 Task: Look for space in Zaltbommel, Netherlands from 8th June, 2023 to 12th June, 2023 for 2 adults in price range Rs.8000 to Rs.16000. Place can be private room with 1  bedroom having 1 bed and 1 bathroom. Property type can be flatguest house, hotel. Booking option can be shelf check-in. Required host language is English.
Action: Mouse moved to (627, 94)
Screenshot: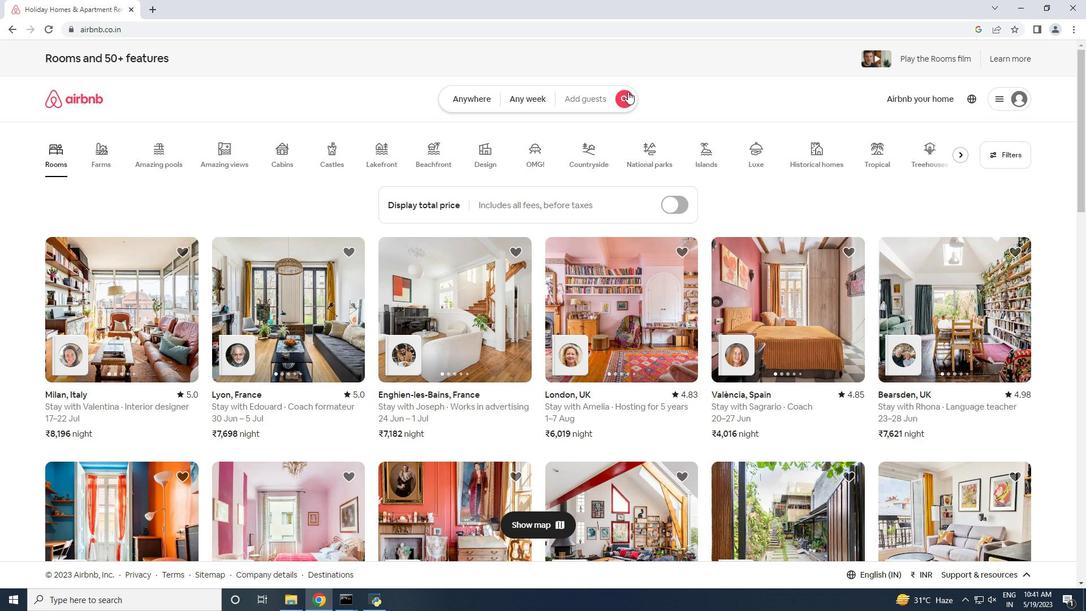 
Action: Mouse pressed left at (627, 94)
Screenshot: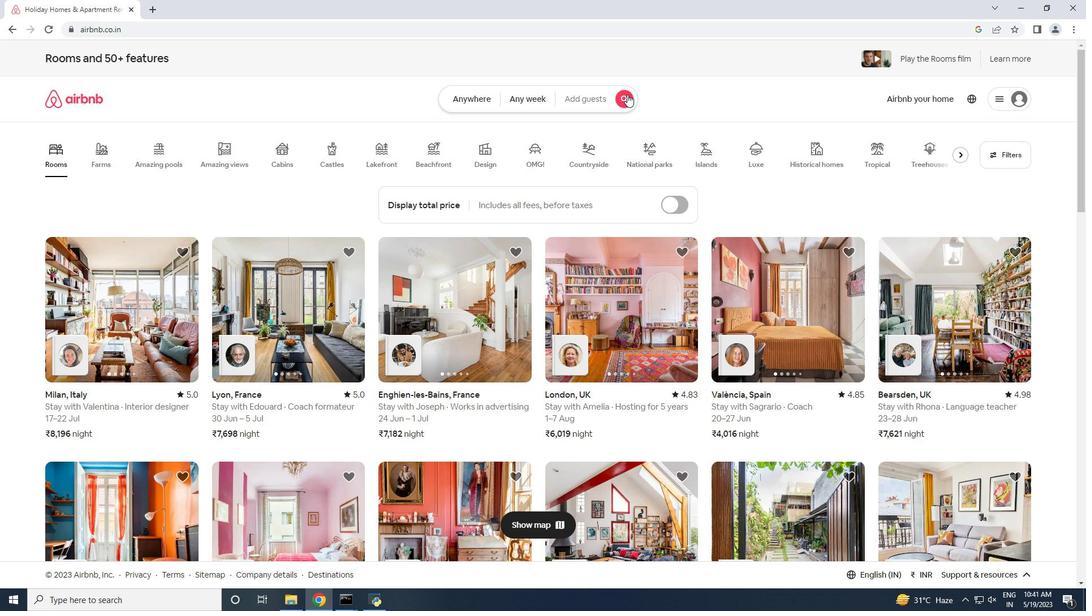 
Action: Mouse moved to (400, 152)
Screenshot: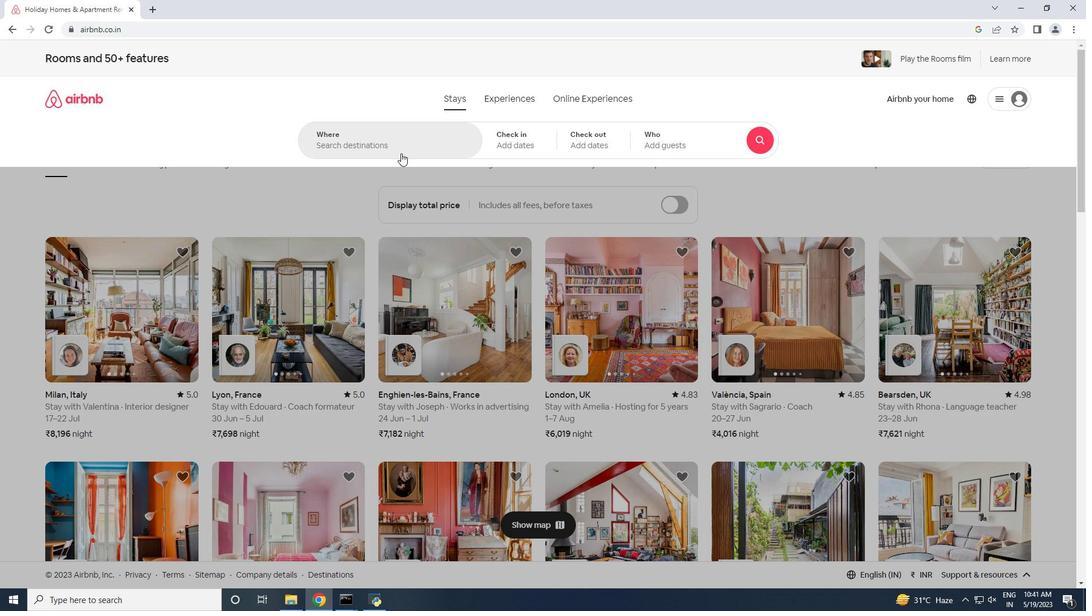 
Action: Mouse pressed left at (400, 152)
Screenshot: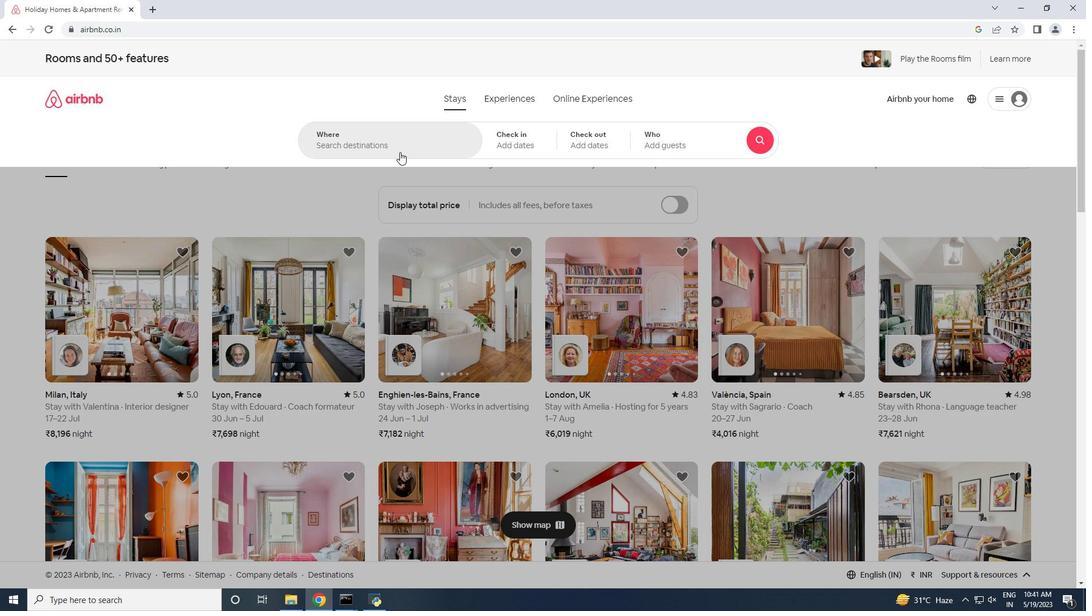 
Action: Key pressed <Key.shift><Key.shift>Zaltbommel,<Key.shift>Net<Key.down><Key.enter>
Screenshot: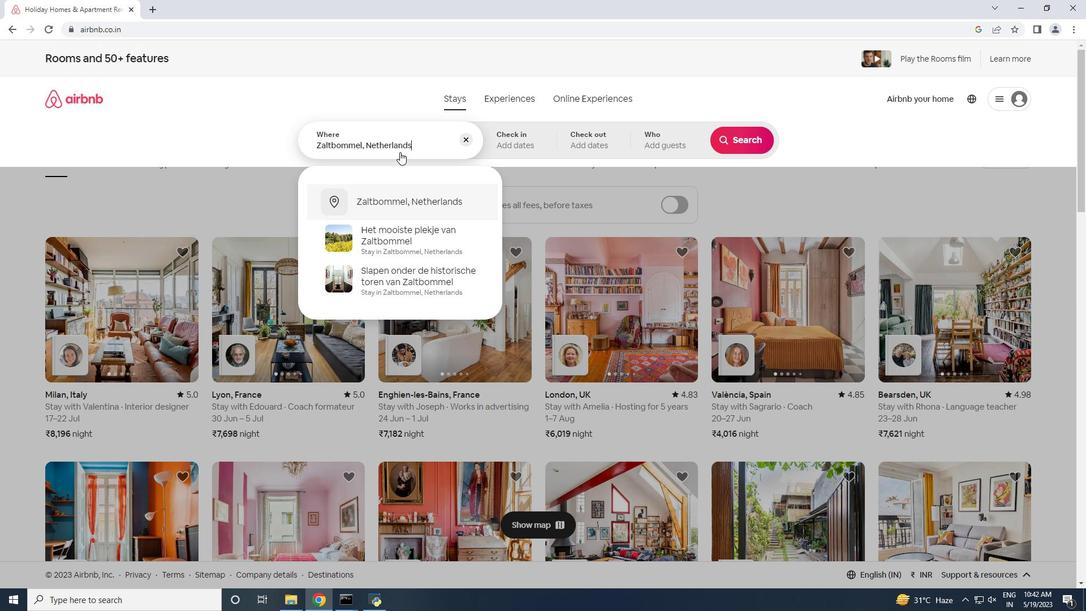 
Action: Mouse moved to (675, 307)
Screenshot: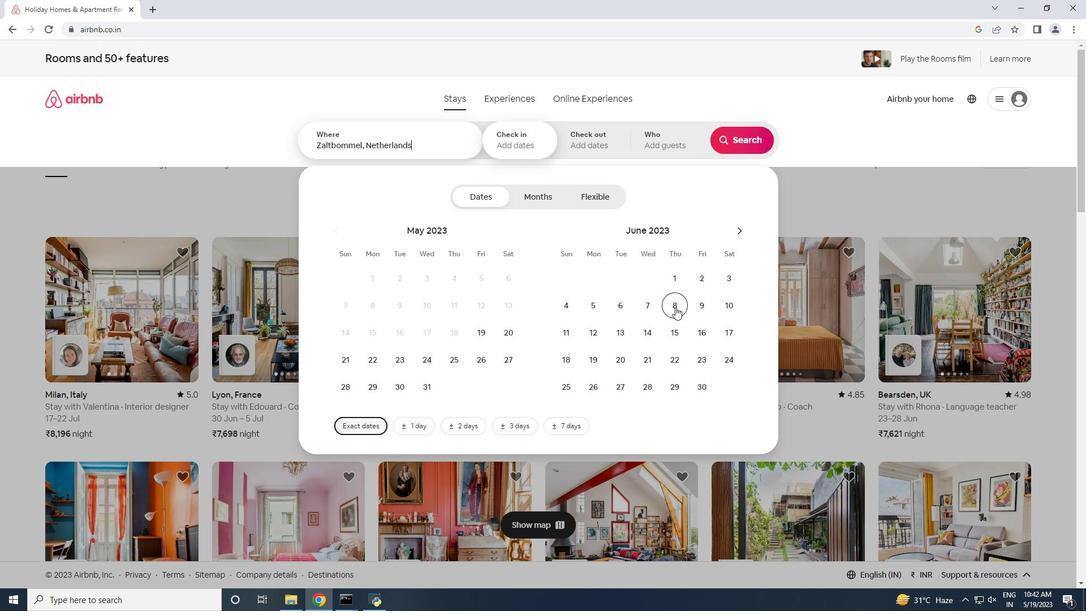 
Action: Mouse pressed left at (675, 307)
Screenshot: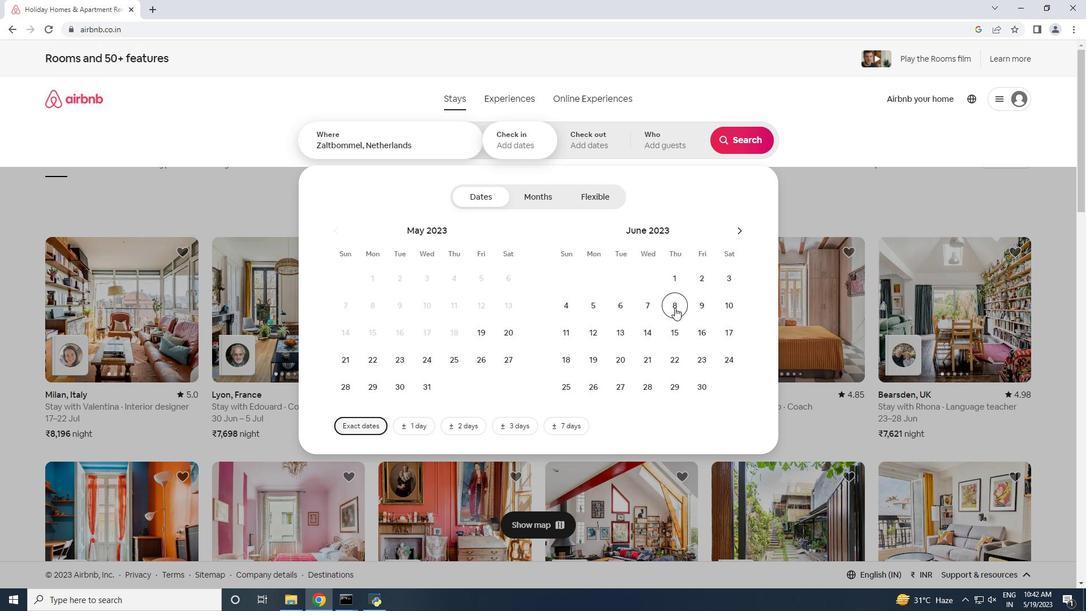 
Action: Mouse moved to (593, 334)
Screenshot: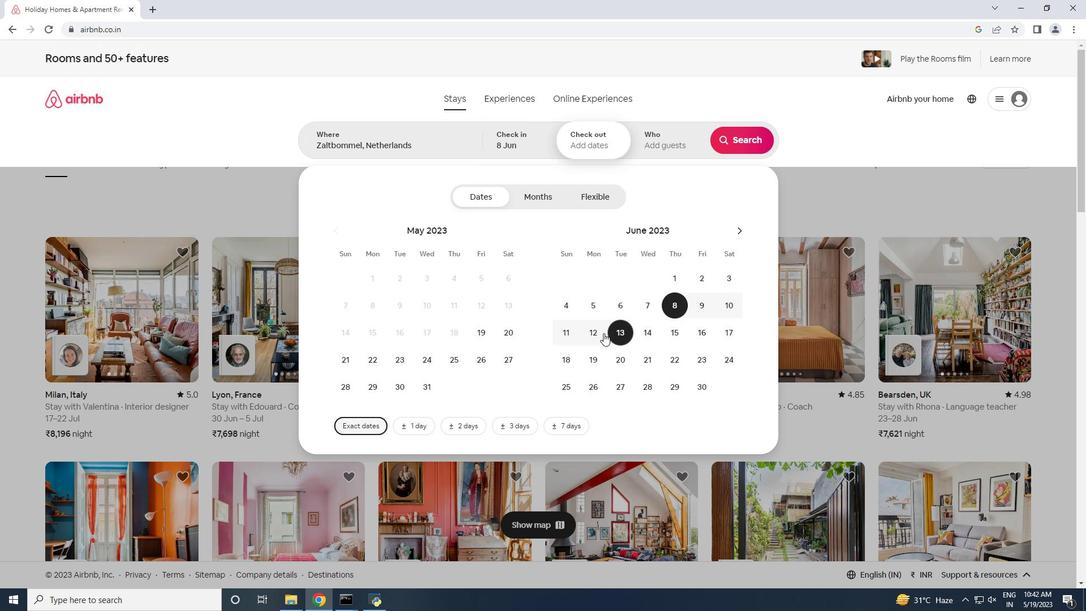 
Action: Mouse pressed left at (593, 334)
Screenshot: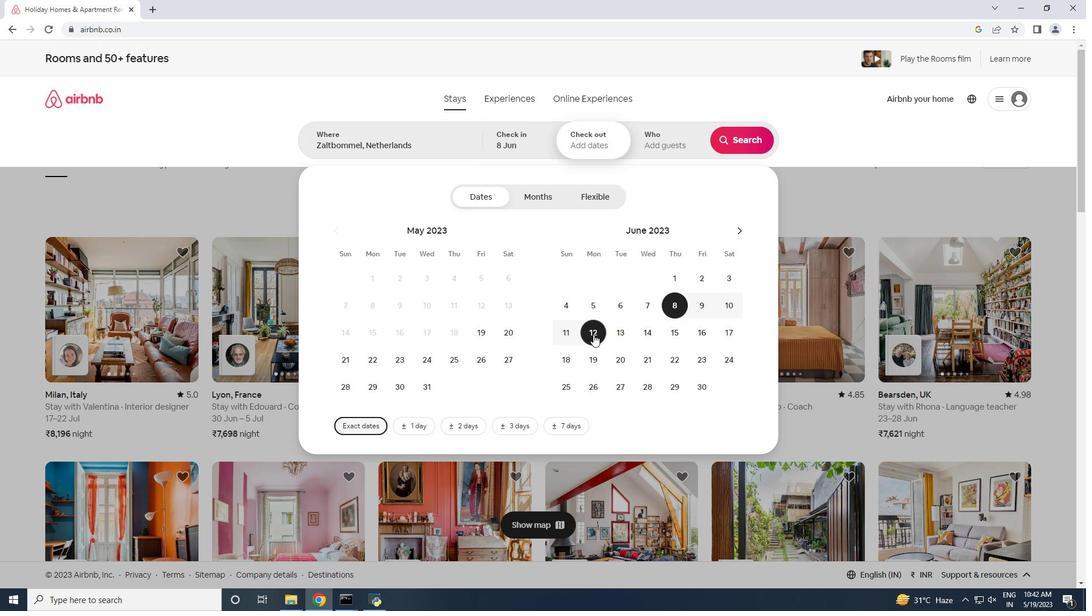 
Action: Mouse moved to (681, 139)
Screenshot: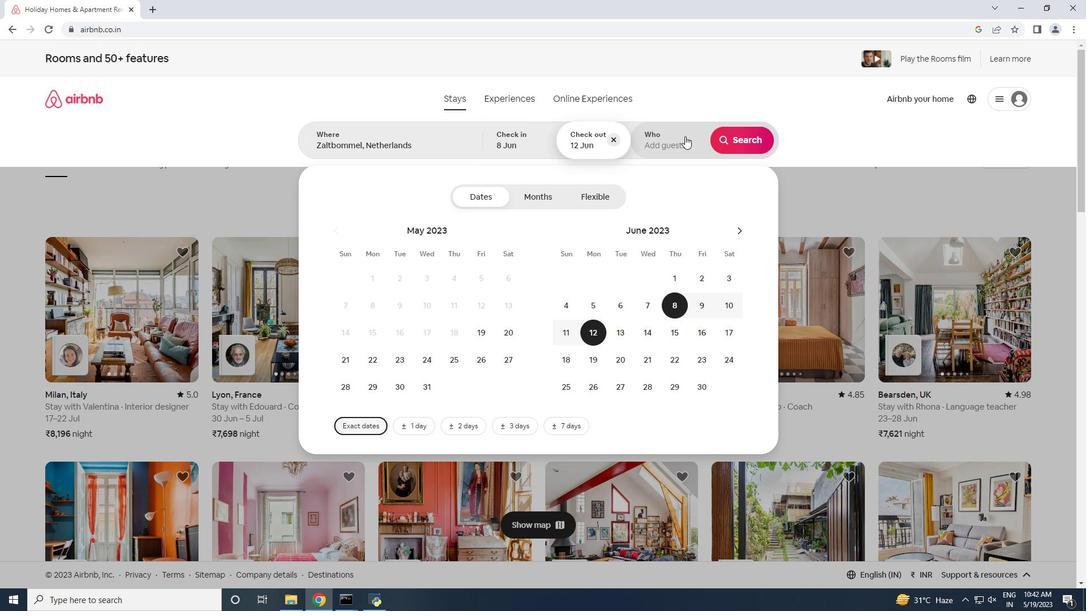 
Action: Mouse pressed left at (681, 139)
Screenshot: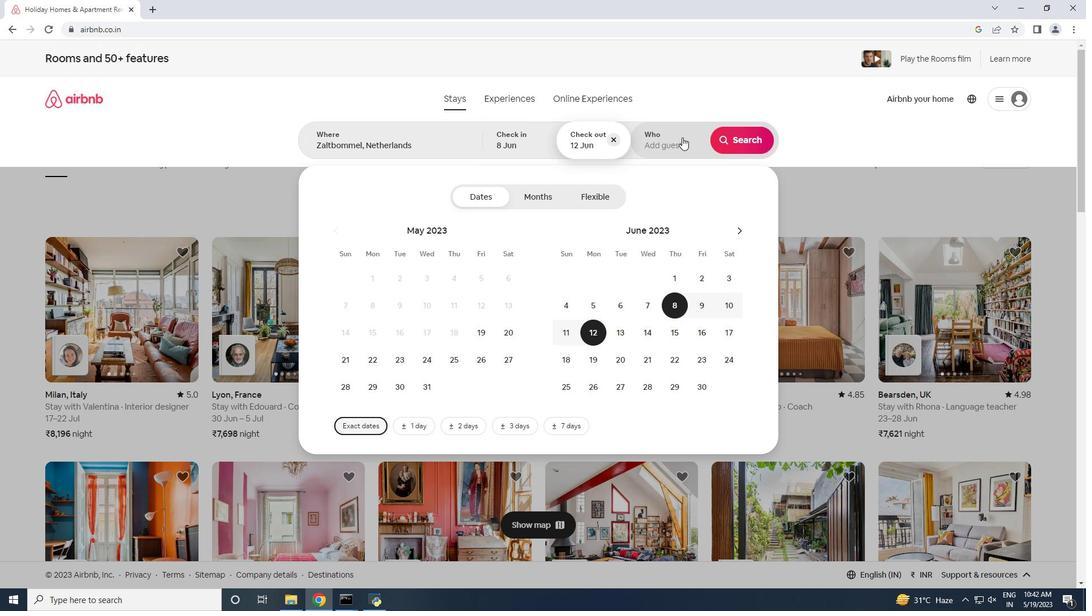
Action: Mouse moved to (739, 195)
Screenshot: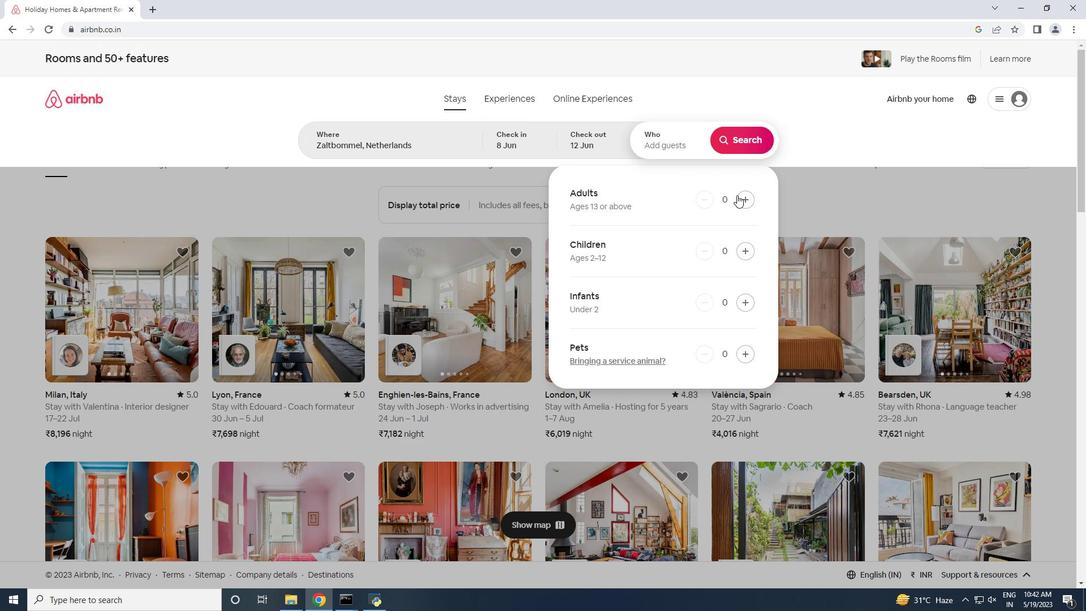 
Action: Mouse pressed left at (739, 195)
Screenshot: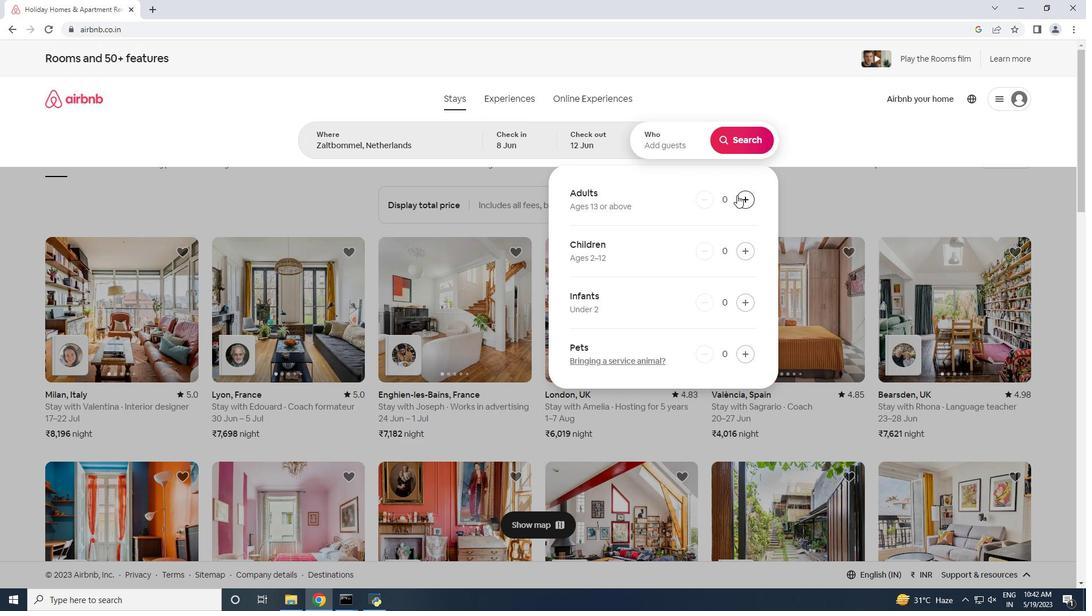 
Action: Mouse pressed left at (739, 195)
Screenshot: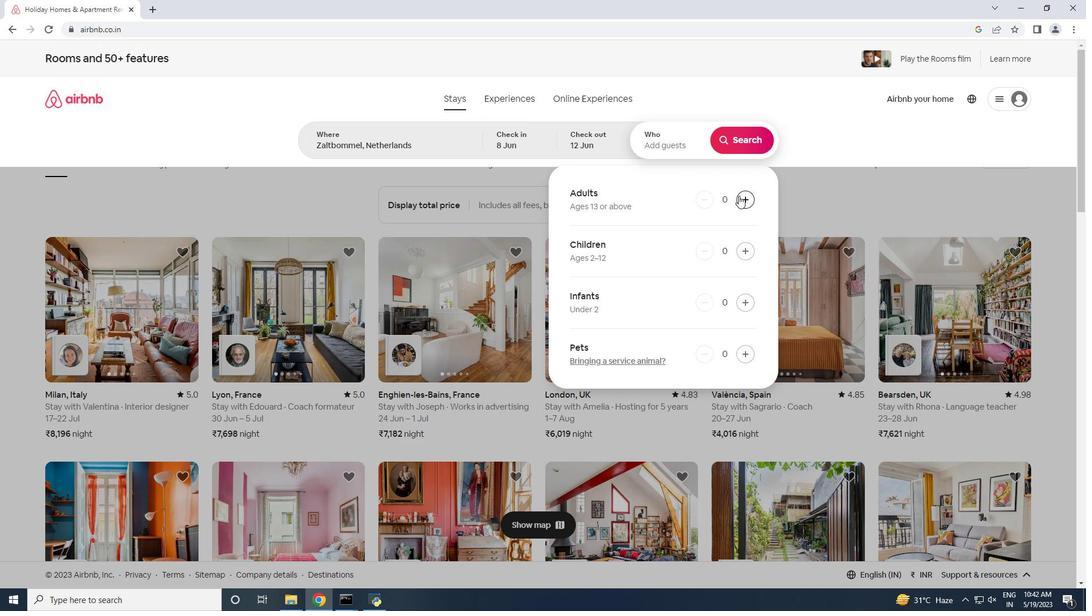 
Action: Mouse moved to (731, 146)
Screenshot: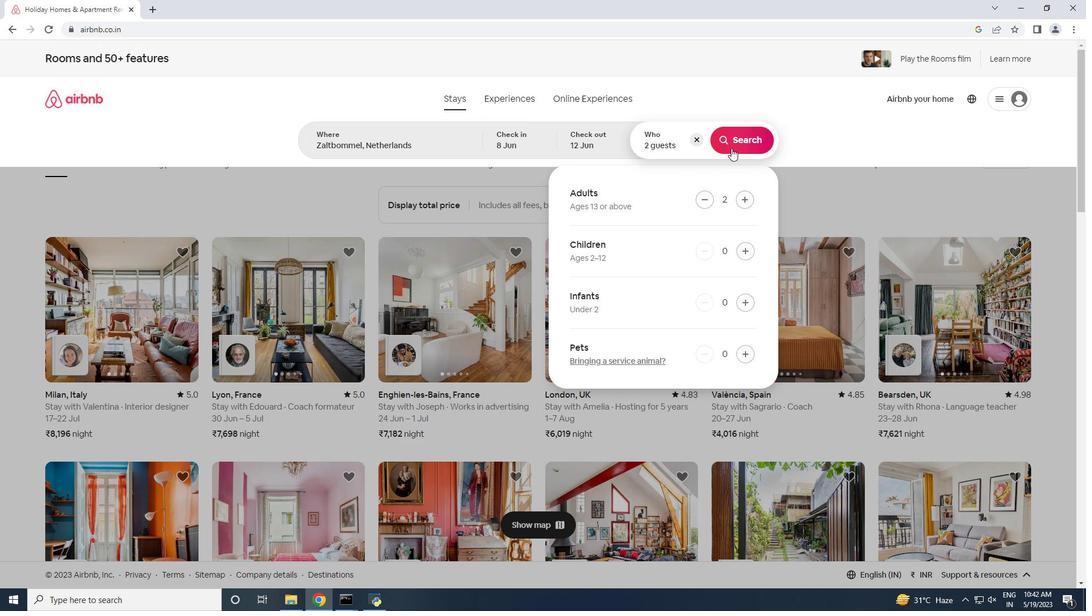 
Action: Mouse pressed left at (731, 146)
Screenshot: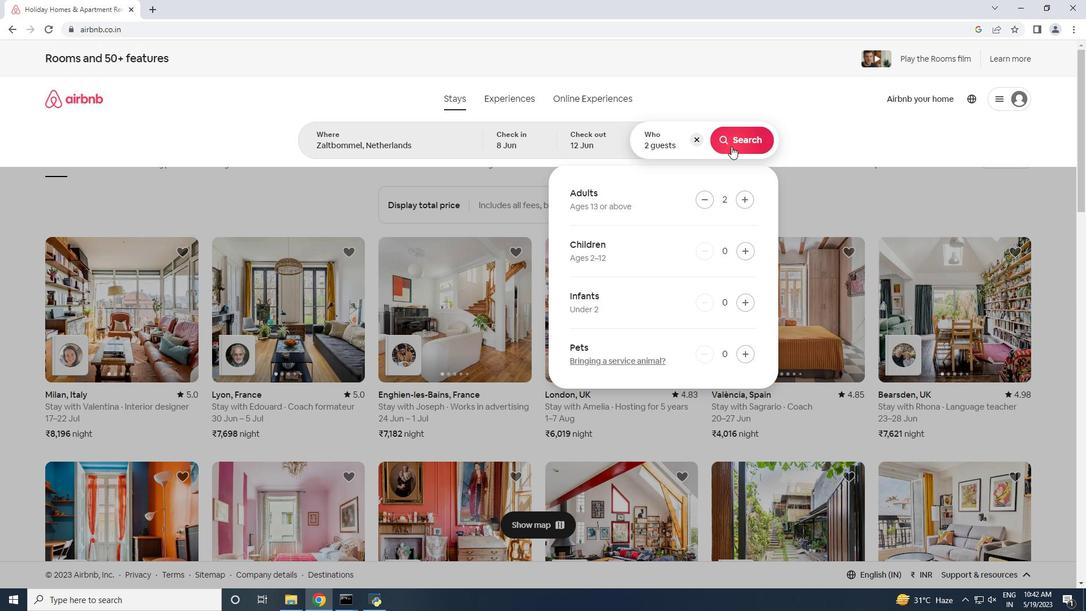 
Action: Mouse moved to (1031, 114)
Screenshot: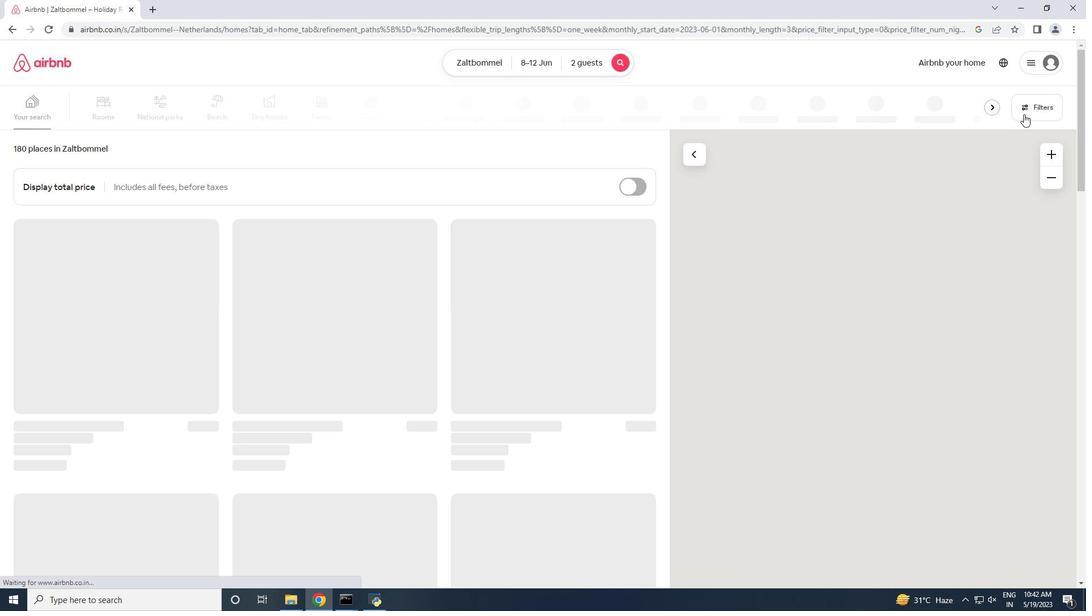 
Action: Mouse pressed left at (1031, 114)
Screenshot: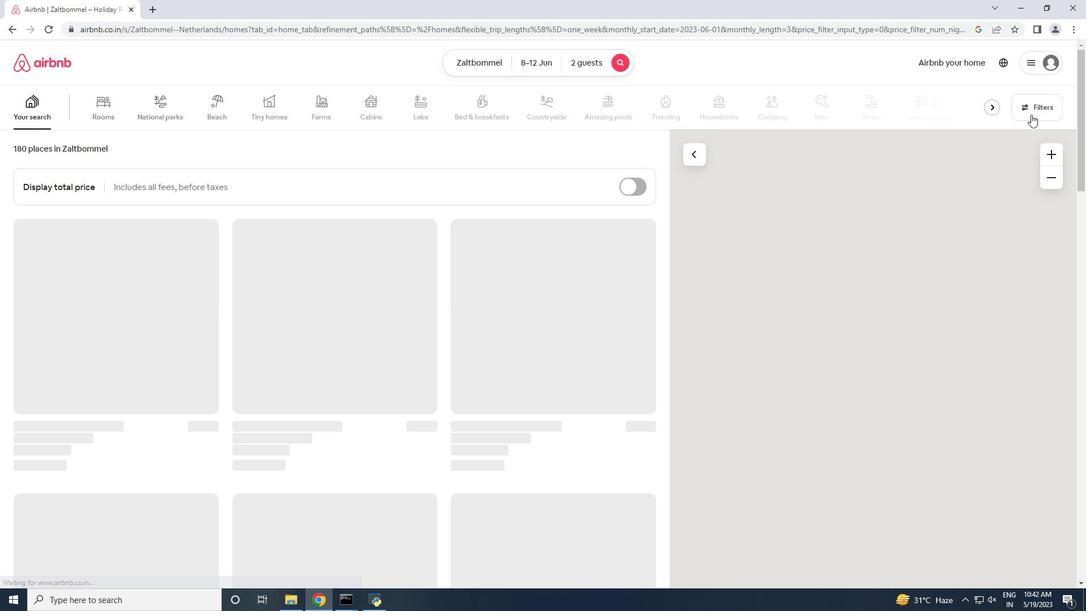 
Action: Mouse moved to (410, 390)
Screenshot: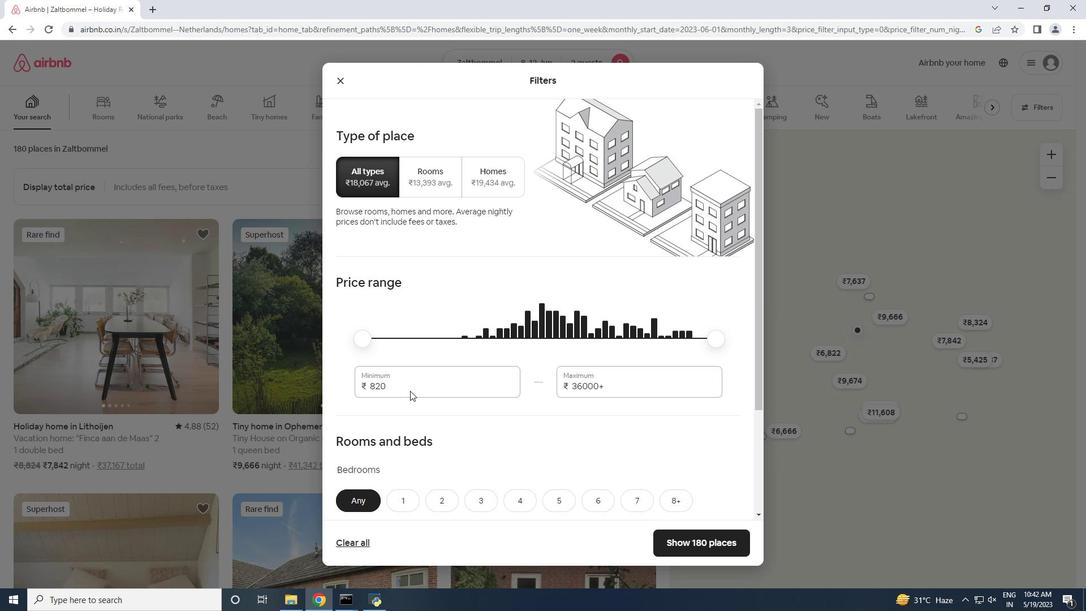 
Action: Mouse pressed left at (410, 390)
Screenshot: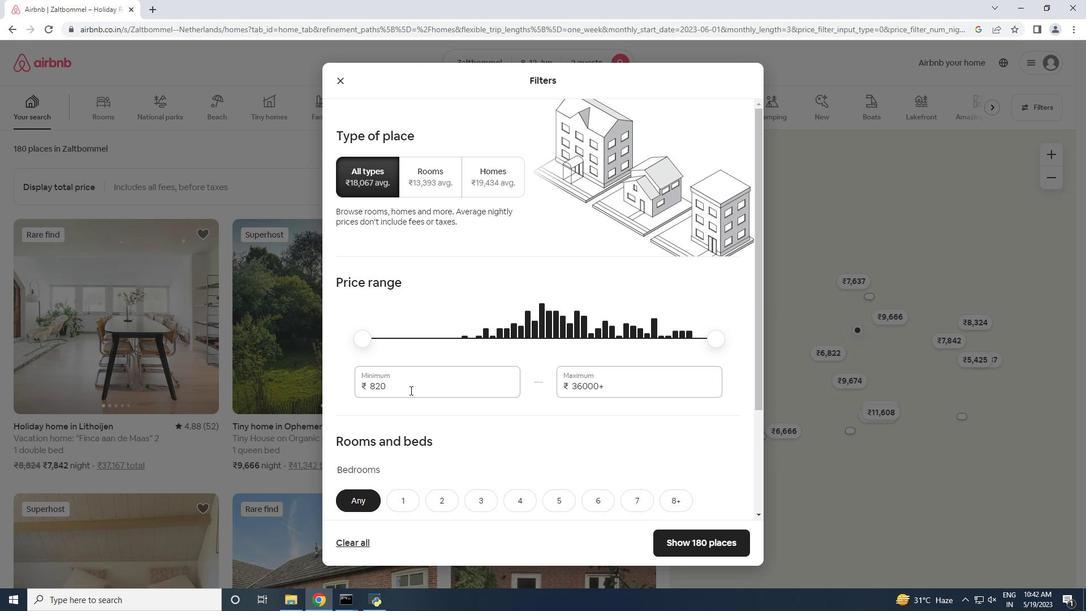 
Action: Mouse pressed left at (410, 390)
Screenshot: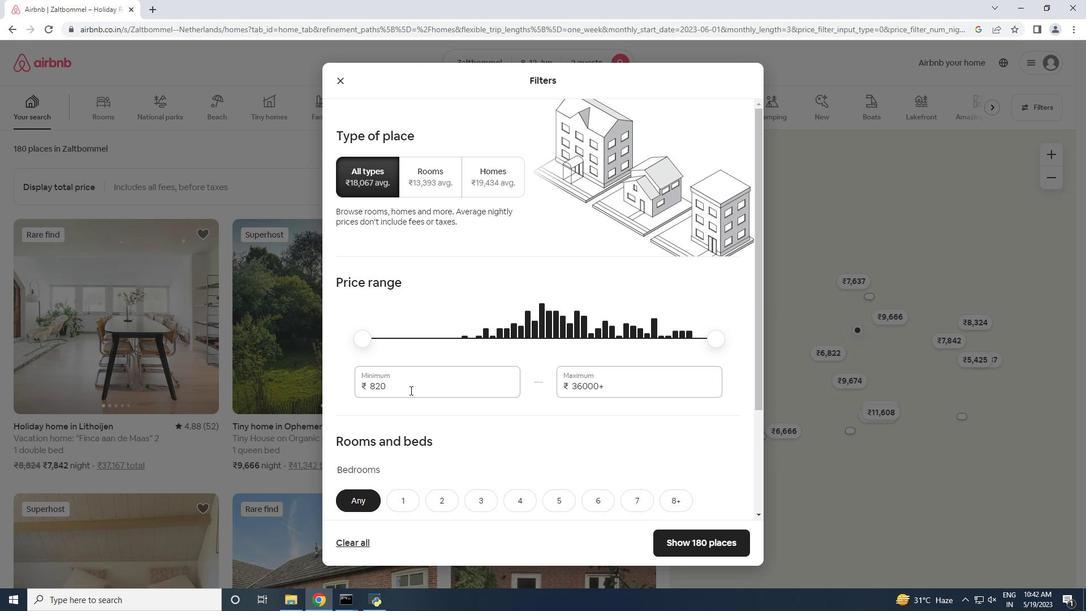 
Action: Key pressed 8000<Key.tab>16000
Screenshot: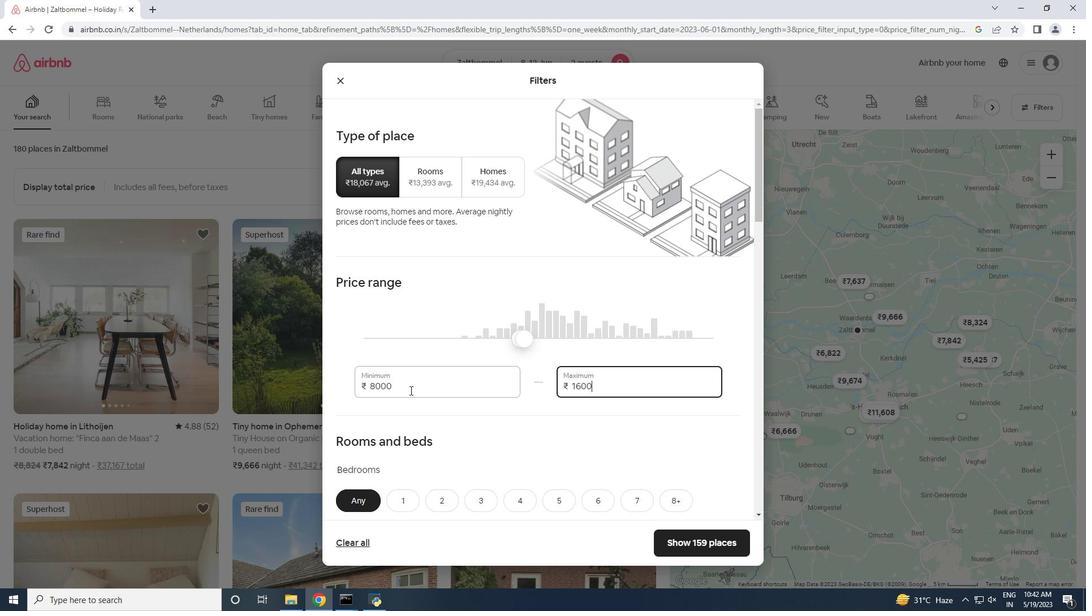 
Action: Mouse moved to (565, 401)
Screenshot: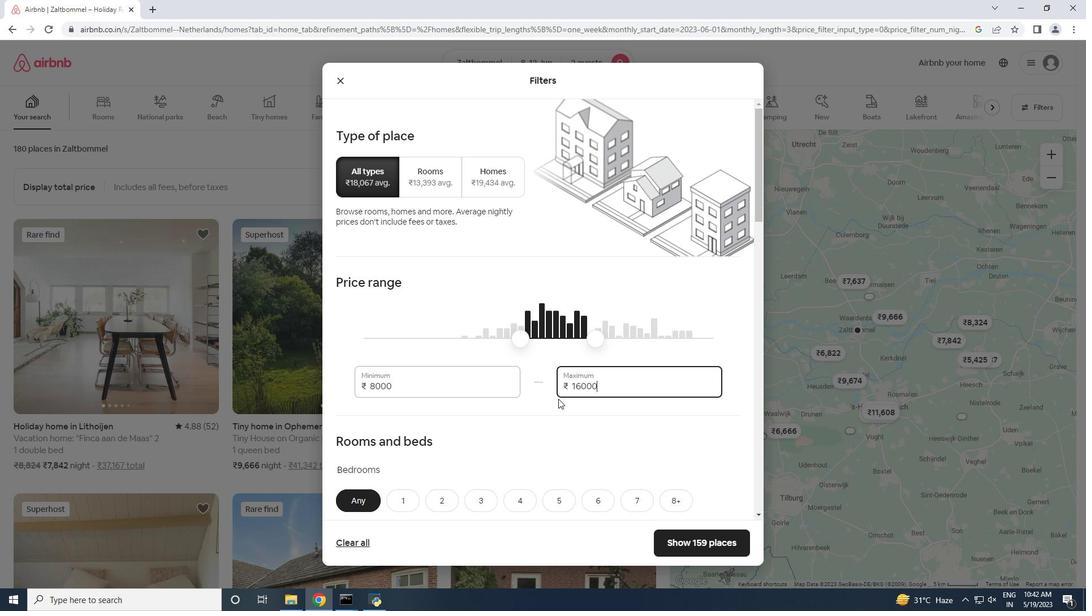 
Action: Mouse scrolled (565, 401) with delta (0, 0)
Screenshot: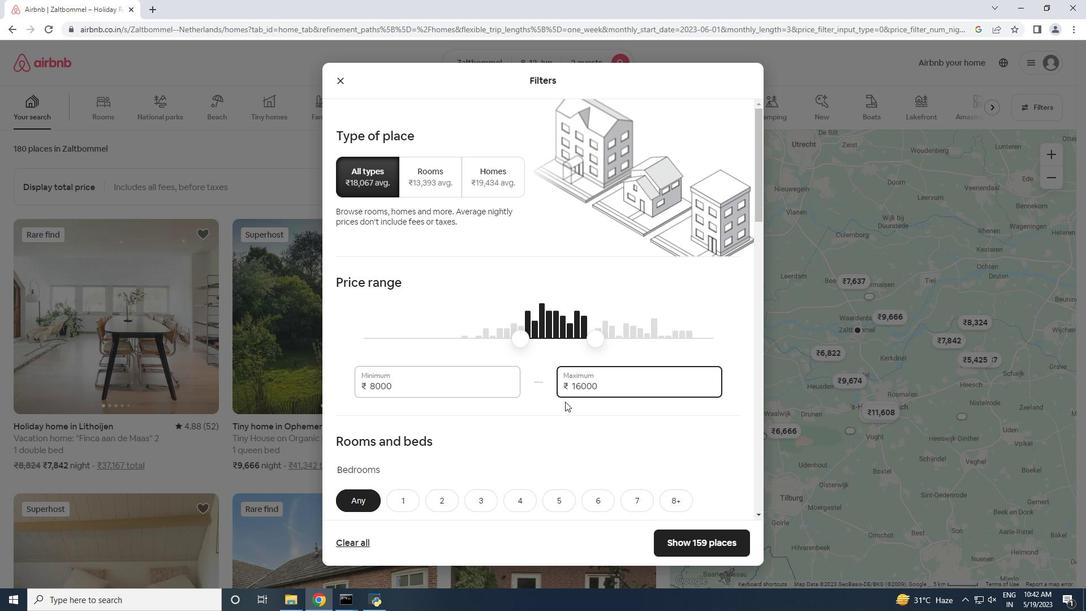 
Action: Mouse scrolled (565, 401) with delta (0, 0)
Screenshot: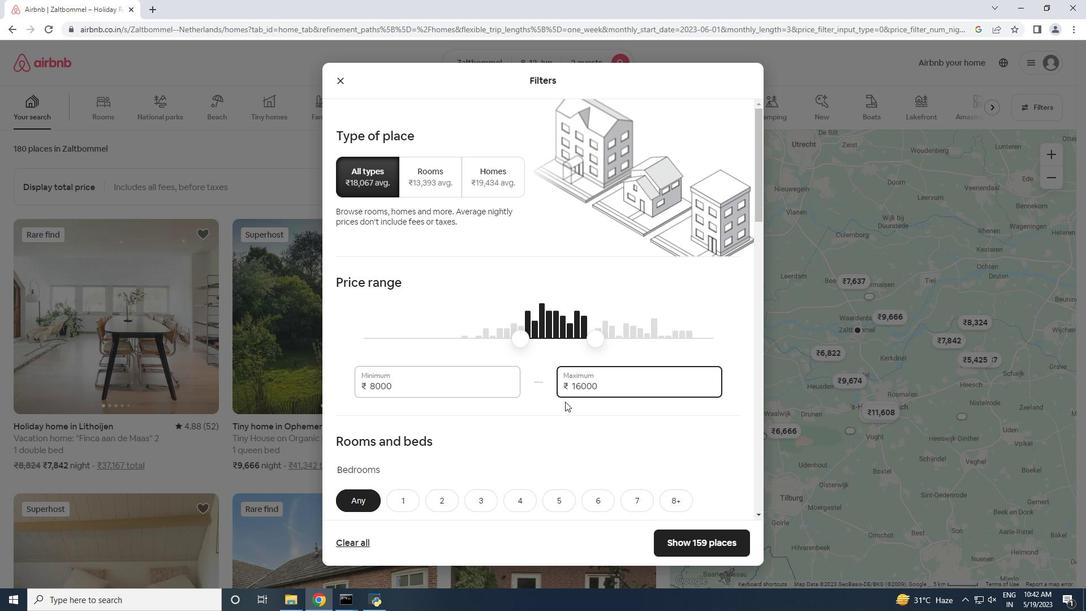 
Action: Mouse scrolled (565, 401) with delta (0, 0)
Screenshot: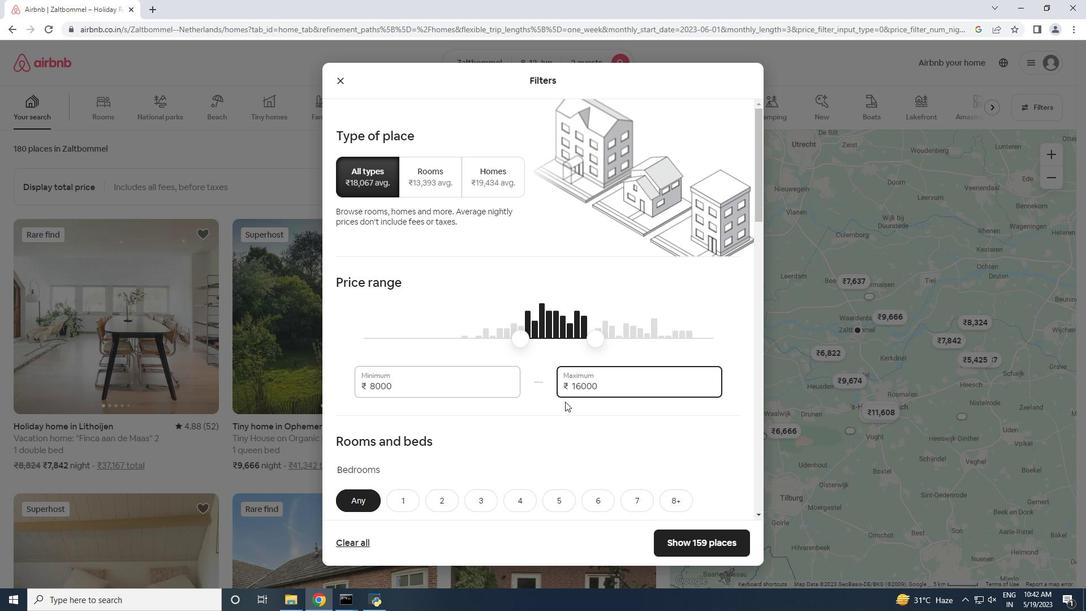 
Action: Mouse moved to (402, 331)
Screenshot: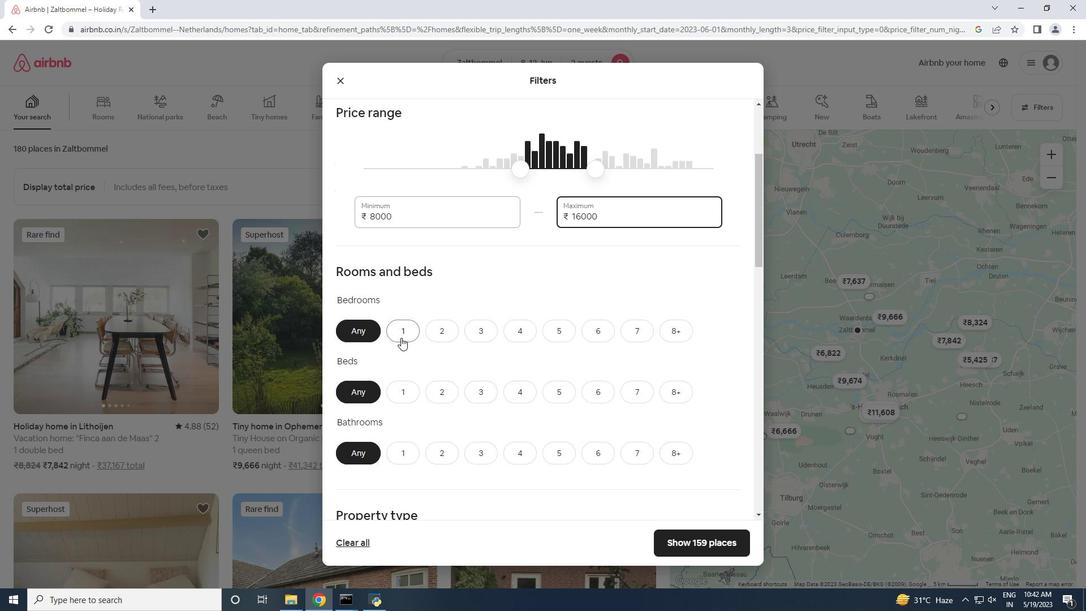 
Action: Mouse pressed left at (402, 331)
Screenshot: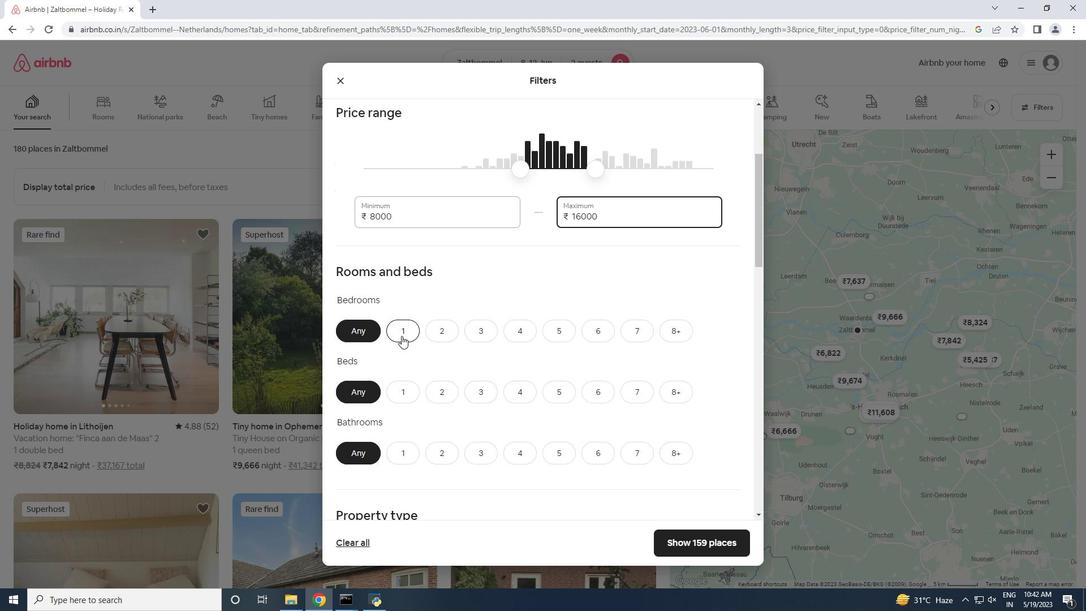 
Action: Mouse moved to (400, 395)
Screenshot: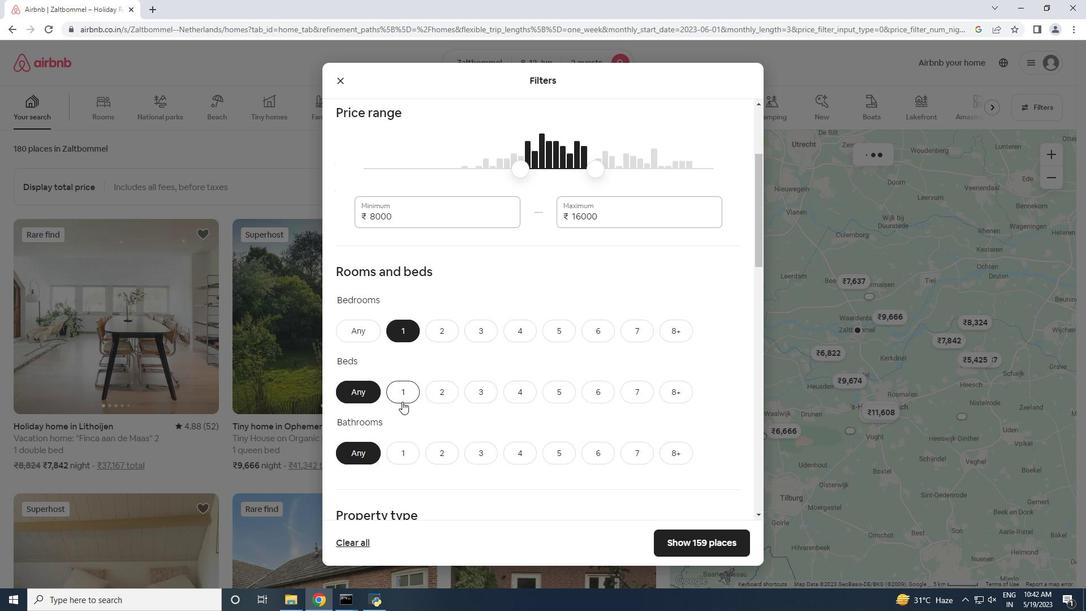 
Action: Mouse pressed left at (400, 395)
Screenshot: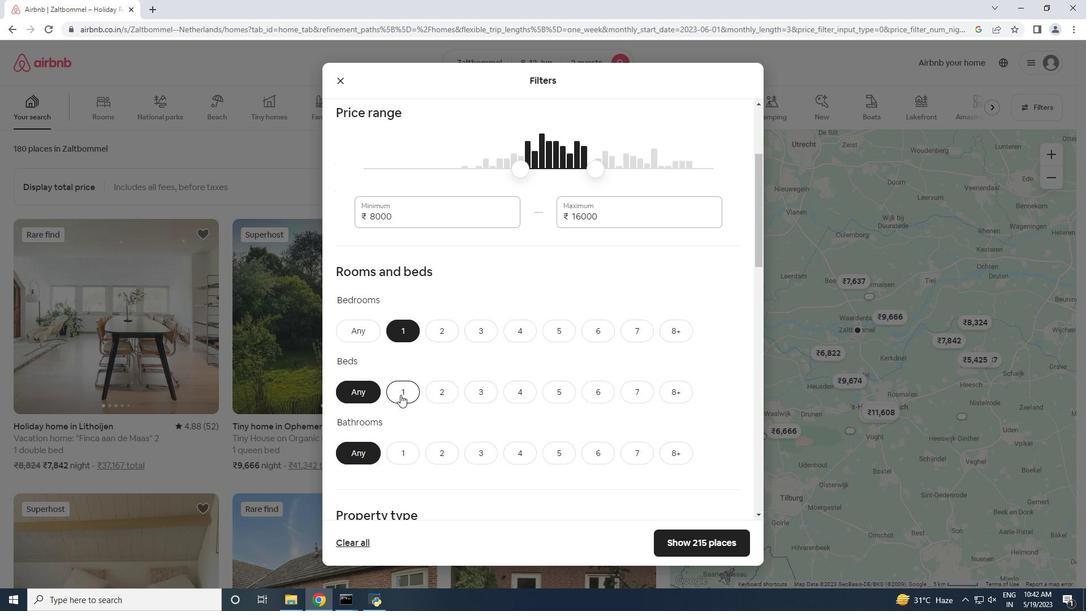 
Action: Mouse moved to (400, 447)
Screenshot: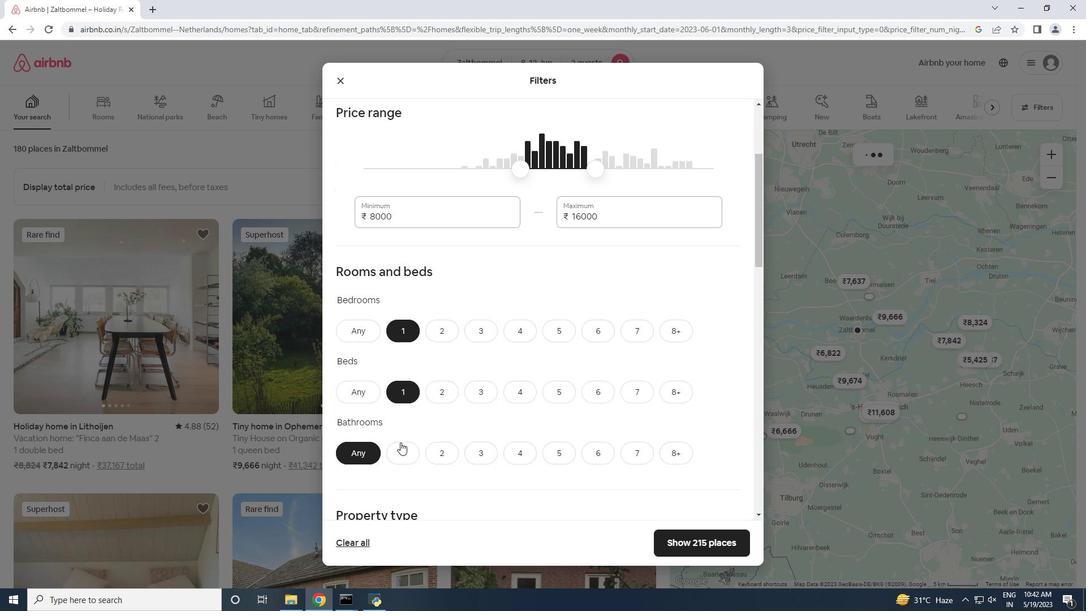 
Action: Mouse pressed left at (400, 447)
Screenshot: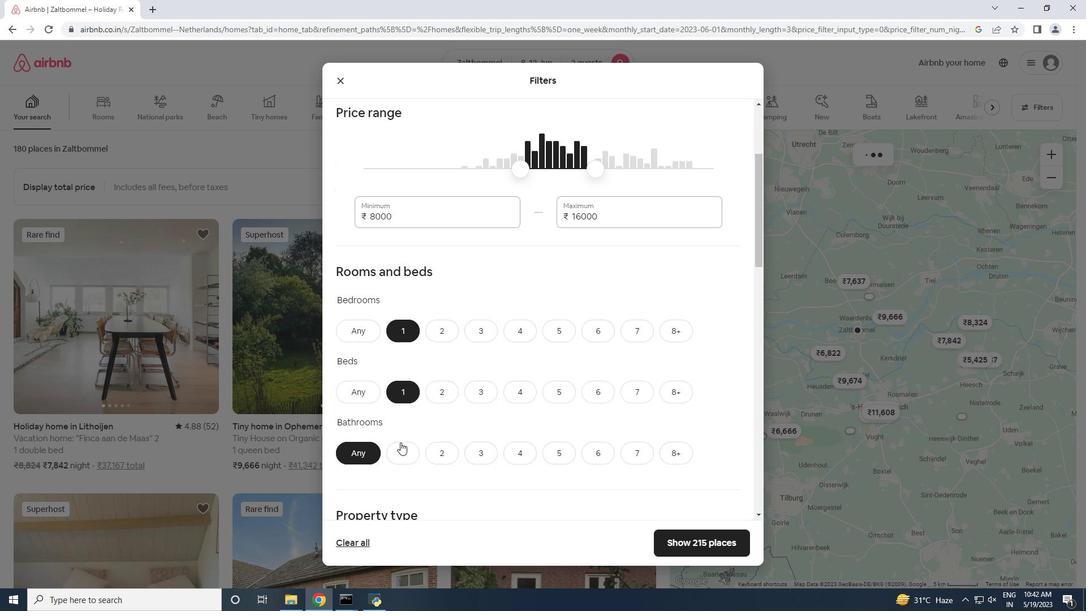 
Action: Mouse scrolled (400, 446) with delta (0, 0)
Screenshot: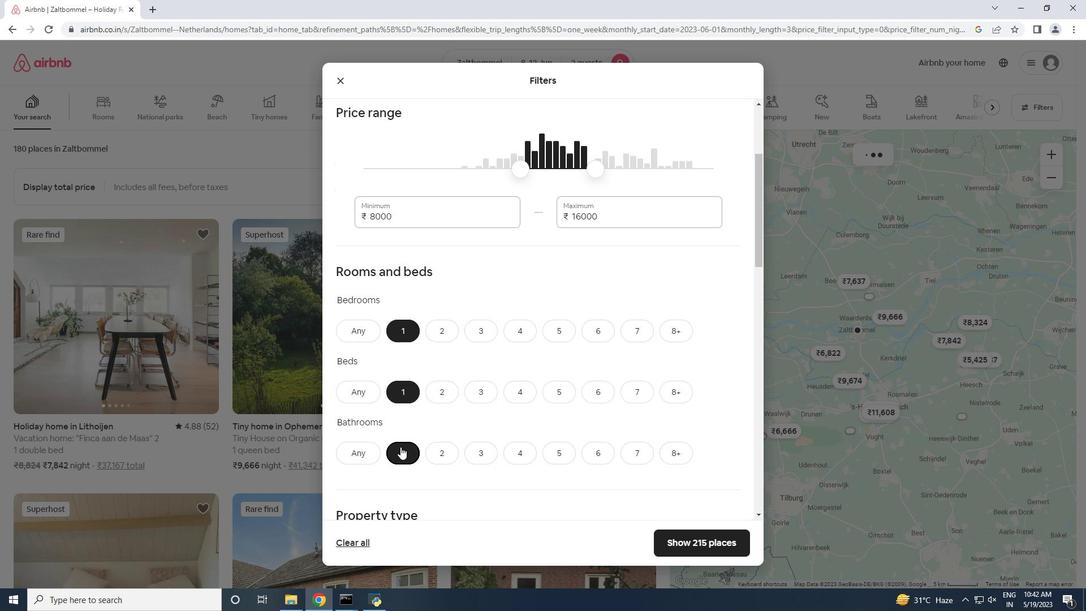 
Action: Mouse scrolled (400, 446) with delta (0, 0)
Screenshot: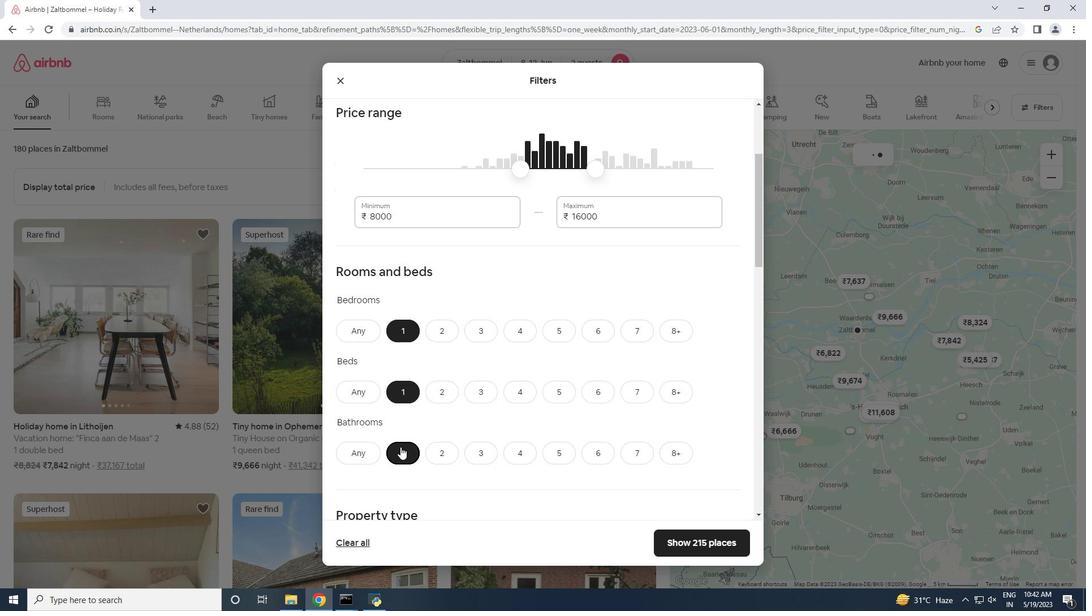 
Action: Mouse scrolled (400, 446) with delta (0, 0)
Screenshot: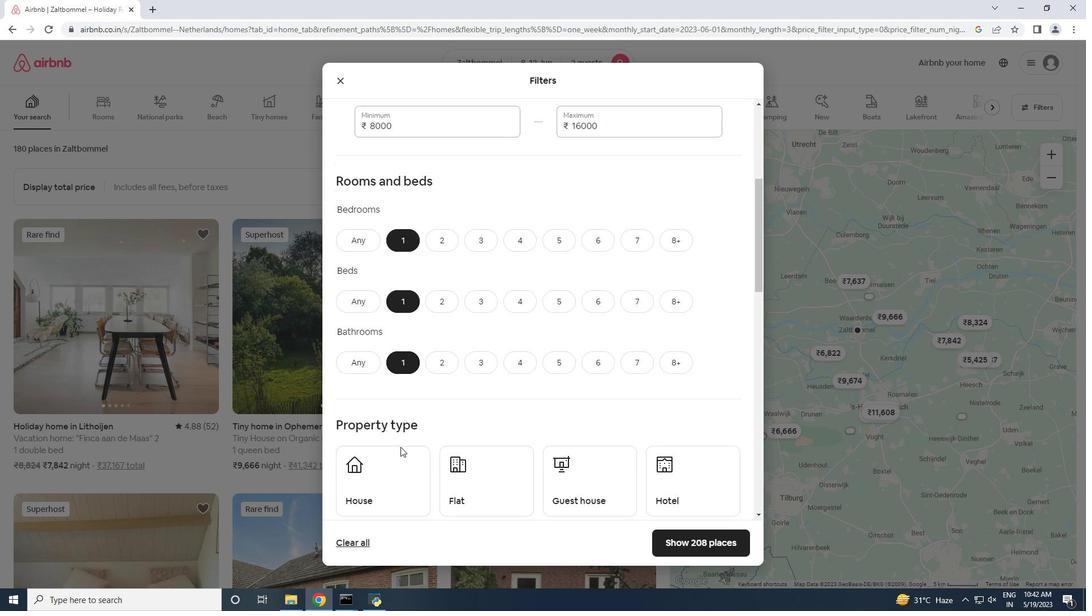
Action: Mouse scrolled (400, 446) with delta (0, 0)
Screenshot: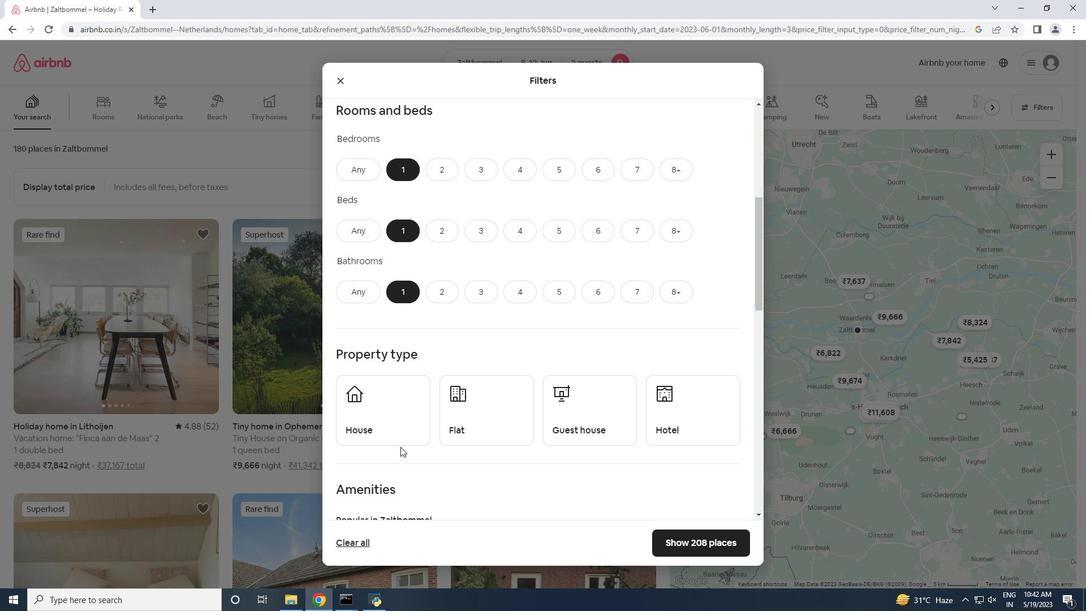 
Action: Mouse moved to (385, 357)
Screenshot: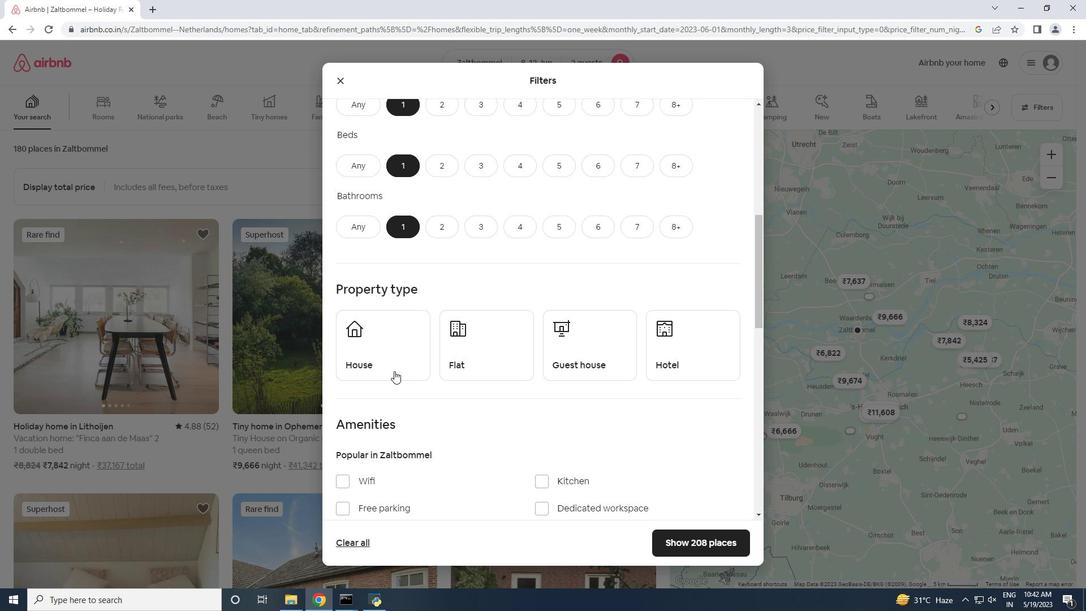 
Action: Mouse pressed left at (385, 357)
Screenshot: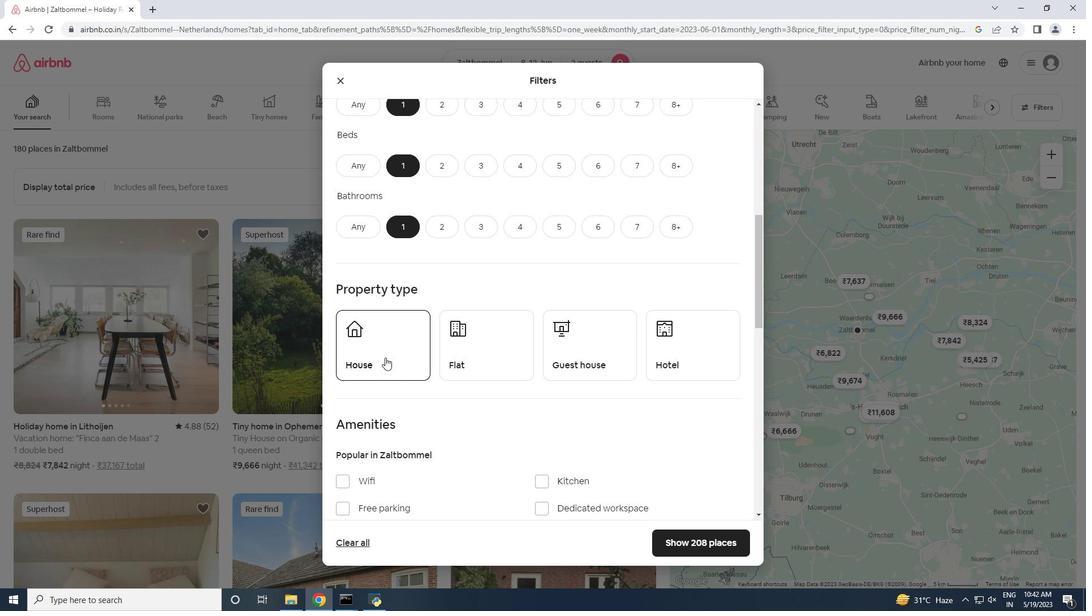 
Action: Mouse moved to (477, 359)
Screenshot: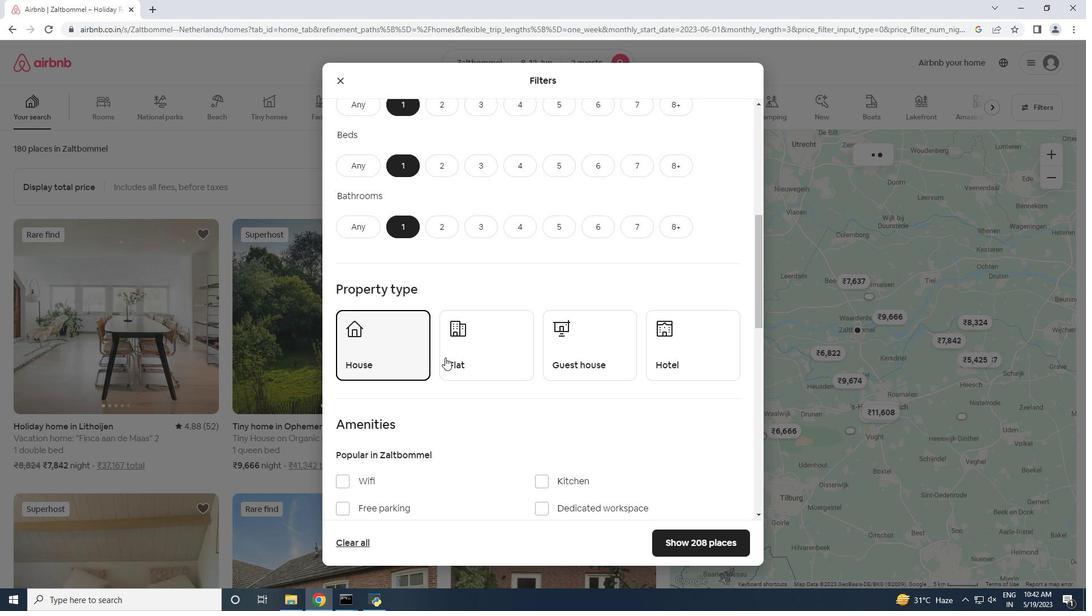 
Action: Mouse pressed left at (477, 359)
Screenshot: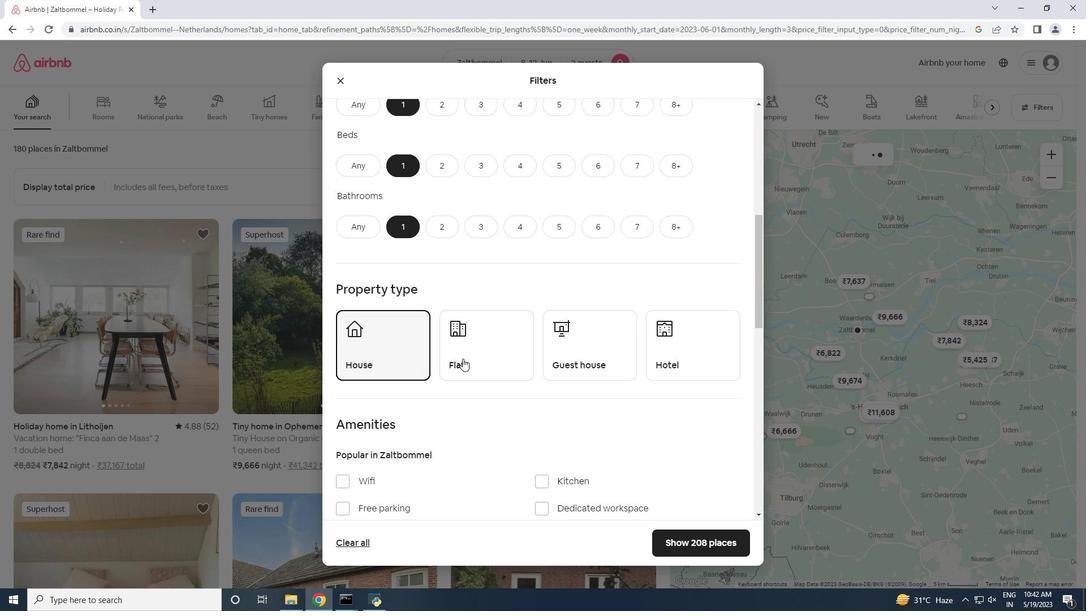 
Action: Mouse moved to (490, 371)
Screenshot: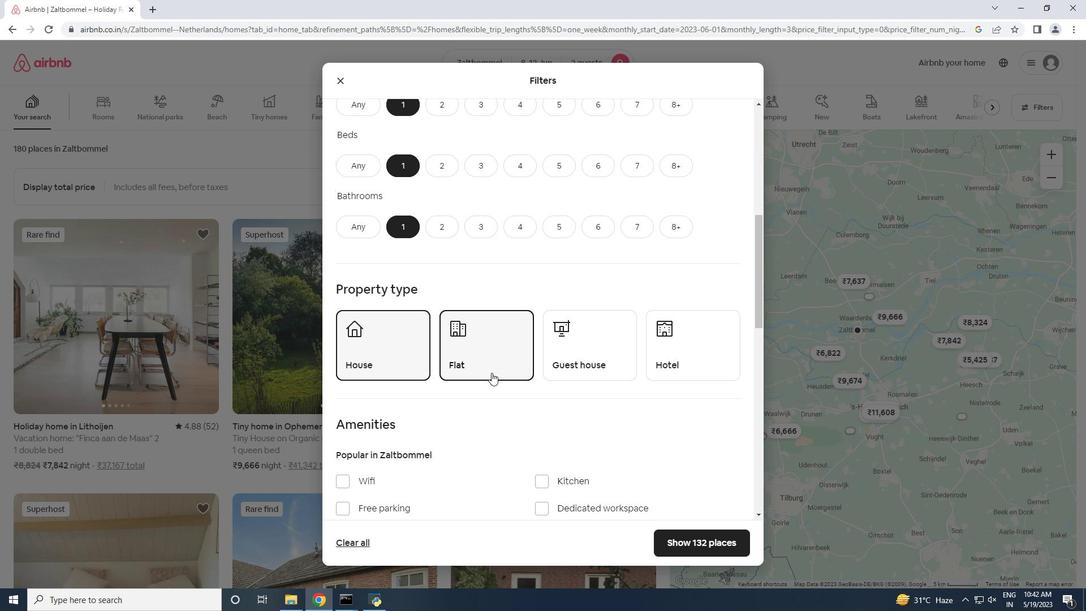 
Action: Mouse pressed left at (490, 371)
Screenshot: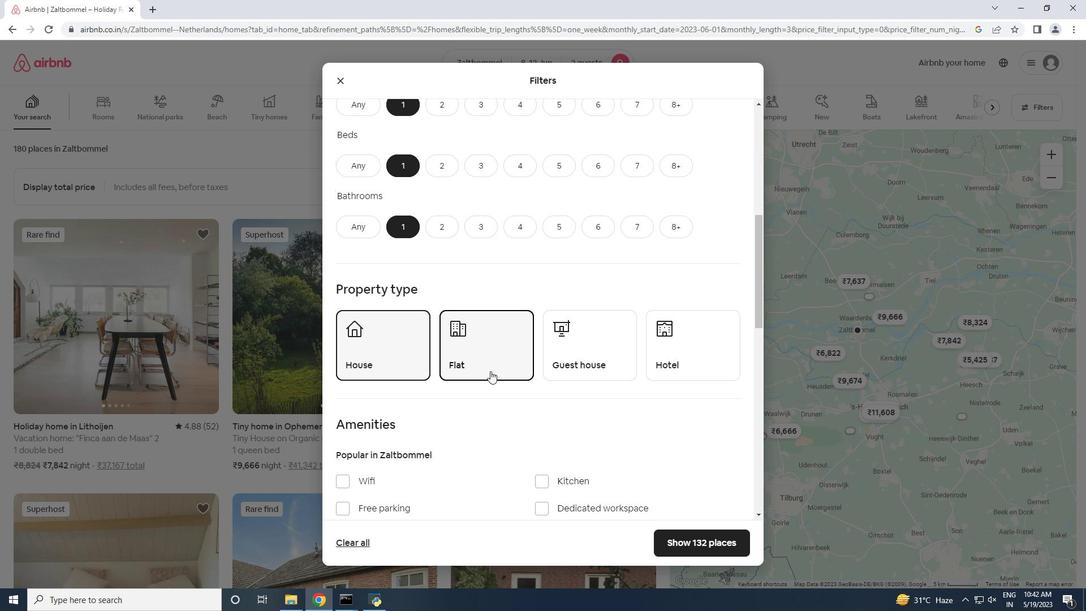 
Action: Mouse moved to (659, 364)
Screenshot: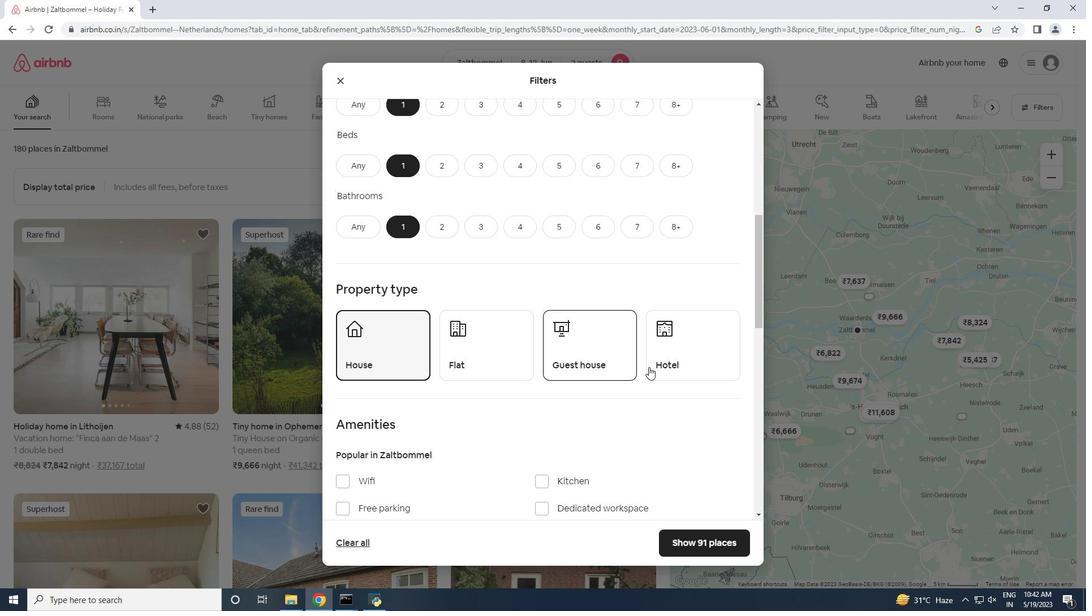 
Action: Mouse pressed left at (659, 364)
Screenshot: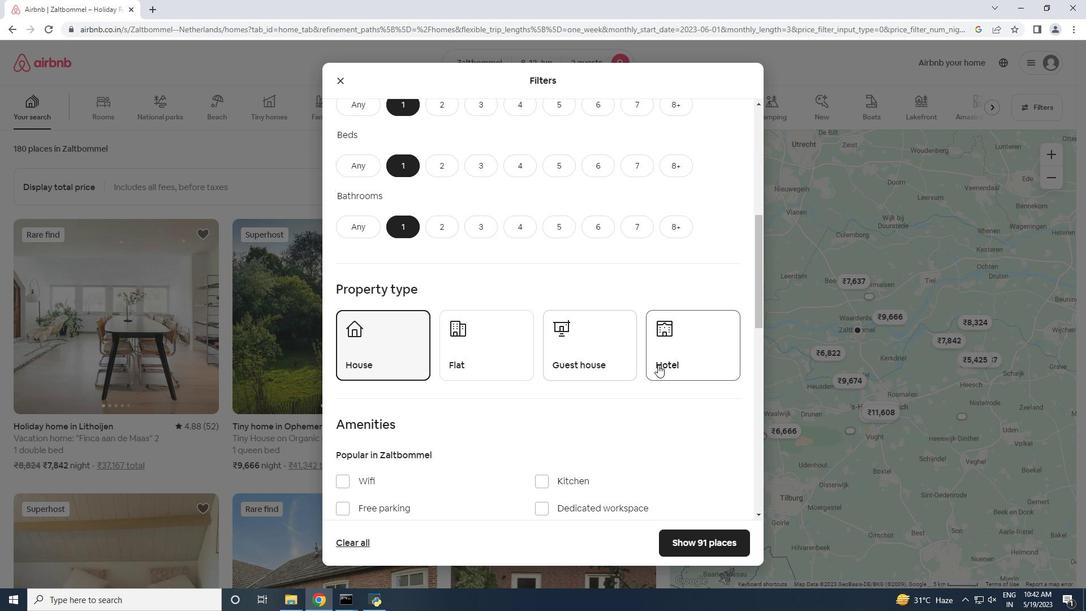 
Action: Mouse moved to (487, 371)
Screenshot: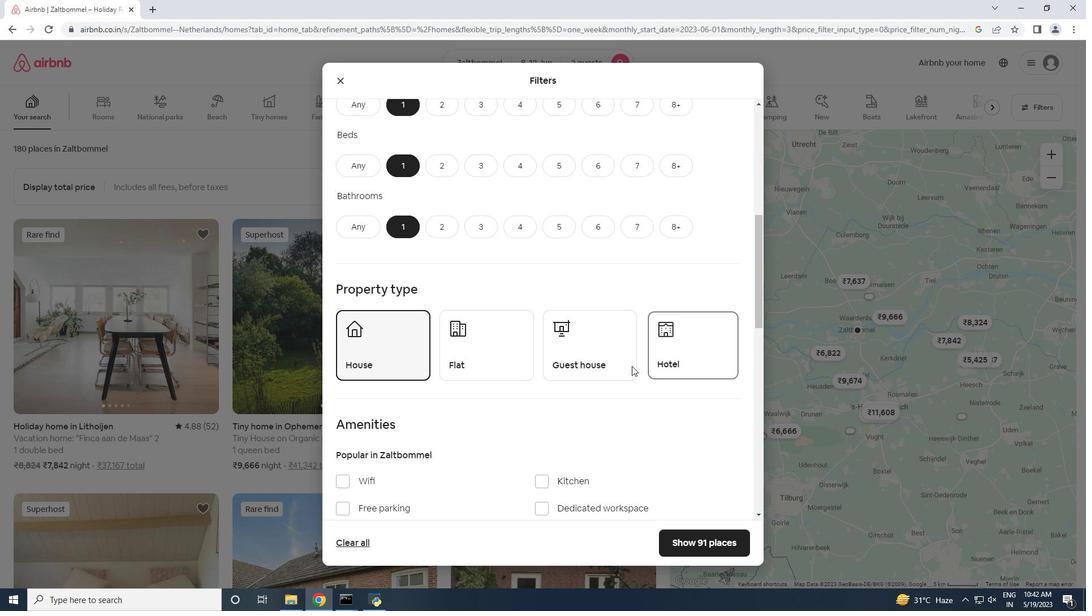
Action: Mouse scrolled (487, 371) with delta (0, 0)
Screenshot: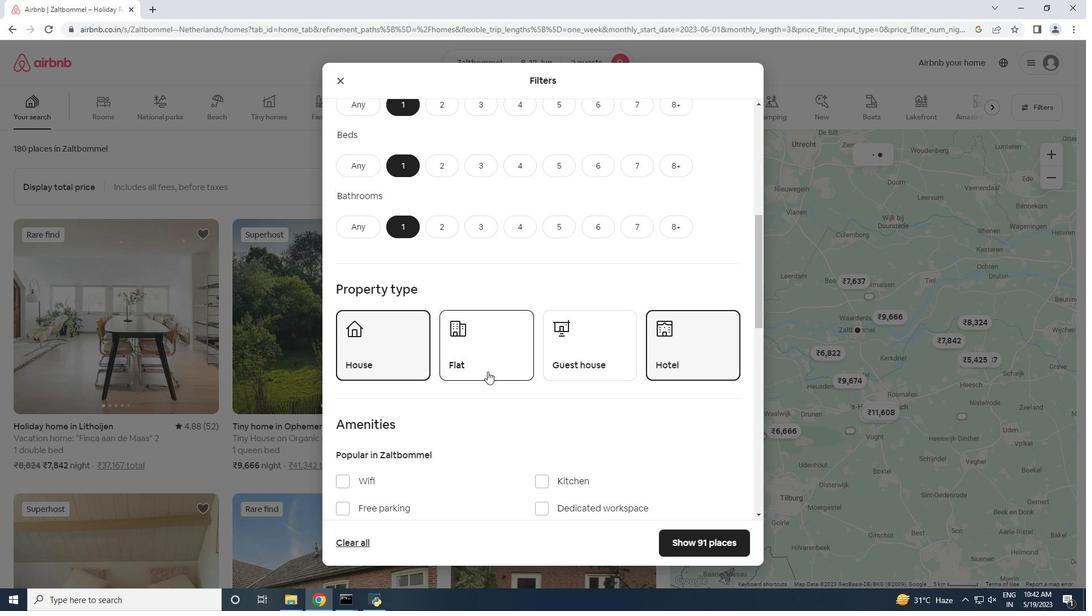 
Action: Mouse scrolled (487, 371) with delta (0, 0)
Screenshot: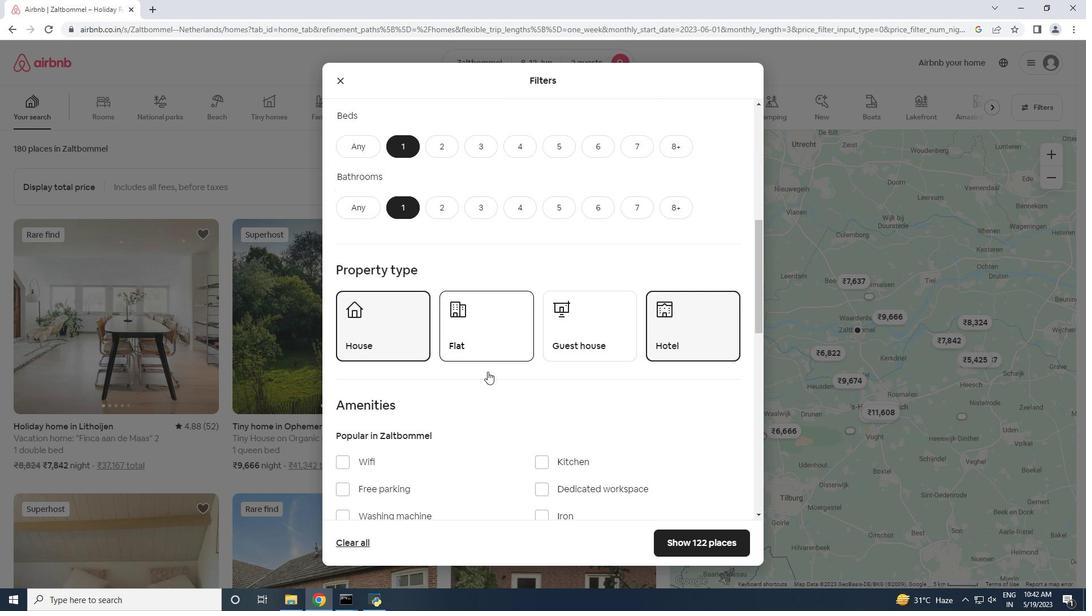 
Action: Mouse scrolled (487, 371) with delta (0, 0)
Screenshot: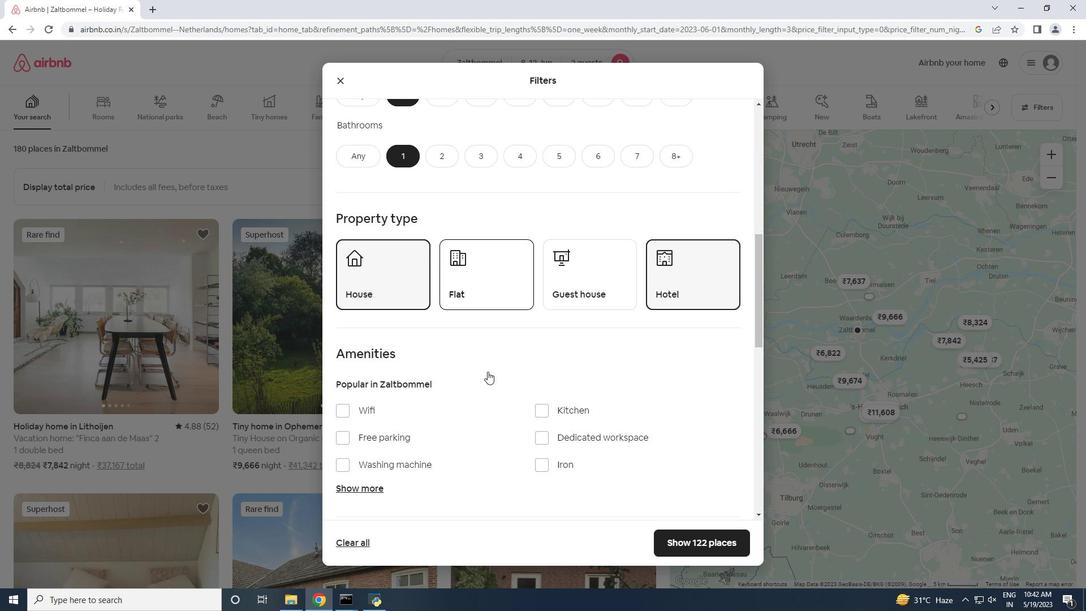 
Action: Mouse scrolled (487, 371) with delta (0, 0)
Screenshot: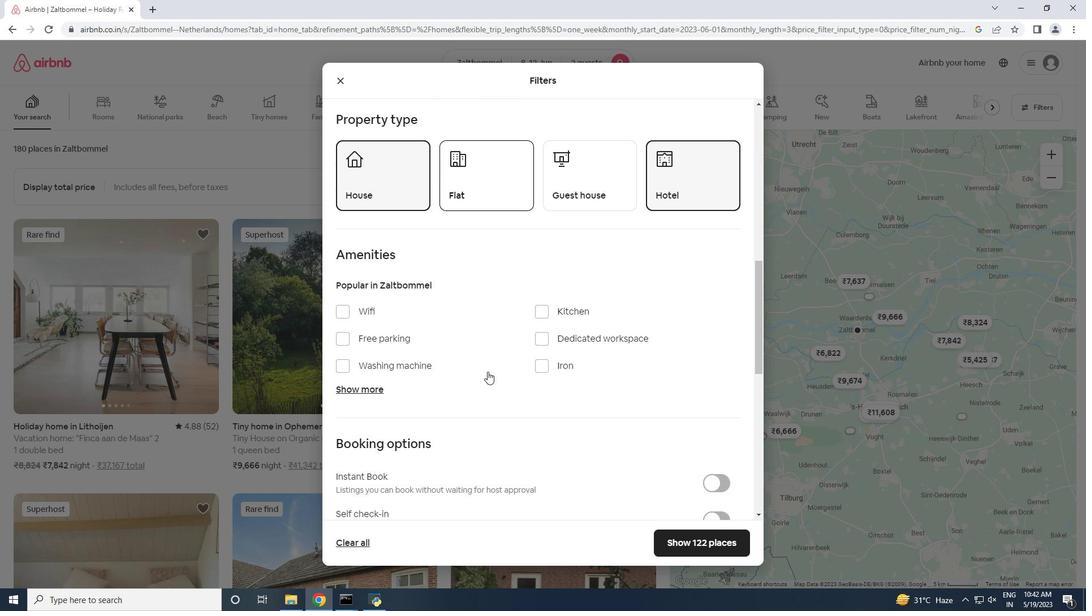 
Action: Mouse scrolled (487, 371) with delta (0, 0)
Screenshot: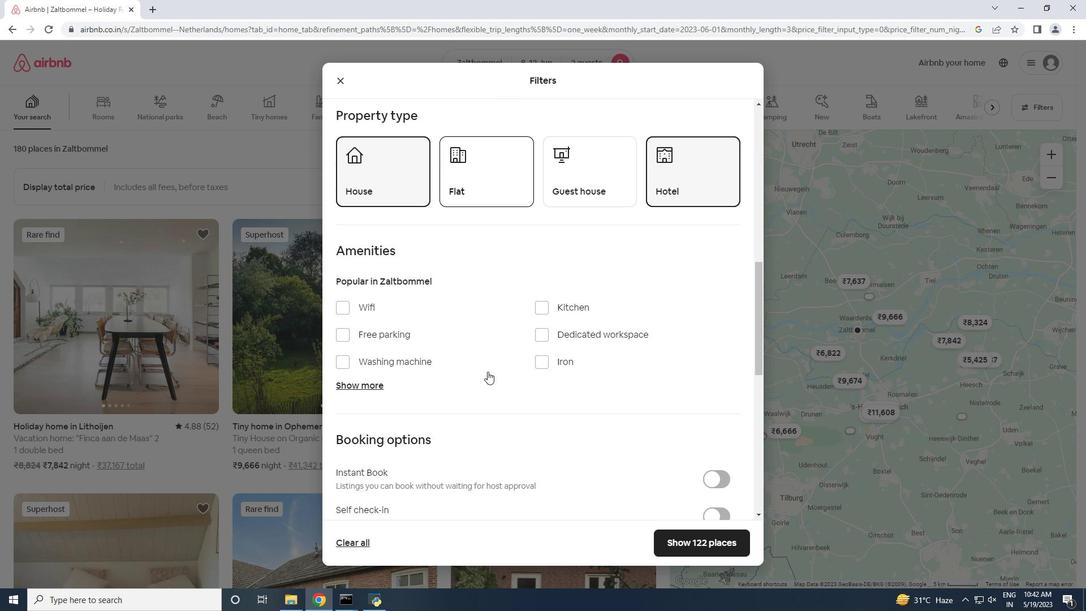 
Action: Mouse scrolled (487, 371) with delta (0, 0)
Screenshot: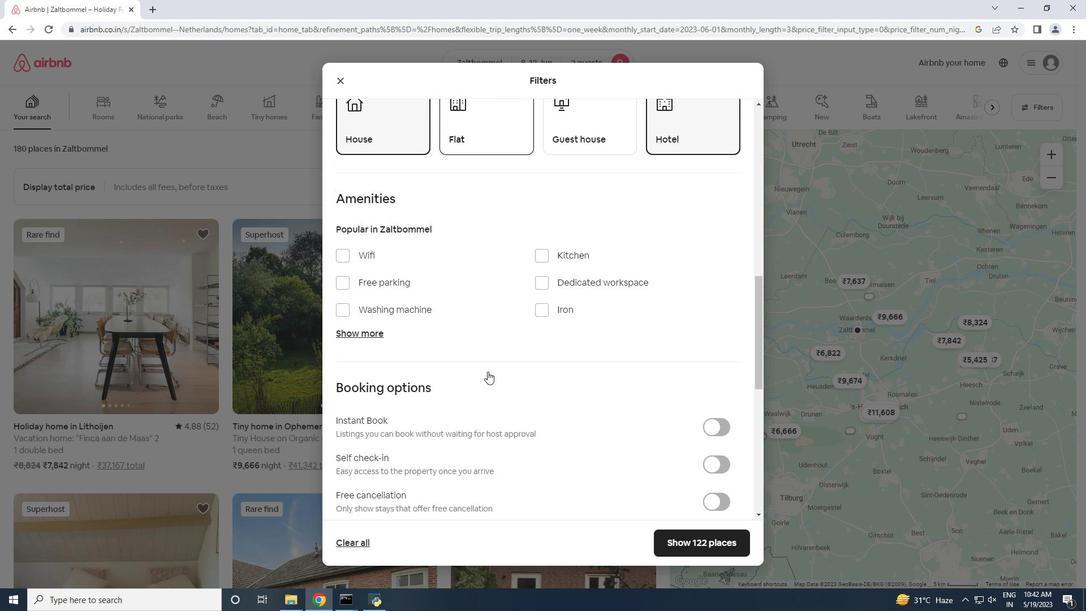 
Action: Mouse scrolled (487, 371) with delta (0, 0)
Screenshot: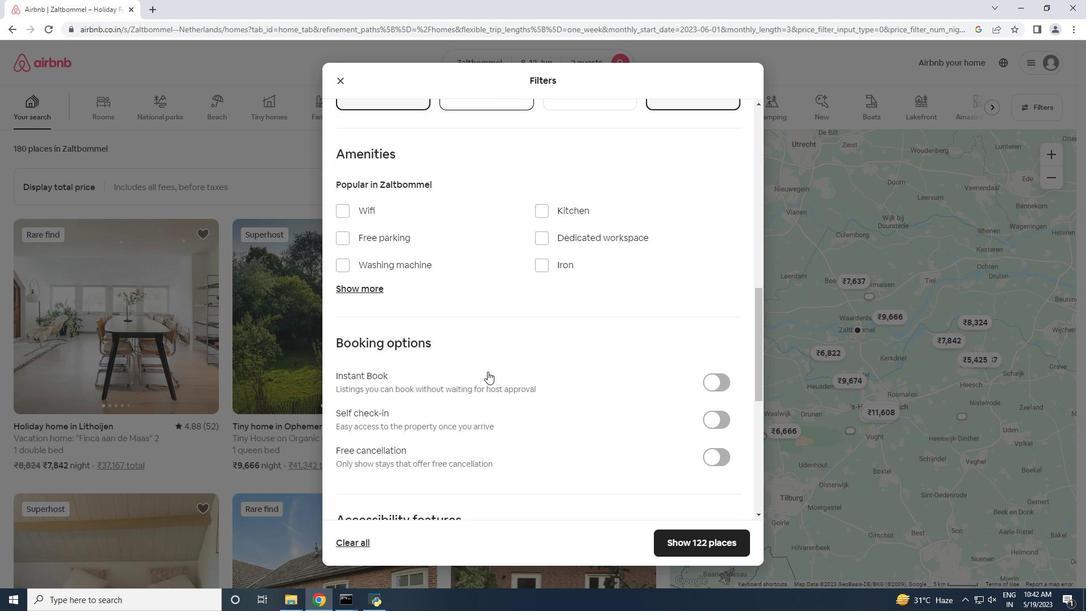 
Action: Mouse moved to (709, 295)
Screenshot: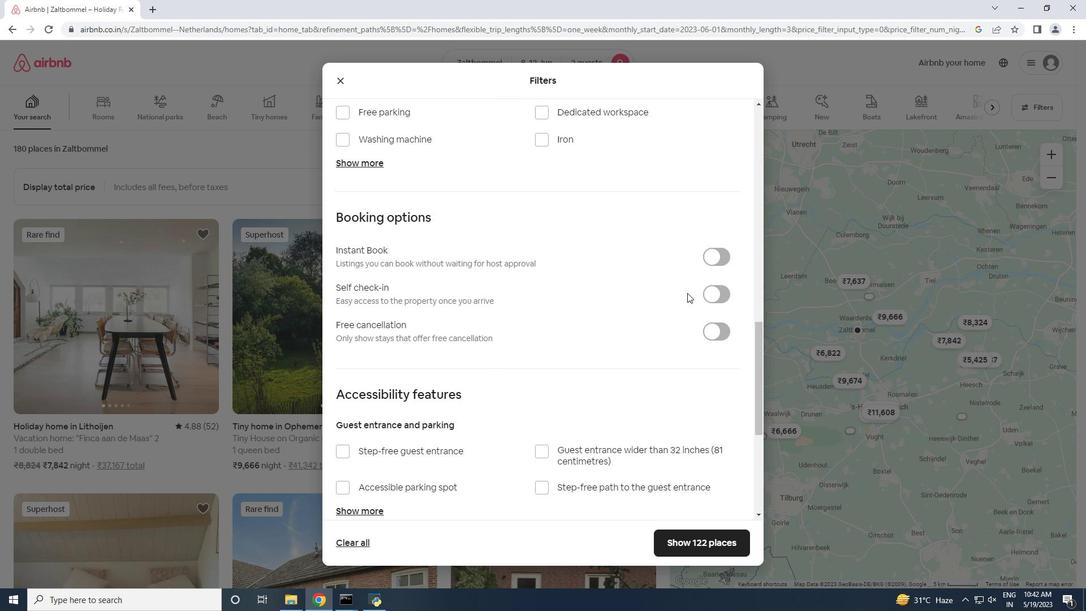 
Action: Mouse pressed left at (709, 295)
Screenshot: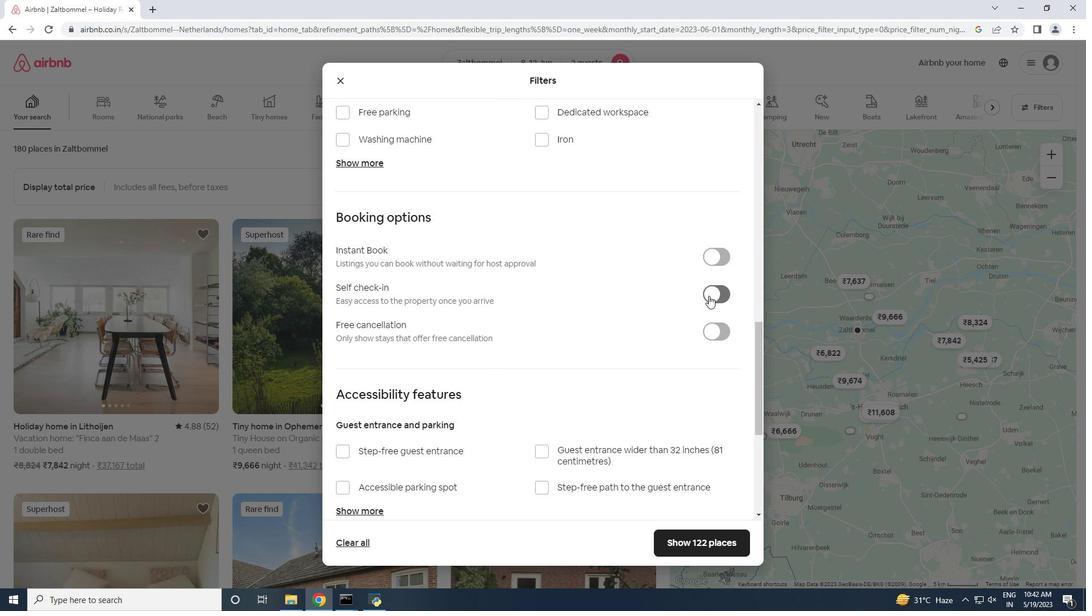 
Action: Mouse moved to (569, 346)
Screenshot: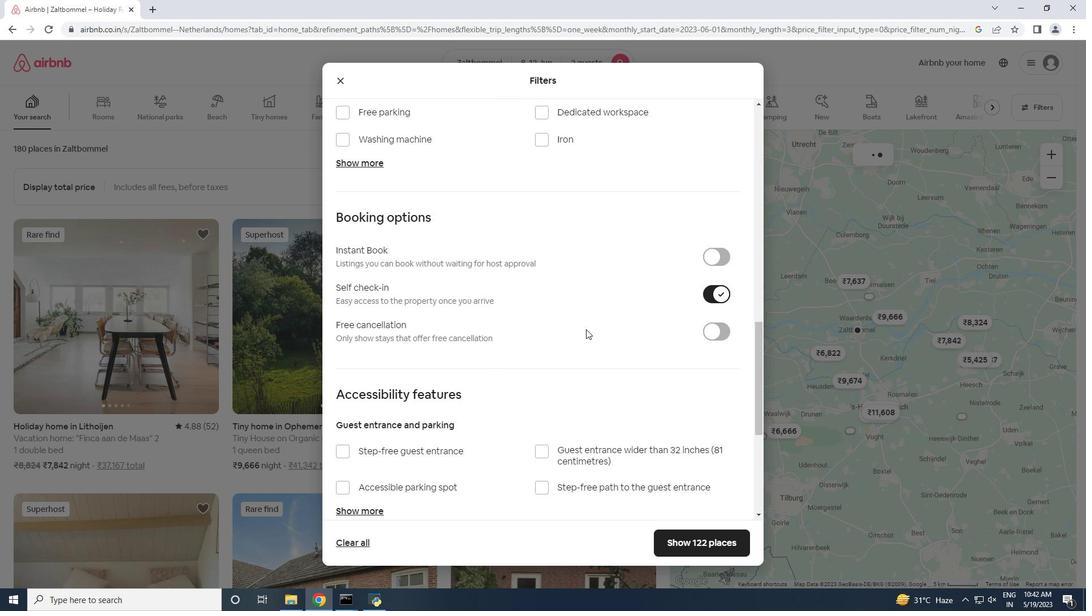 
Action: Mouse scrolled (569, 345) with delta (0, 0)
Screenshot: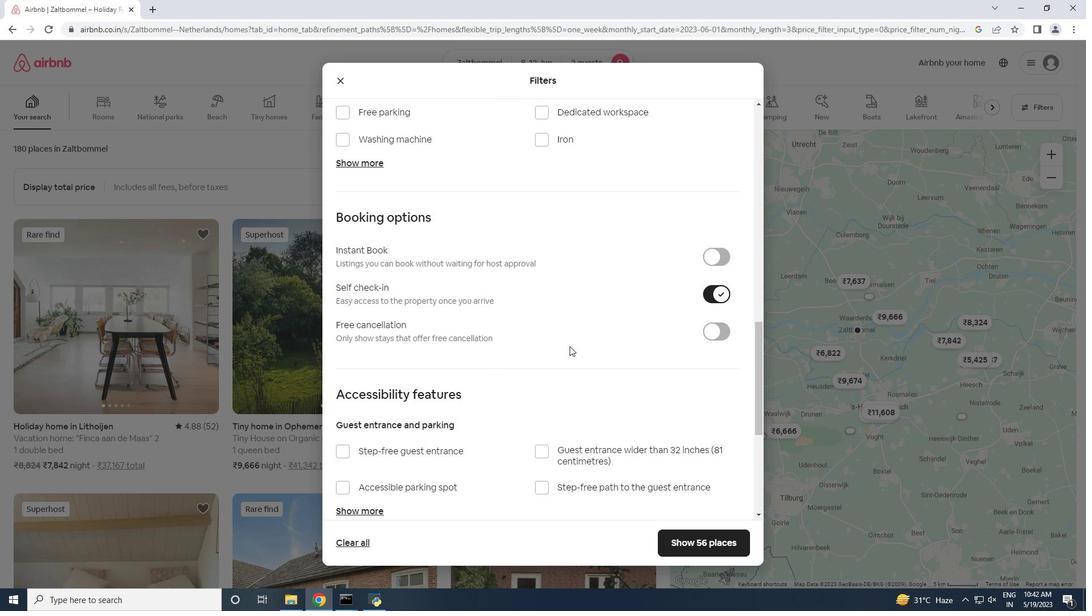 
Action: Mouse scrolled (569, 346) with delta (0, 0)
Screenshot: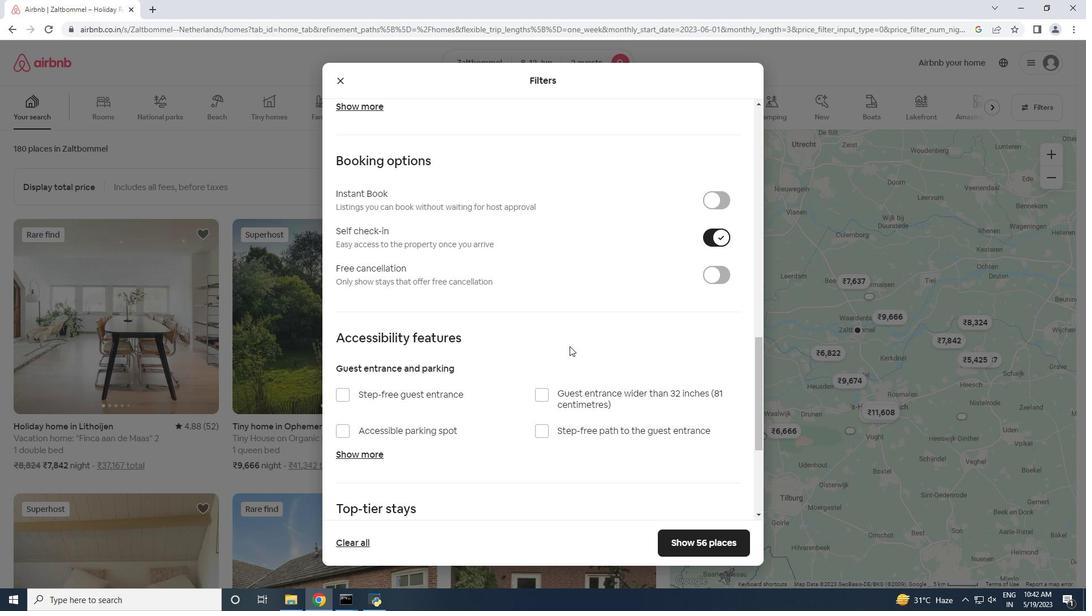 
Action: Mouse scrolled (569, 346) with delta (0, 0)
Screenshot: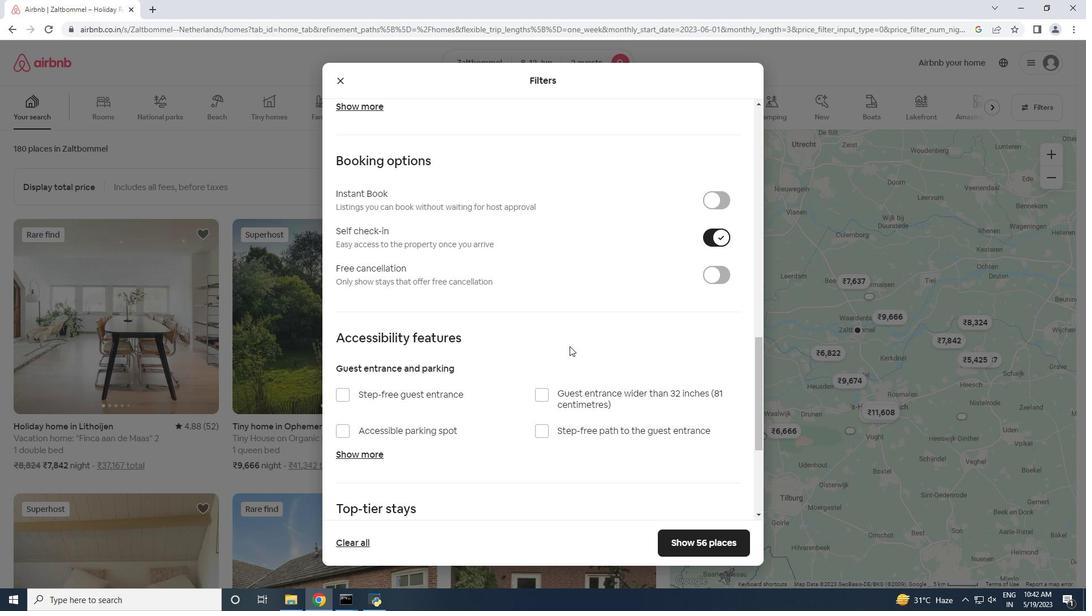 
Action: Mouse scrolled (569, 346) with delta (0, 0)
Screenshot: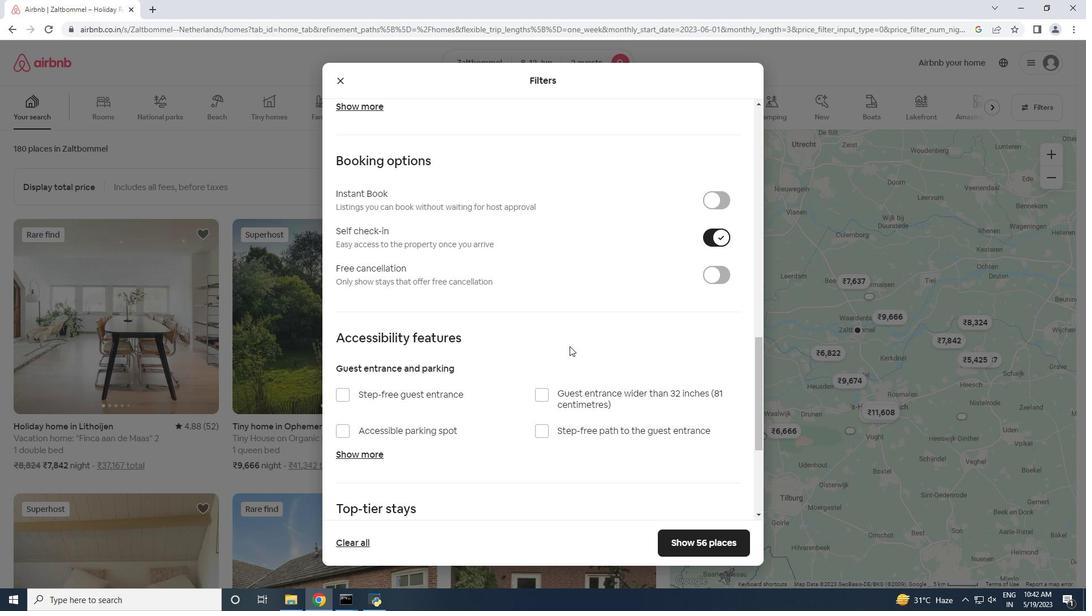 
Action: Mouse scrolled (569, 346) with delta (0, 0)
Screenshot: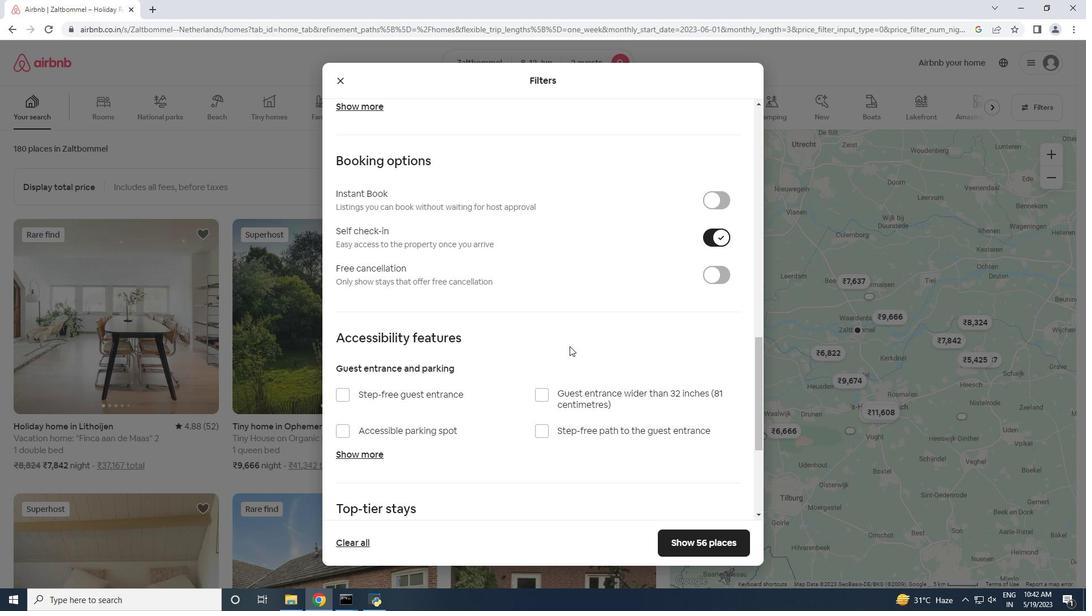 
Action: Mouse scrolled (569, 346) with delta (0, 0)
Screenshot: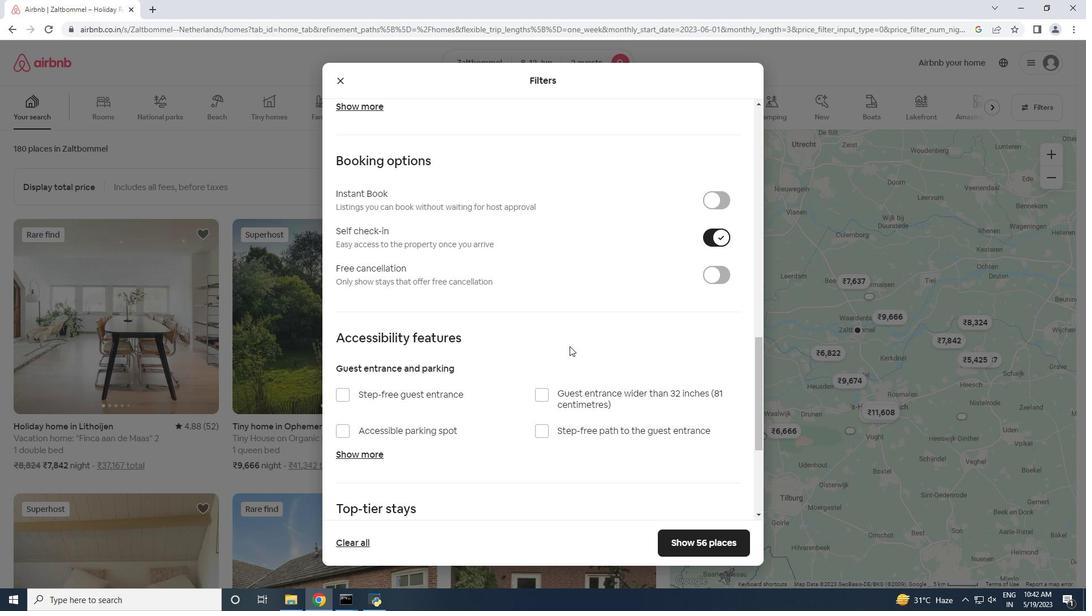 
Action: Mouse scrolled (569, 346) with delta (0, 0)
Screenshot: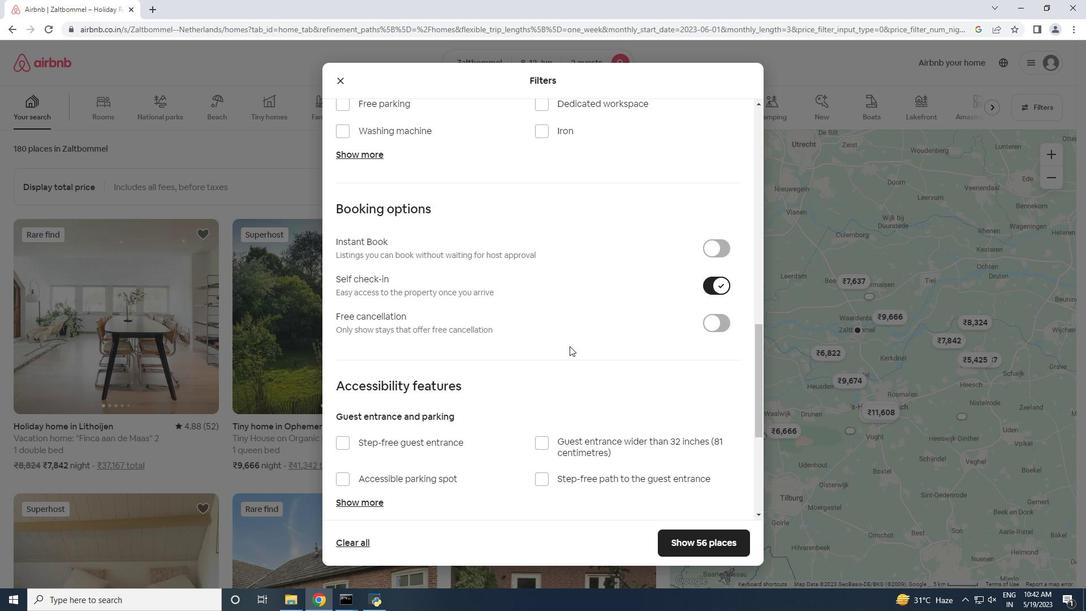 
Action: Mouse moved to (483, 257)
Screenshot: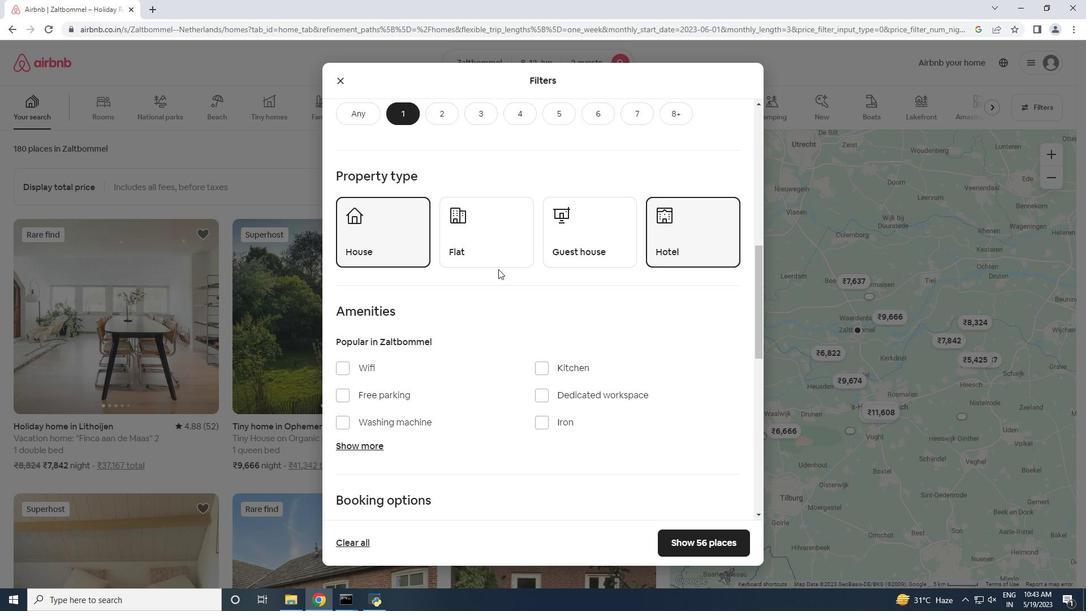 
Action: Mouse pressed left at (483, 257)
Screenshot: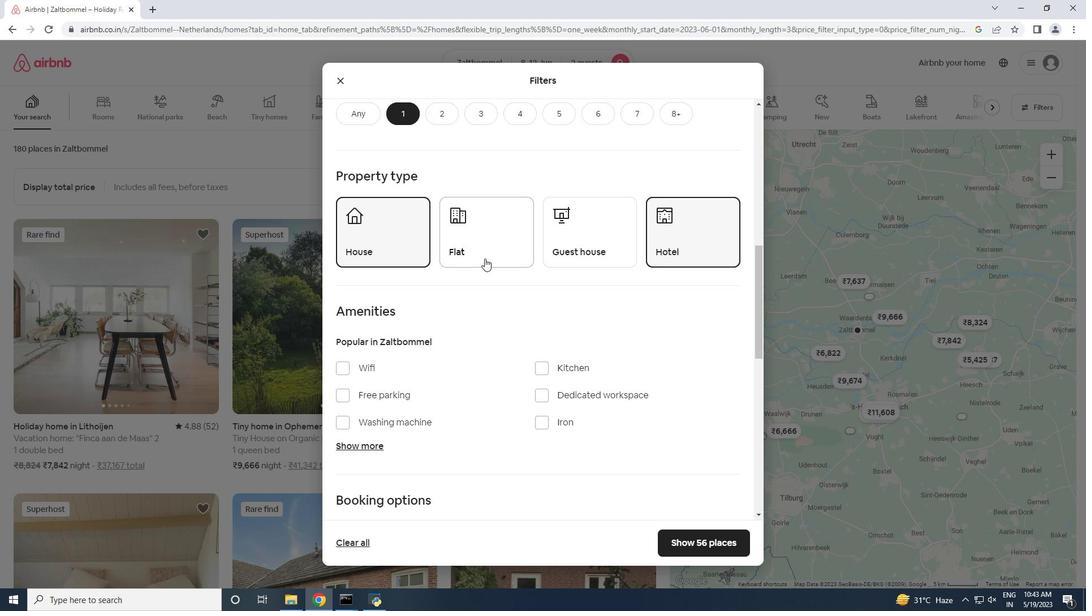 
Action: Mouse moved to (554, 253)
Screenshot: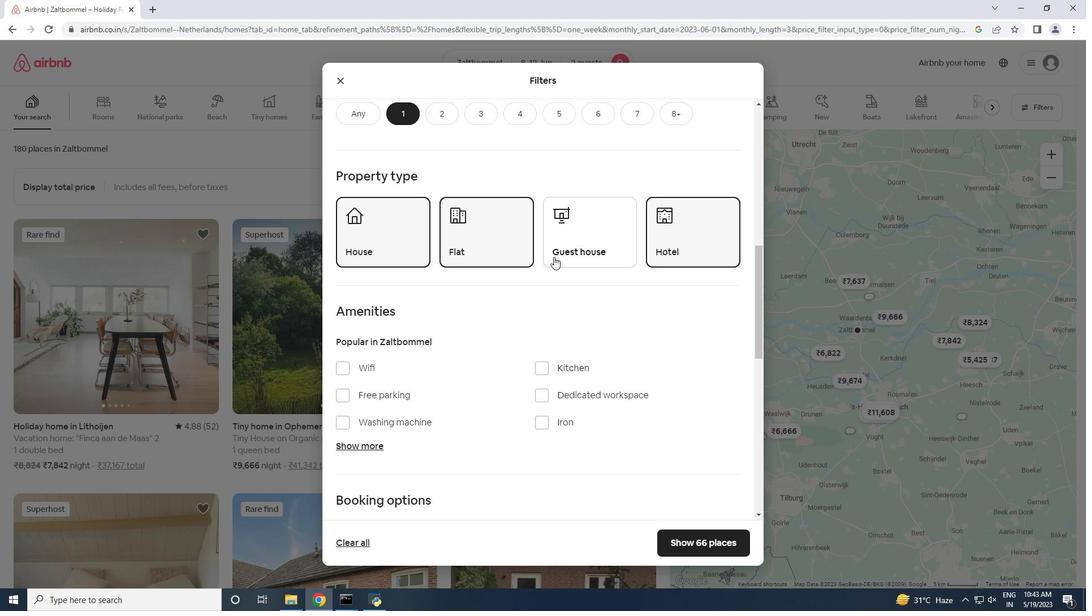 
Action: Mouse pressed left at (554, 253)
Screenshot: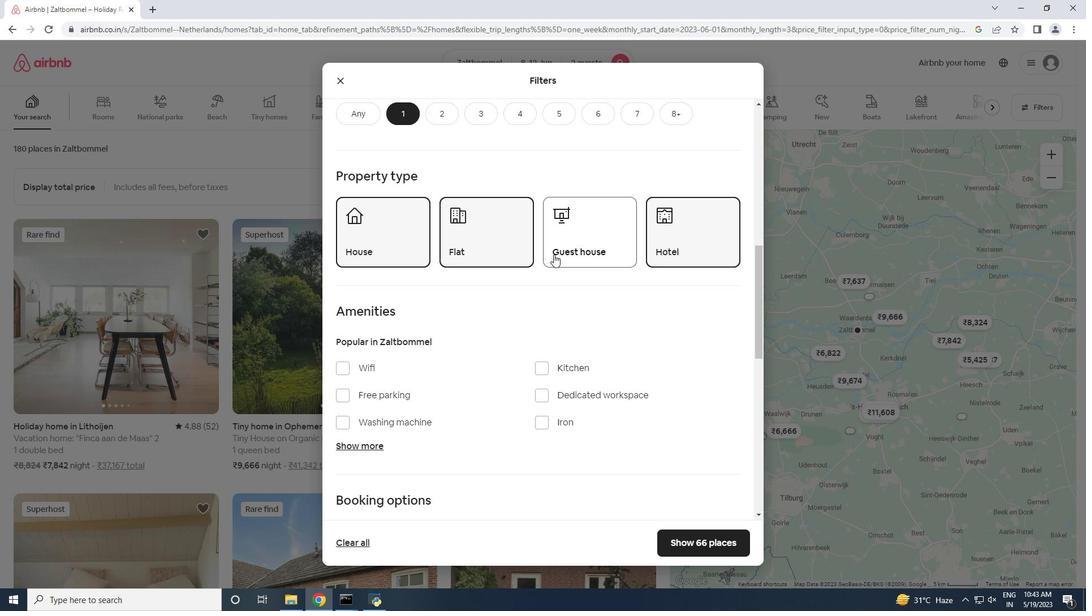 
Action: Mouse moved to (524, 378)
Screenshot: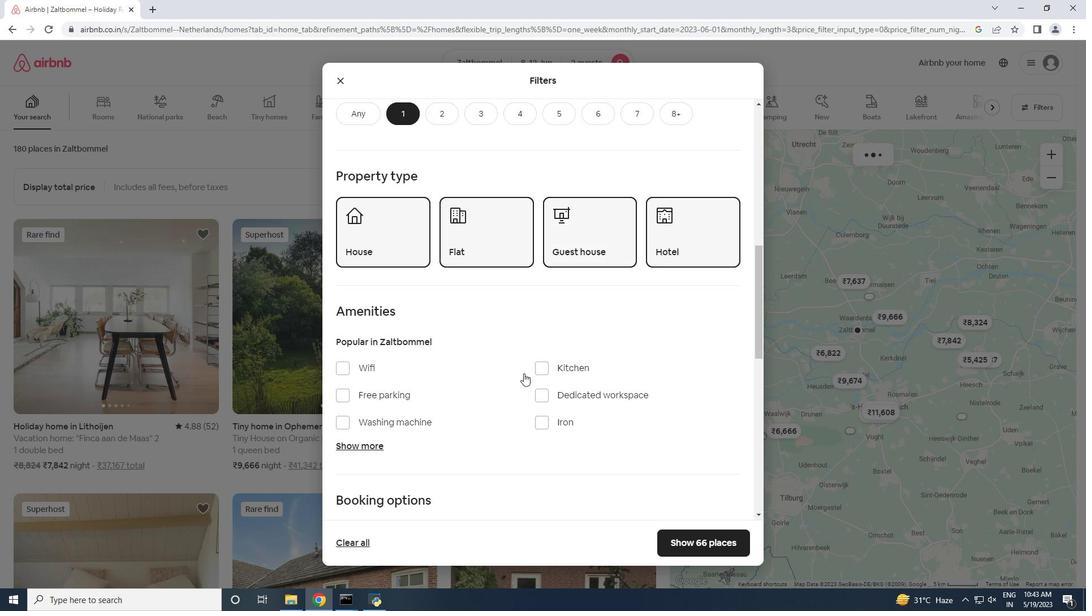 
Action: Mouse scrolled (524, 377) with delta (0, 0)
Screenshot: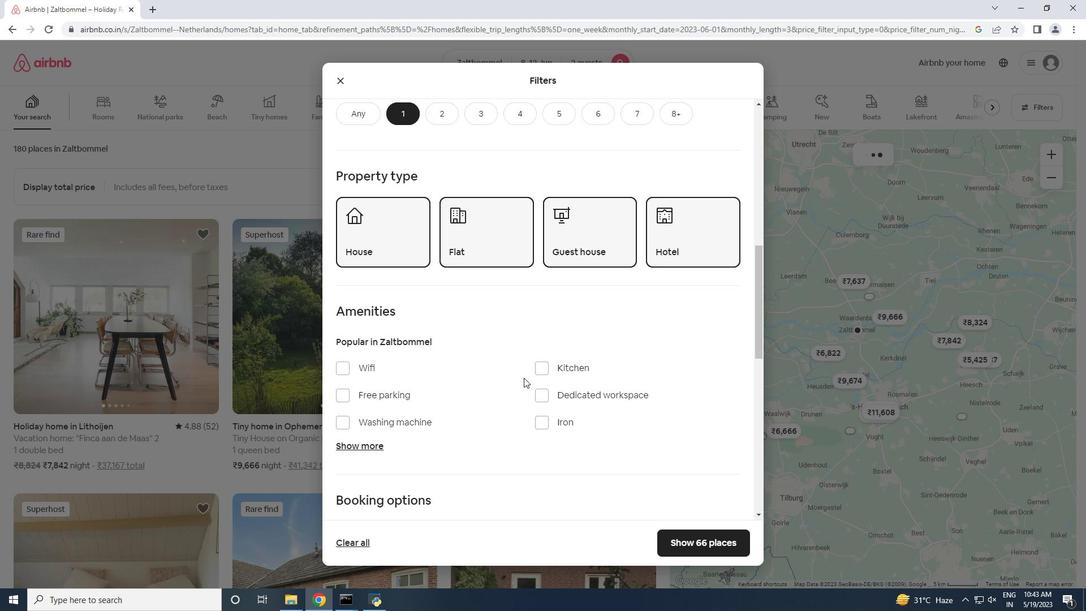 
Action: Mouse scrolled (524, 377) with delta (0, 0)
Screenshot: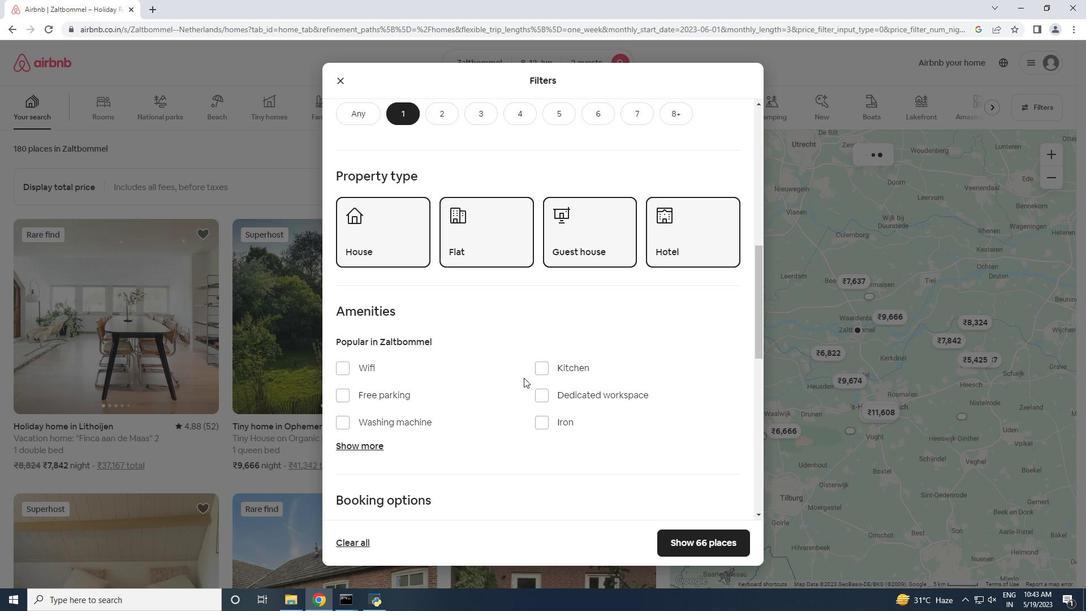 
Action: Mouse scrolled (524, 377) with delta (0, 0)
Screenshot: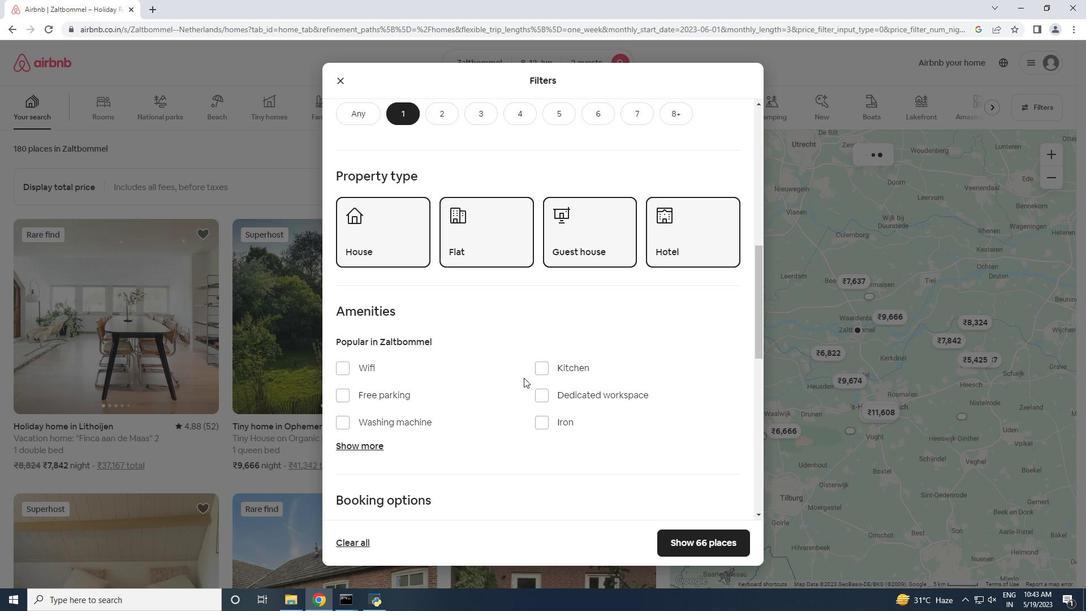 
Action: Mouse scrolled (524, 377) with delta (0, 0)
Screenshot: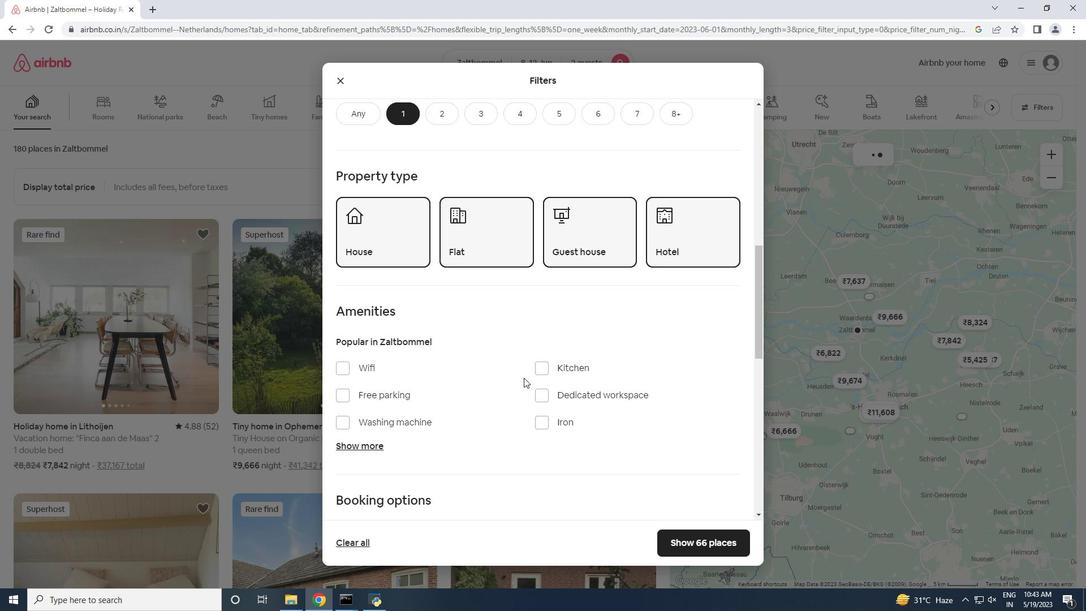 
Action: Mouse scrolled (524, 377) with delta (0, 0)
Screenshot: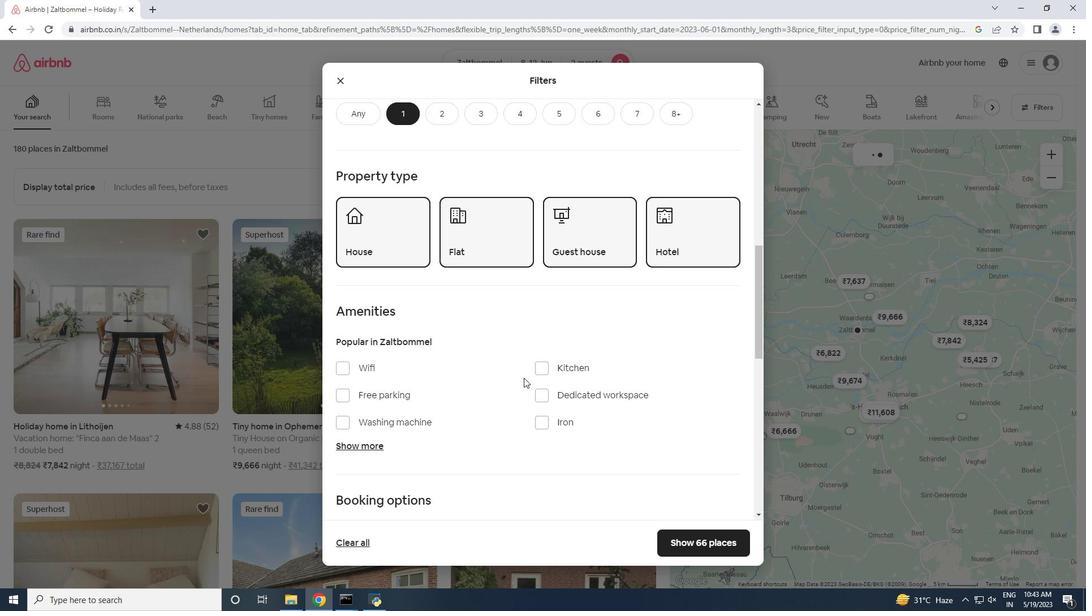 
Action: Mouse moved to (555, 366)
Screenshot: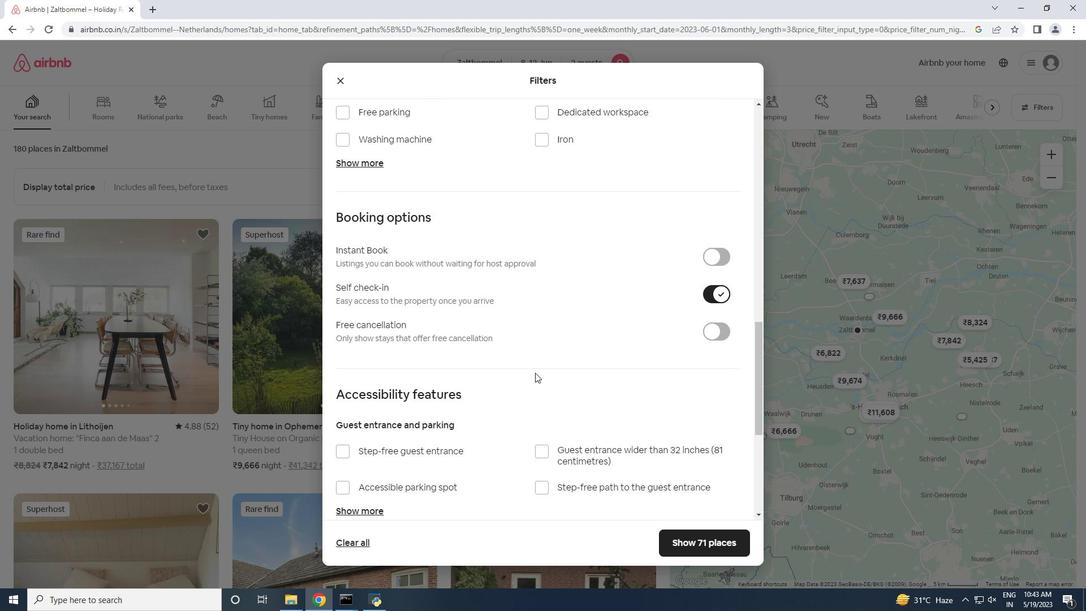
Action: Mouse scrolled (555, 366) with delta (0, 0)
Screenshot: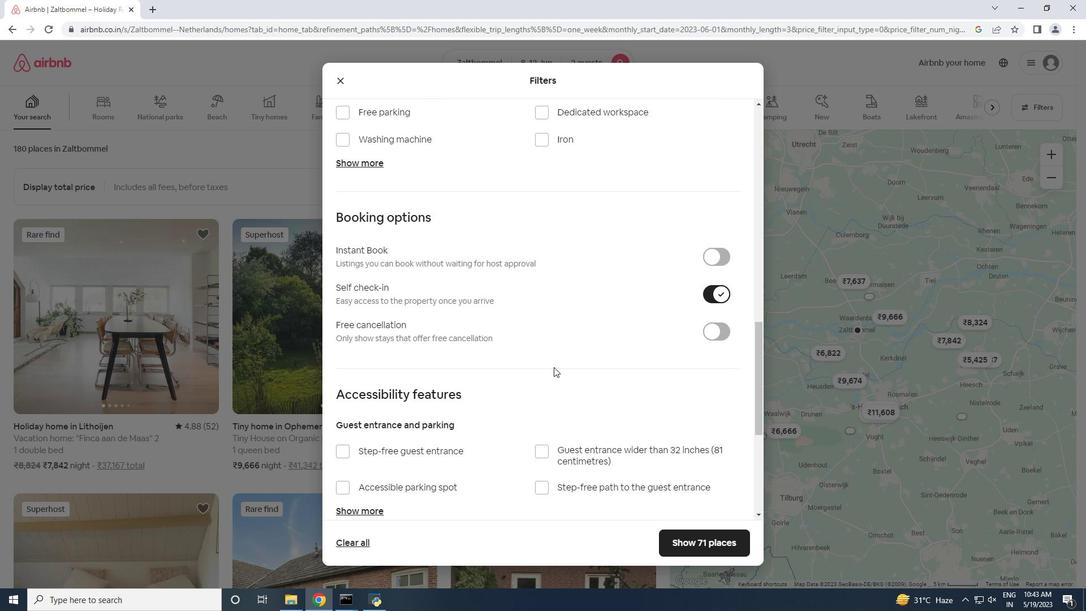 
Action: Mouse scrolled (555, 366) with delta (0, 0)
Screenshot: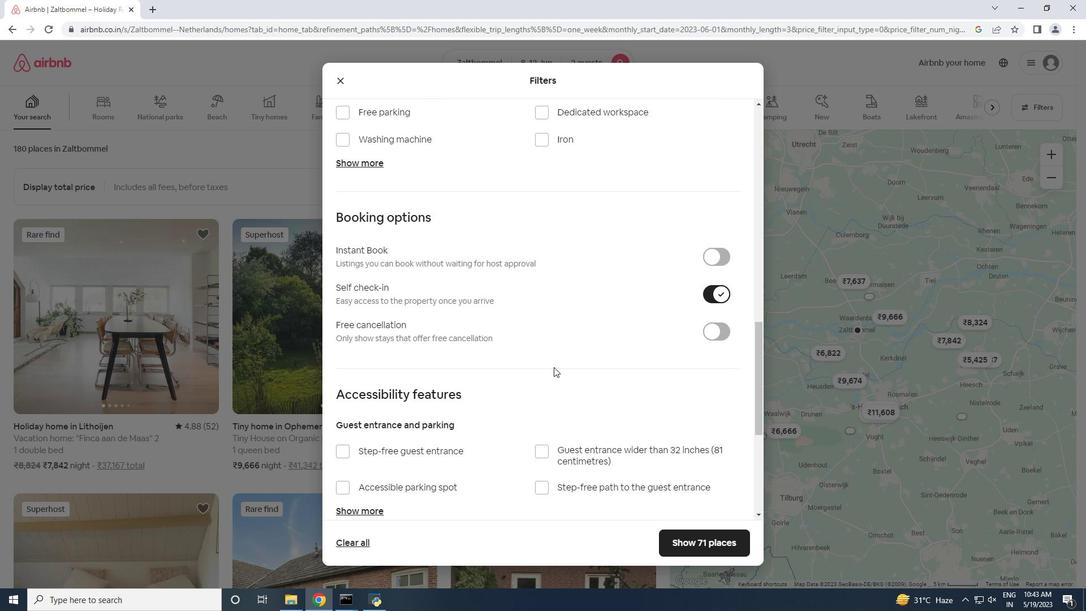 
Action: Mouse scrolled (555, 366) with delta (0, 0)
Screenshot: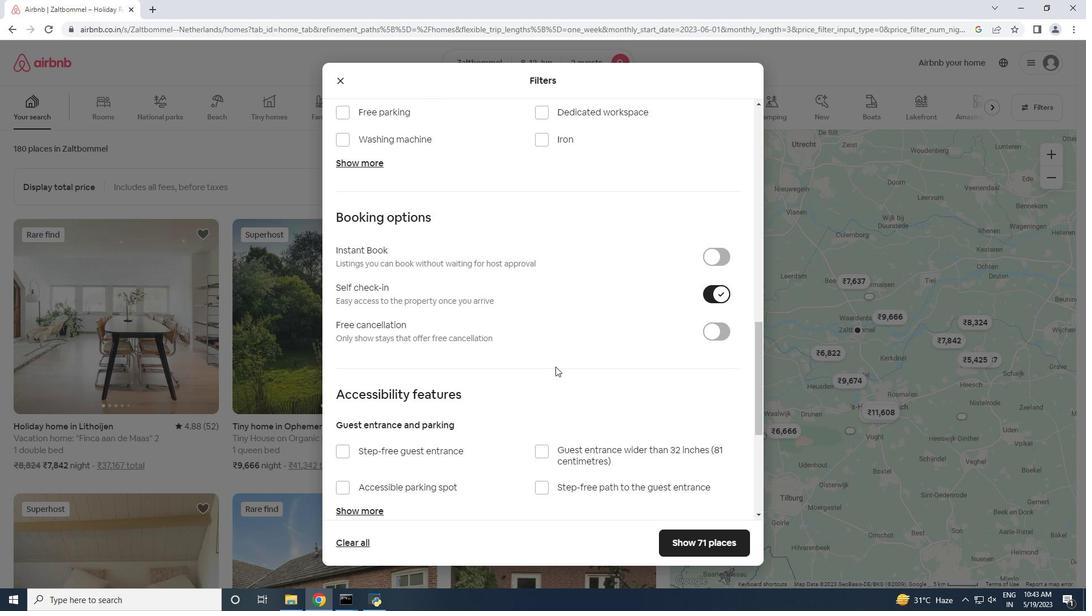 
Action: Mouse scrolled (555, 366) with delta (0, 0)
Screenshot: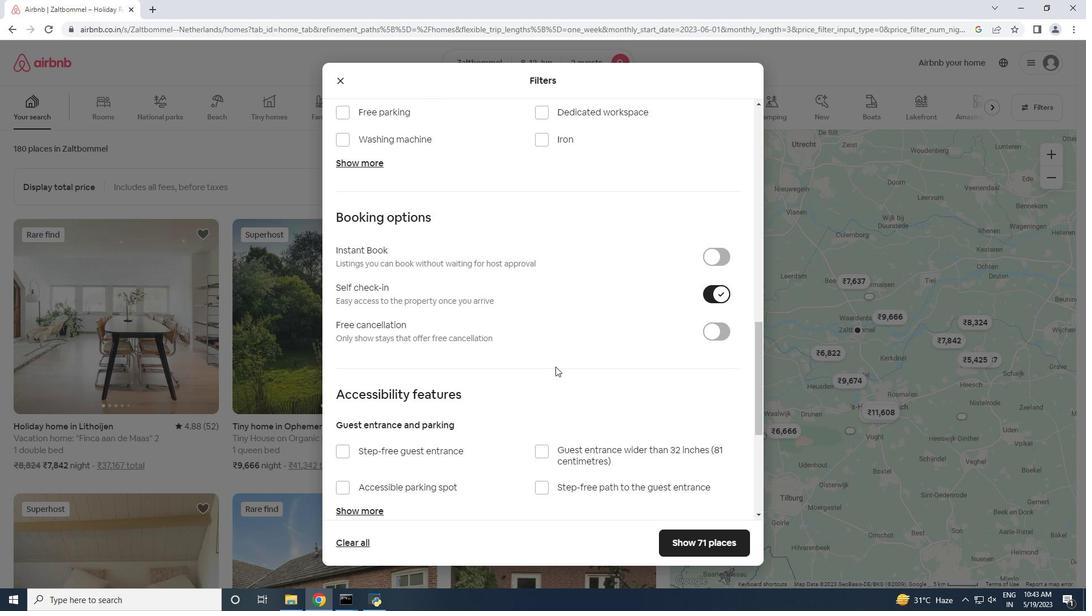 
Action: Mouse scrolled (555, 366) with delta (0, 0)
Screenshot: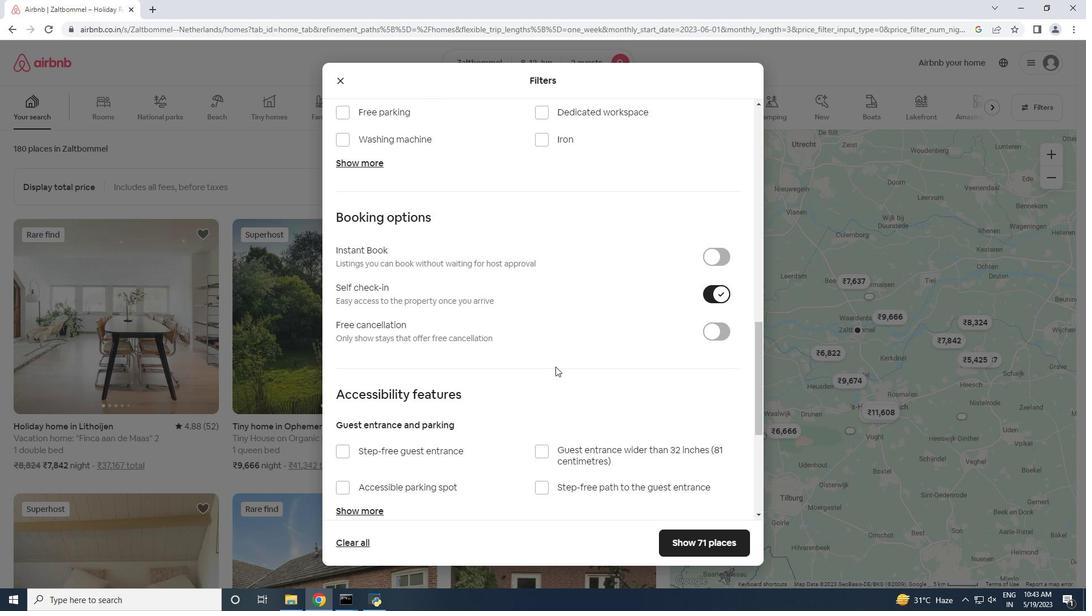
Action: Mouse moved to (600, 407)
Screenshot: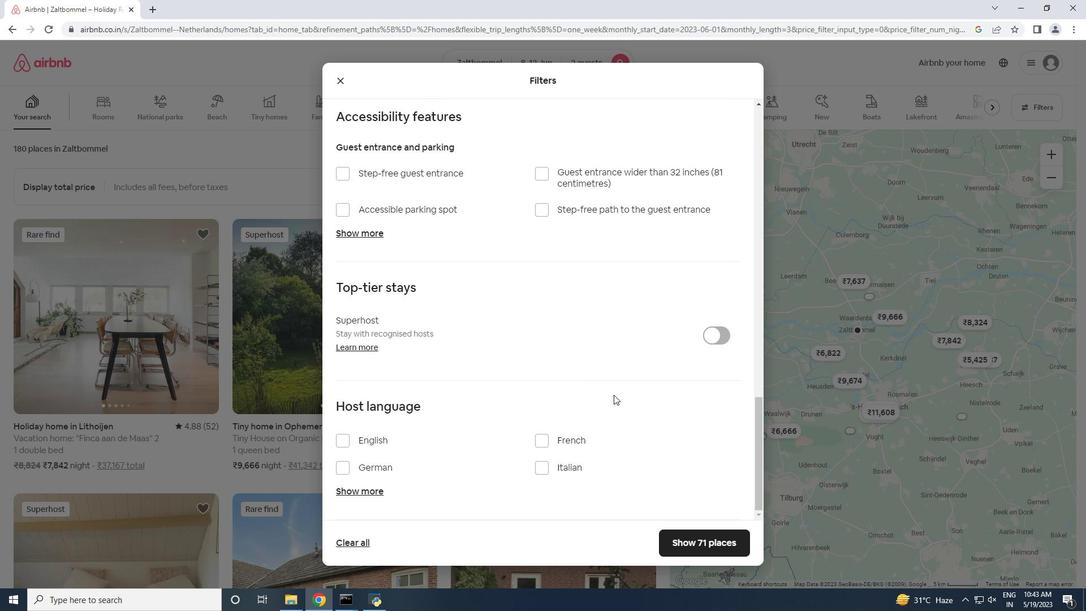 
Action: Mouse scrolled (600, 406) with delta (0, 0)
Screenshot: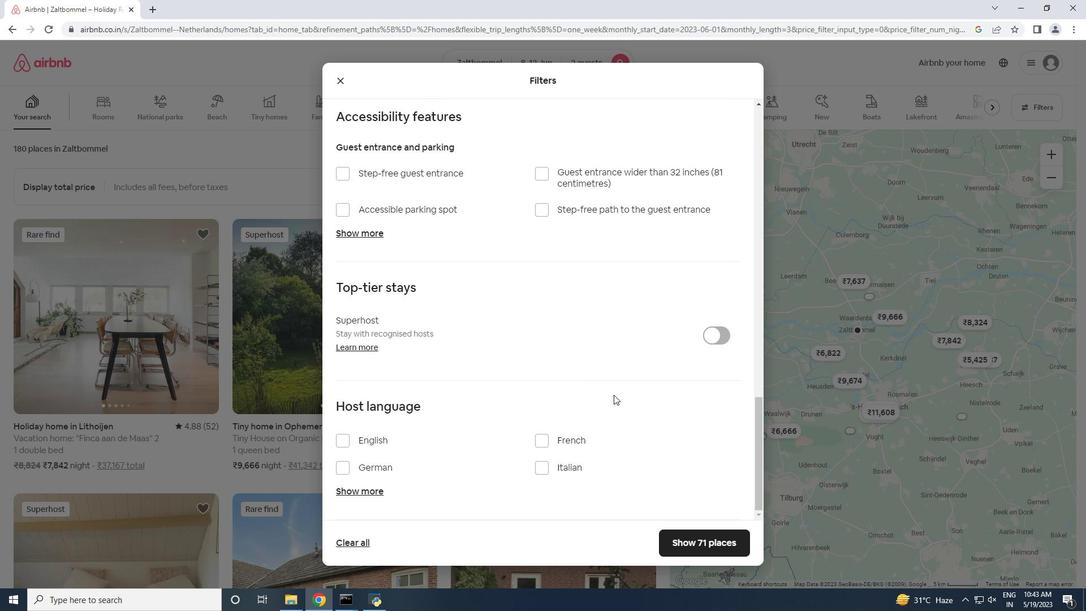 
Action: Mouse moved to (590, 408)
Screenshot: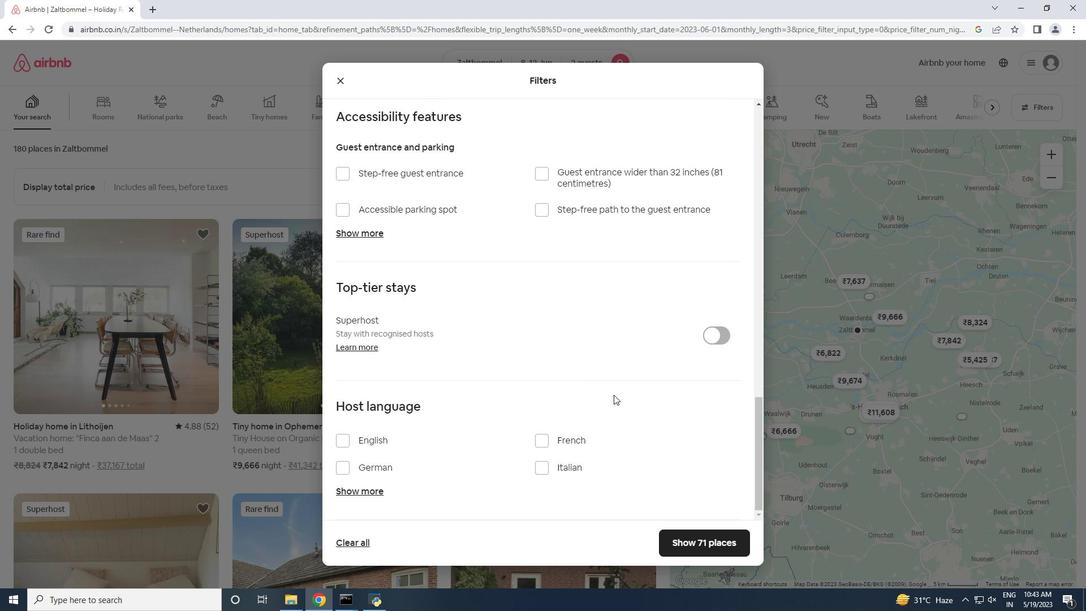 
Action: Mouse scrolled (590, 407) with delta (0, 0)
Screenshot: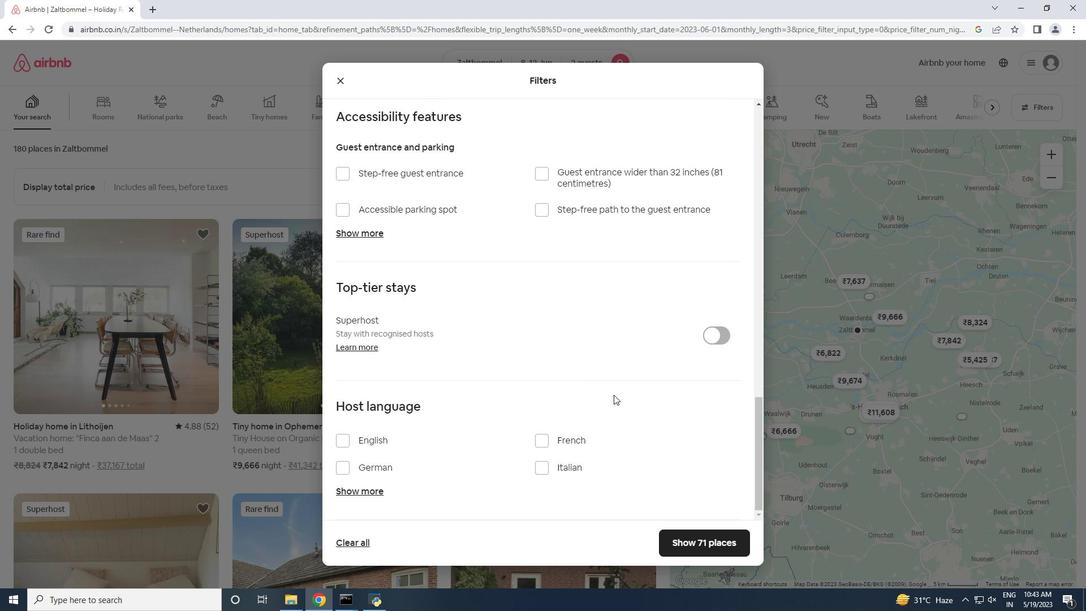 
Action: Mouse moved to (576, 407)
Screenshot: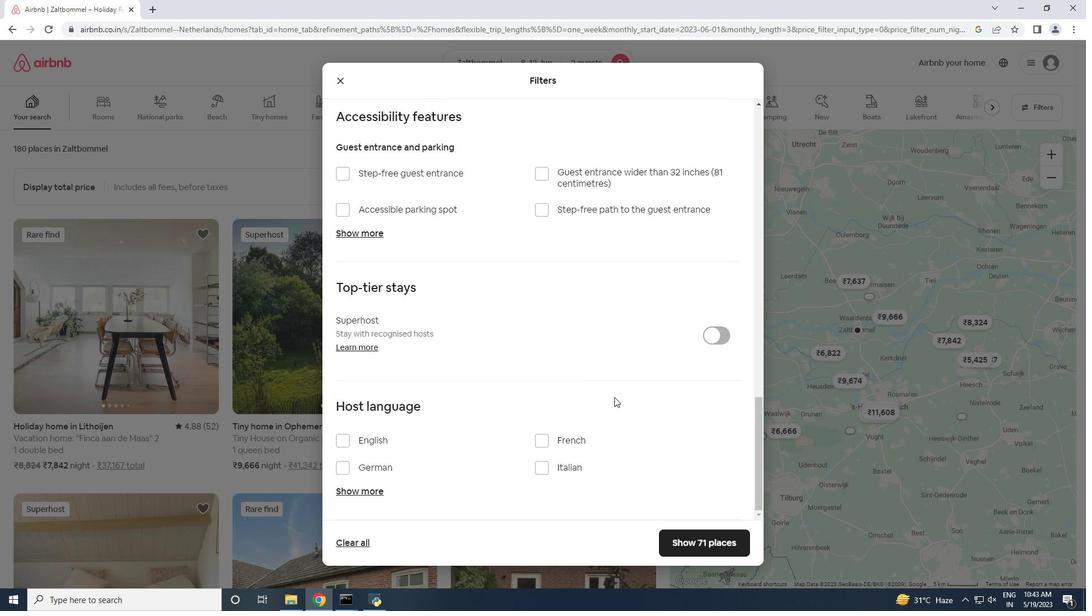 
Action: Mouse scrolled (576, 406) with delta (0, 0)
Screenshot: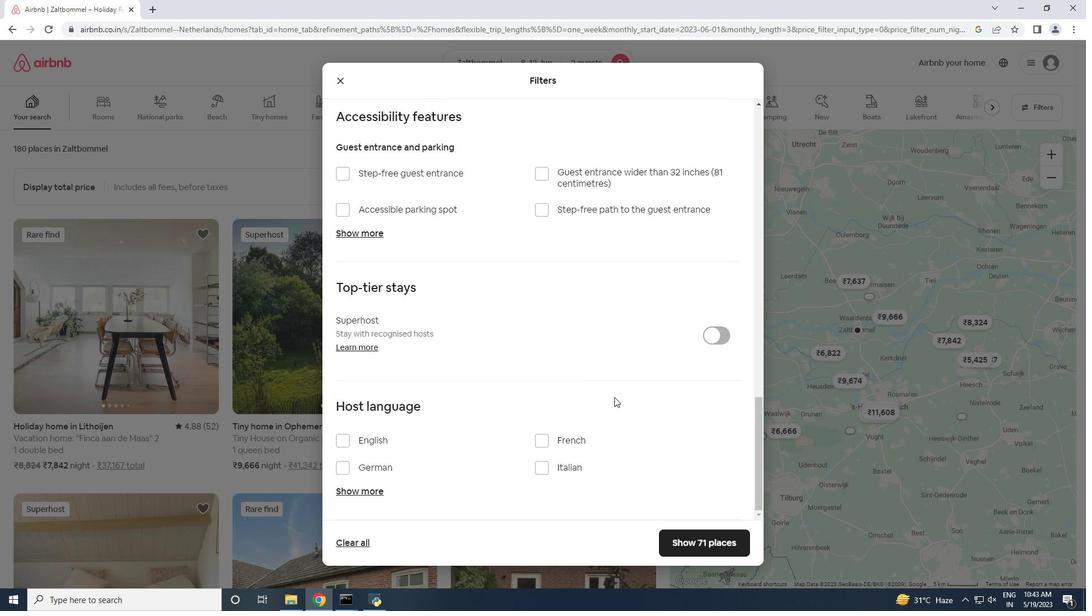 
Action: Mouse moved to (565, 404)
Screenshot: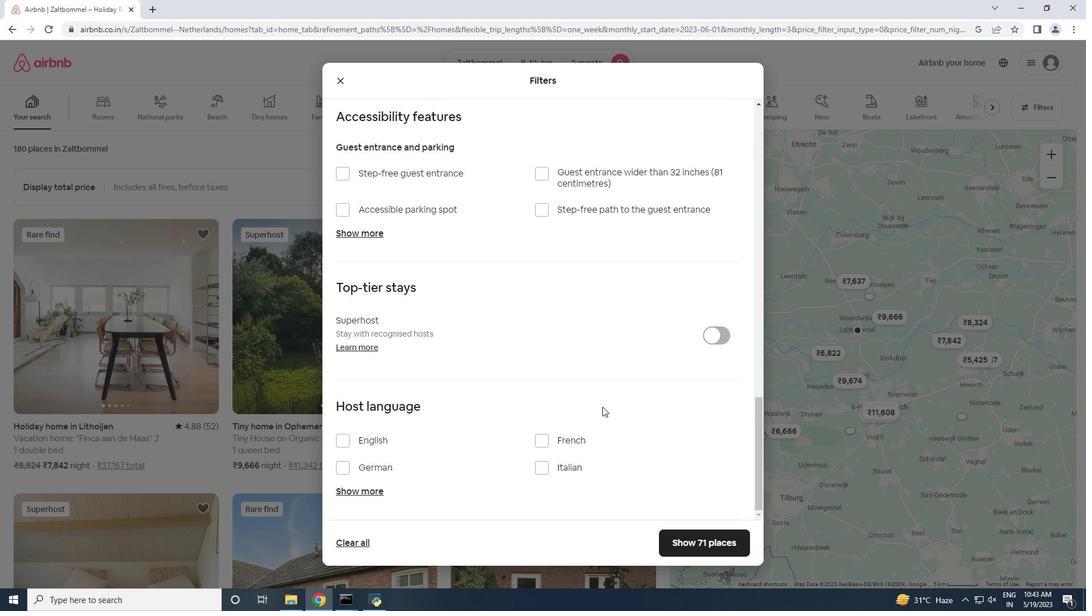
Action: Mouse scrolled (565, 404) with delta (0, 0)
Screenshot: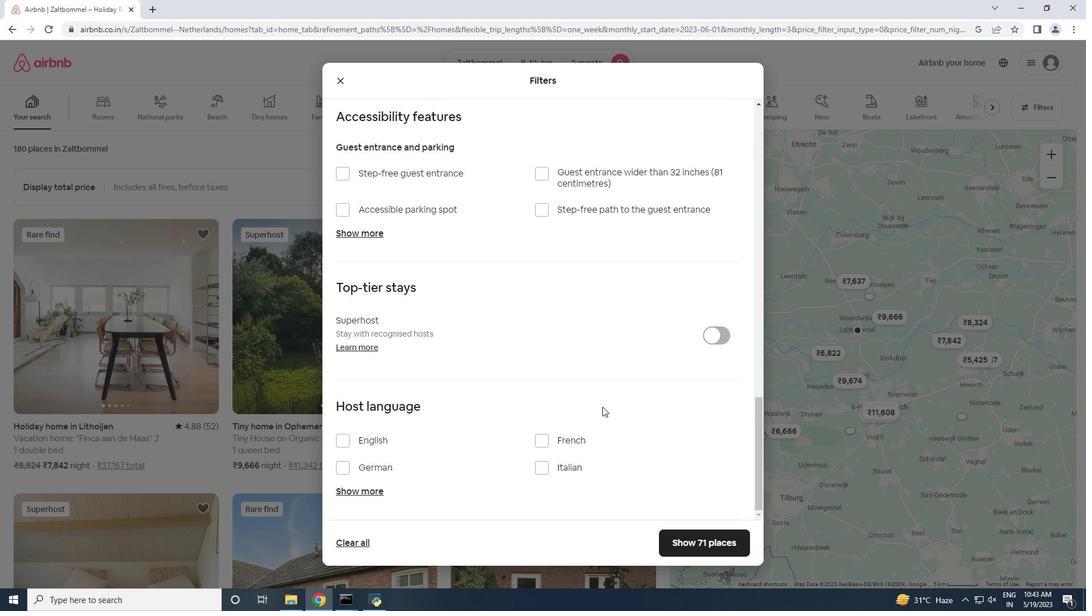 
Action: Mouse moved to (344, 436)
Screenshot: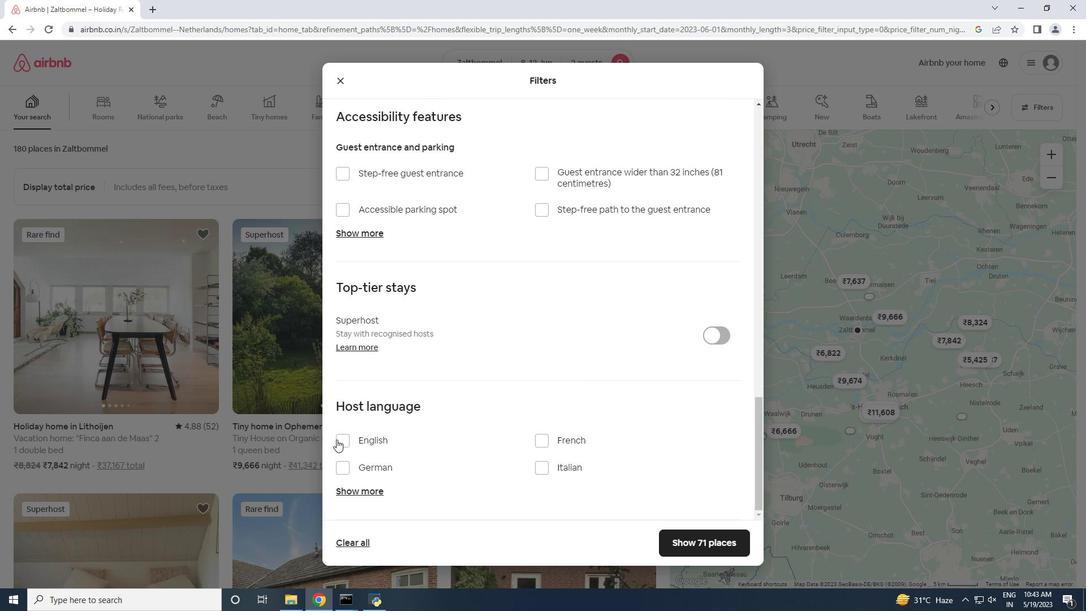 
Action: Mouse pressed left at (344, 436)
Screenshot: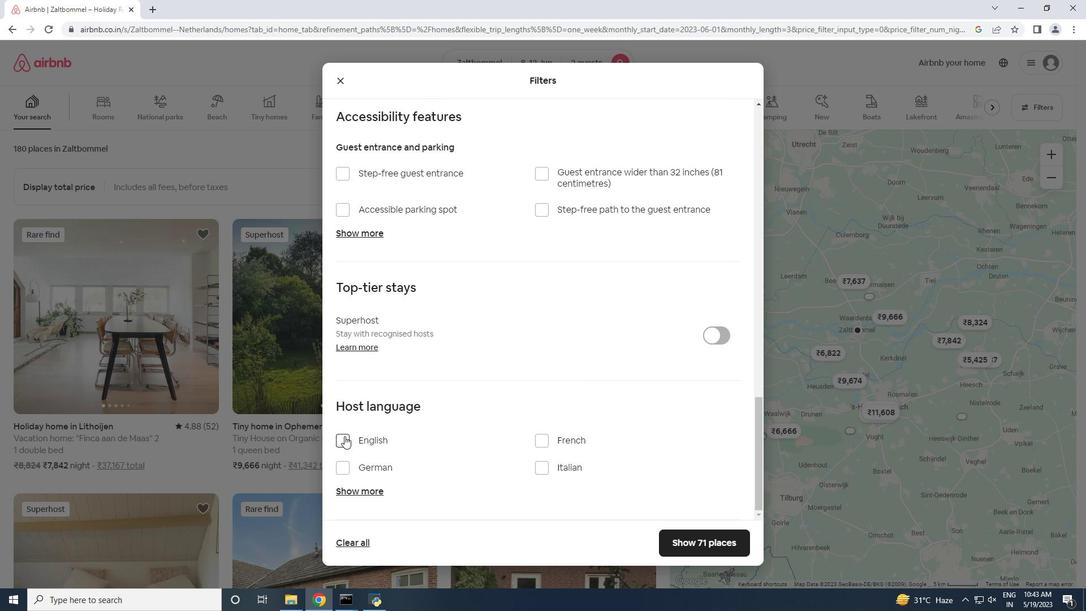 
Action: Mouse moved to (687, 543)
Screenshot: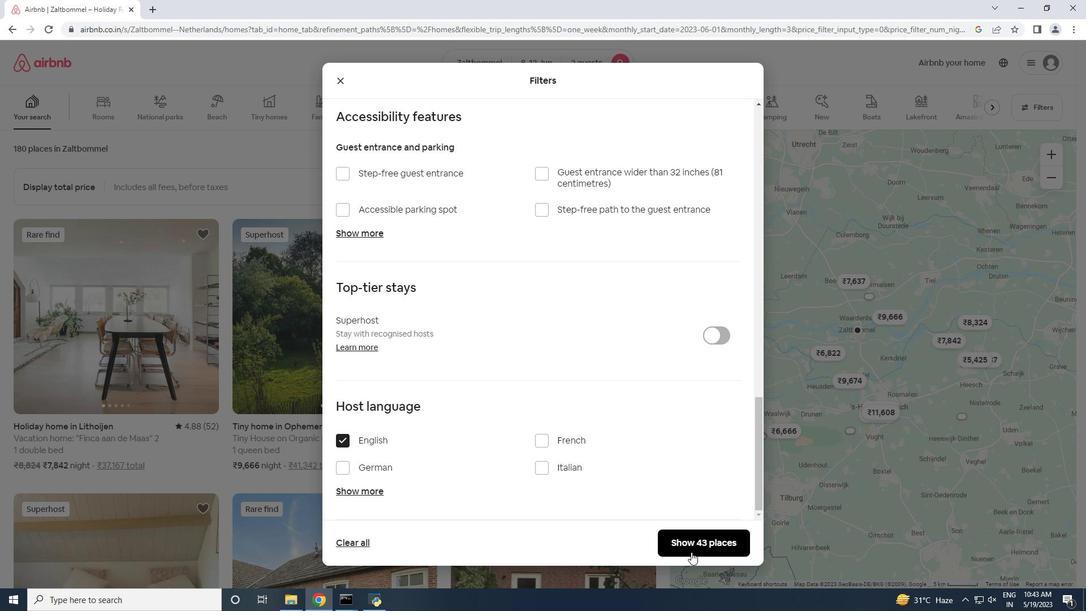 
Action: Mouse pressed left at (687, 543)
Screenshot: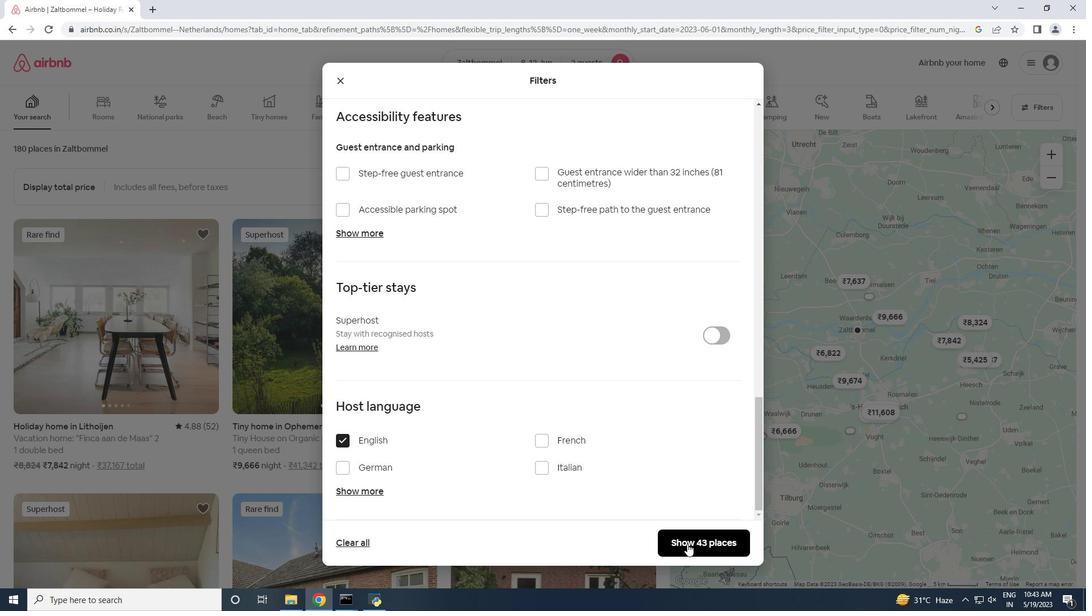 
Action: Mouse moved to (442, 475)
Screenshot: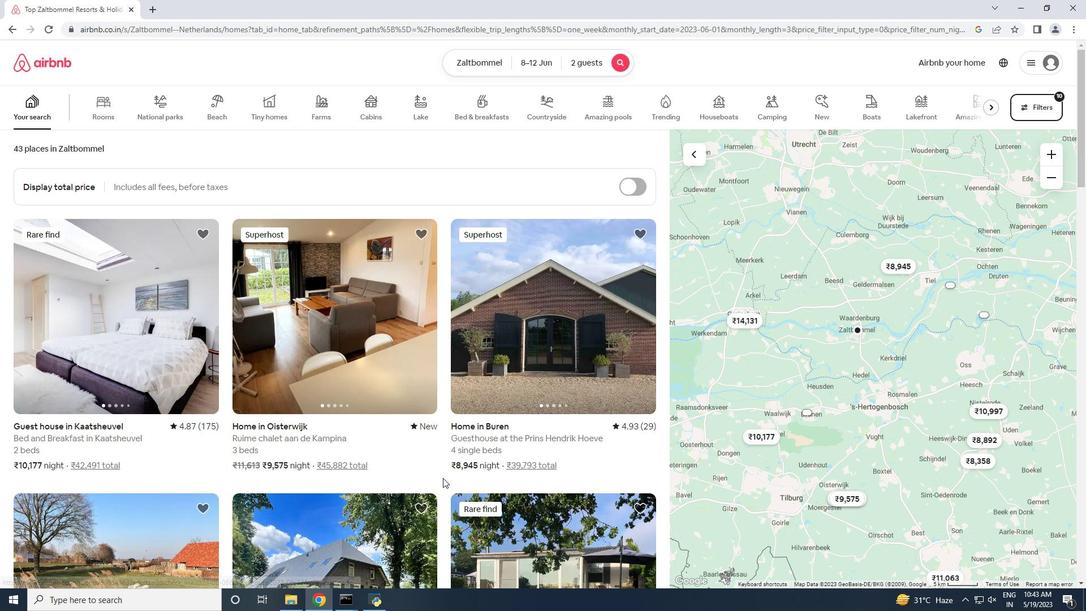 
Action: Mouse scrolled (442, 475) with delta (0, 0)
Screenshot: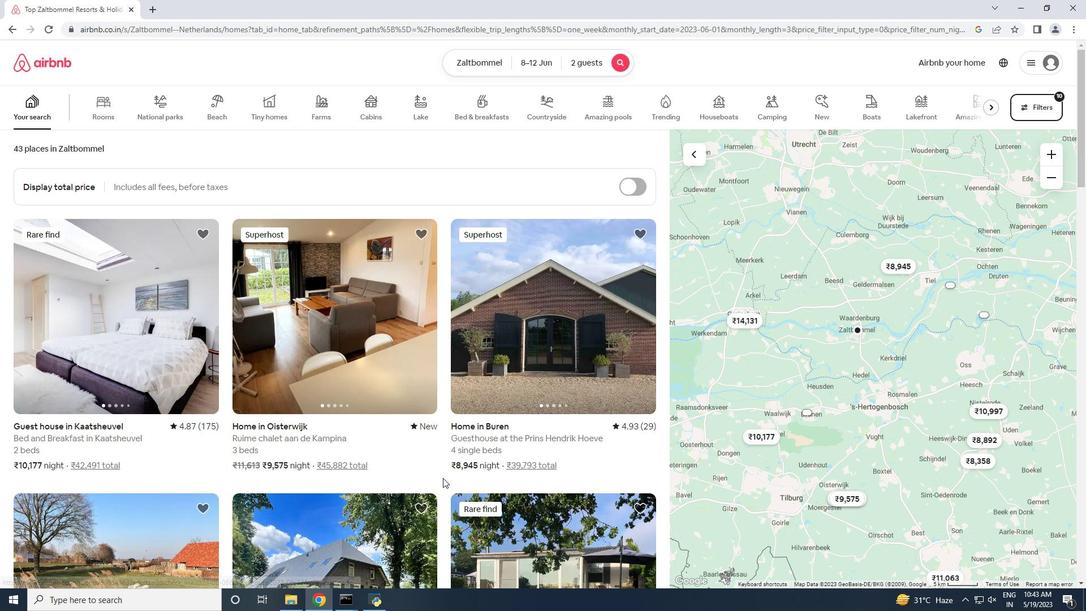 
Action: Mouse moved to (442, 474)
Screenshot: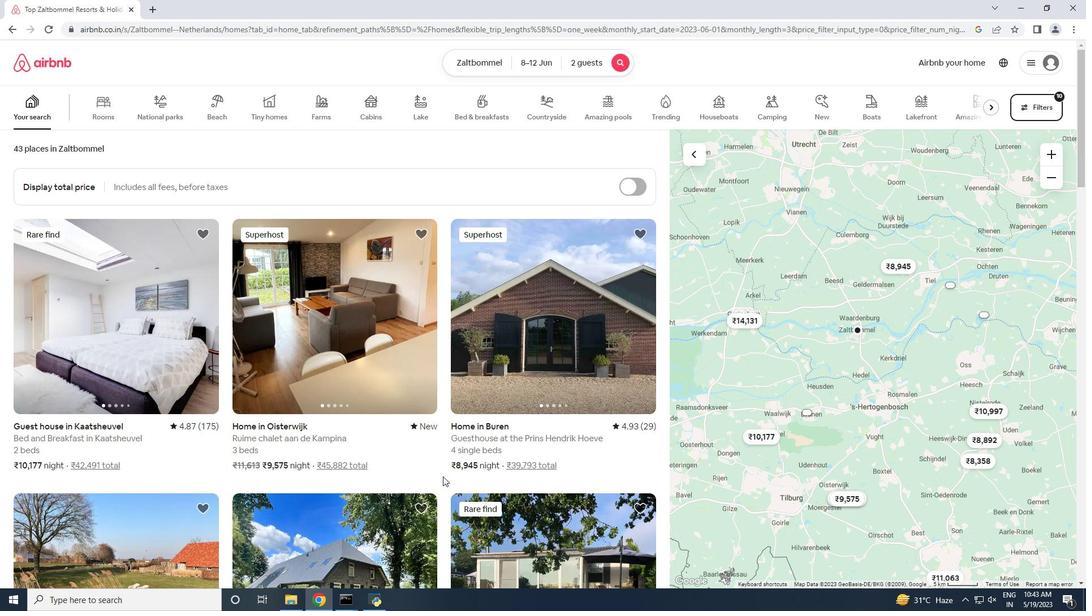 
Action: Mouse scrolled (442, 473) with delta (0, 0)
Screenshot: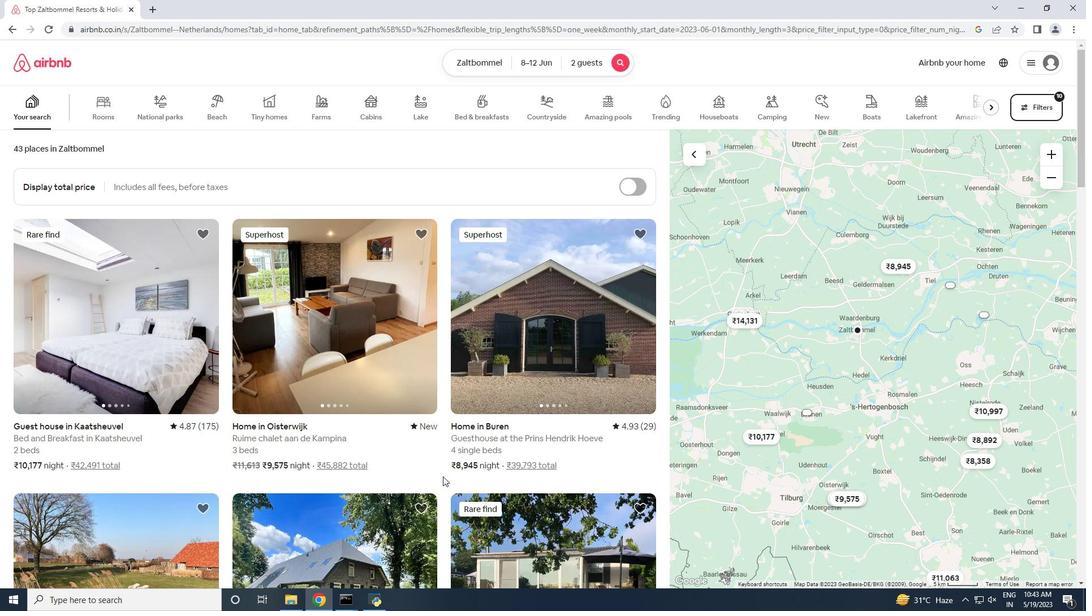 
Action: Mouse moved to (442, 473)
Screenshot: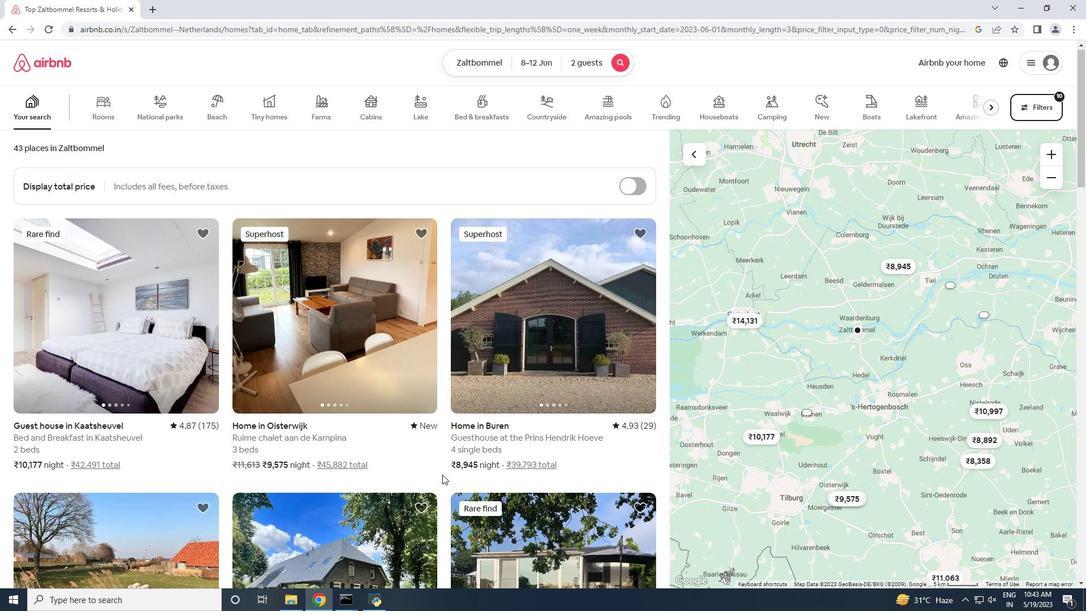 
Action: Mouse scrolled (442, 472) with delta (0, 0)
Screenshot: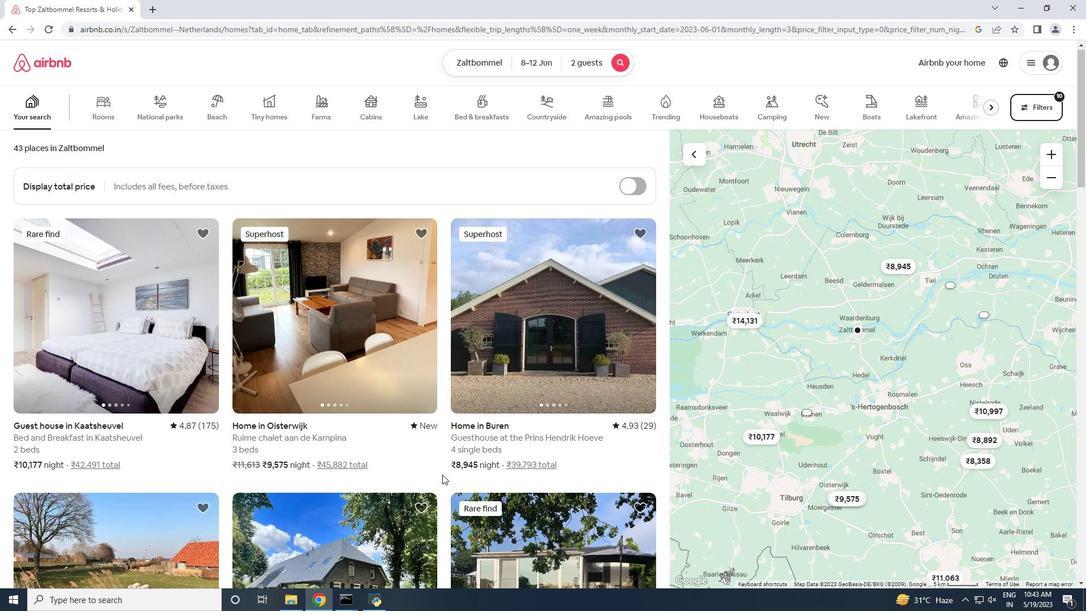 
Action: Mouse moved to (443, 471)
Screenshot: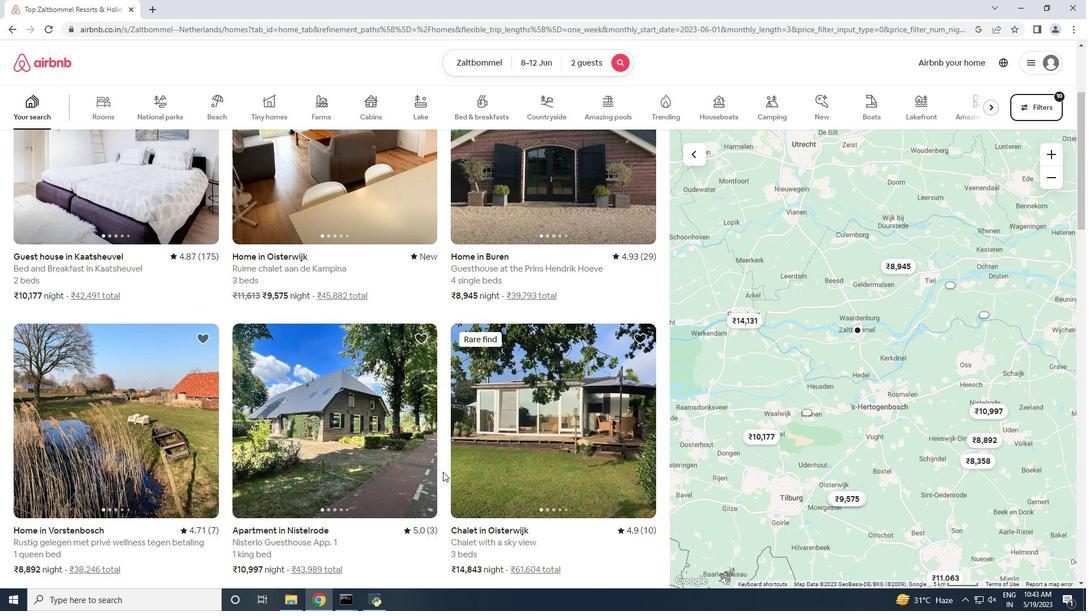 
Action: Mouse scrolled (443, 471) with delta (0, 0)
Screenshot: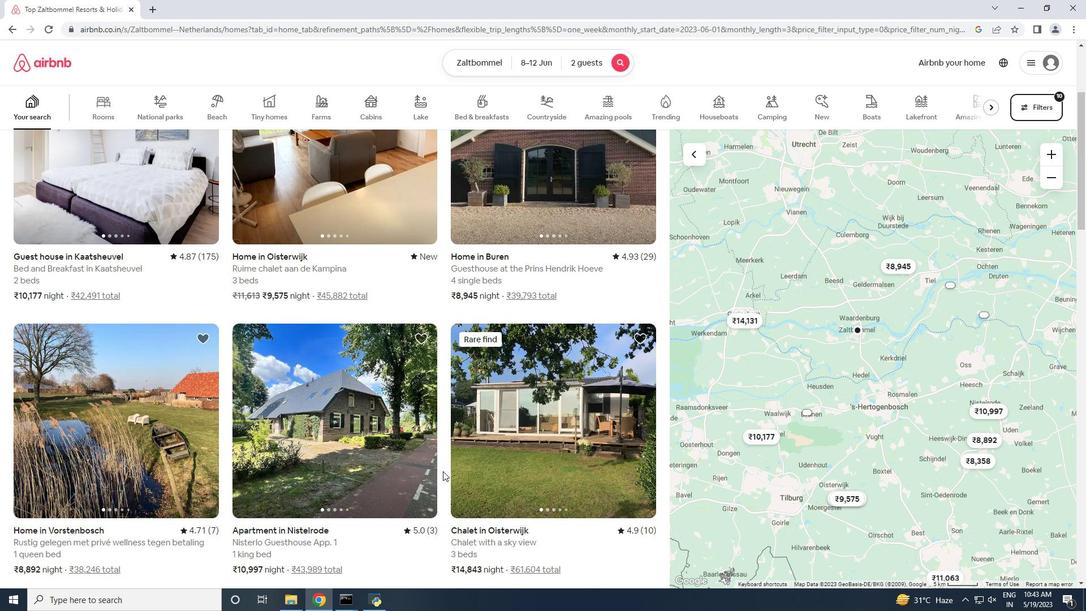 
Action: Mouse scrolled (443, 471) with delta (0, 0)
Screenshot: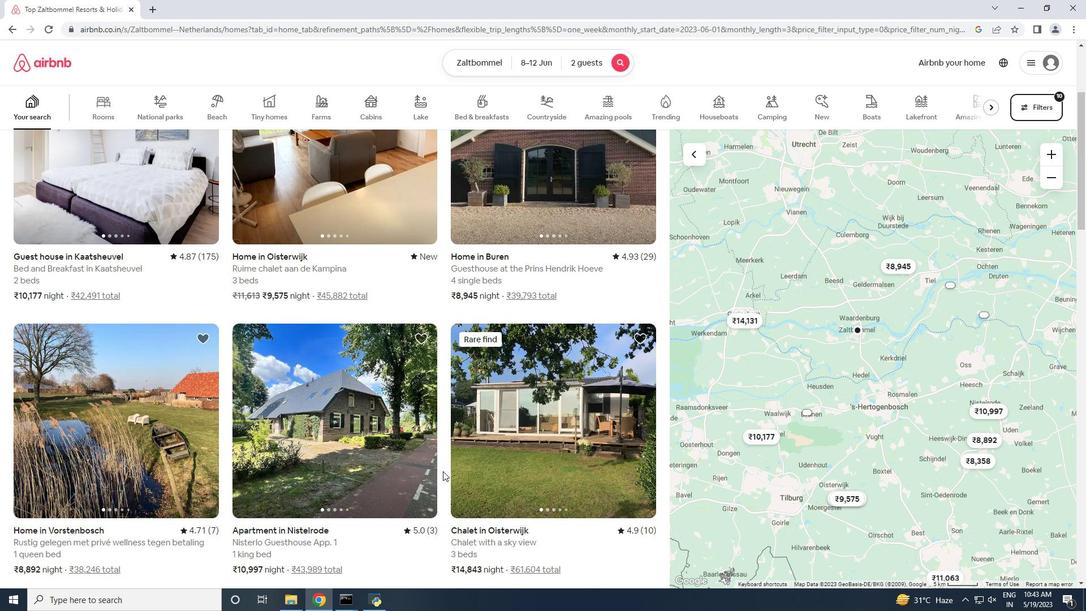 
Action: Mouse scrolled (443, 471) with delta (0, 0)
Screenshot: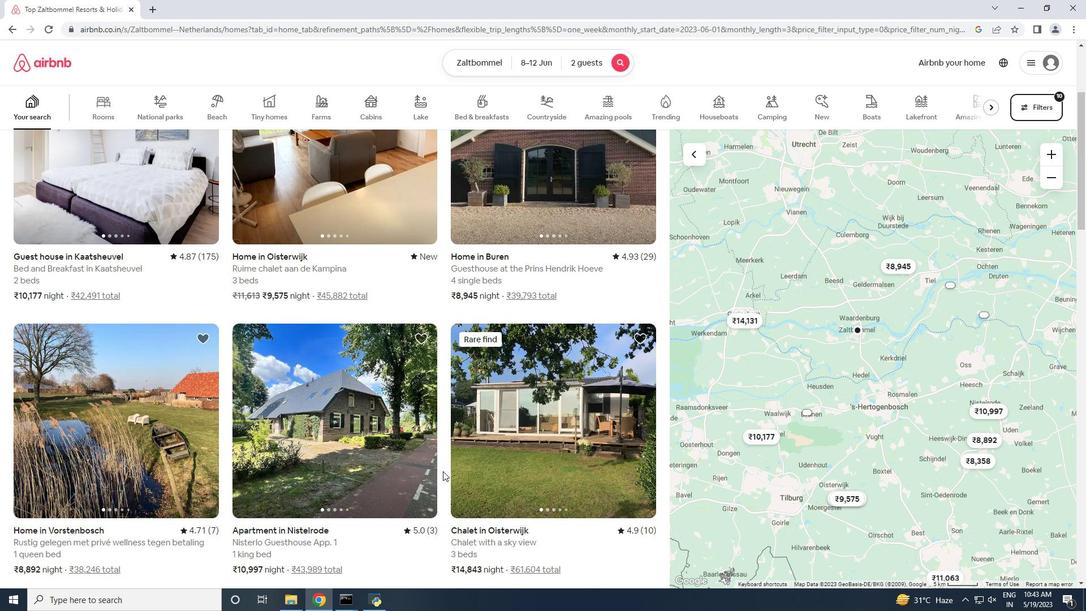 
Action: Mouse scrolled (443, 471) with delta (0, 0)
Screenshot: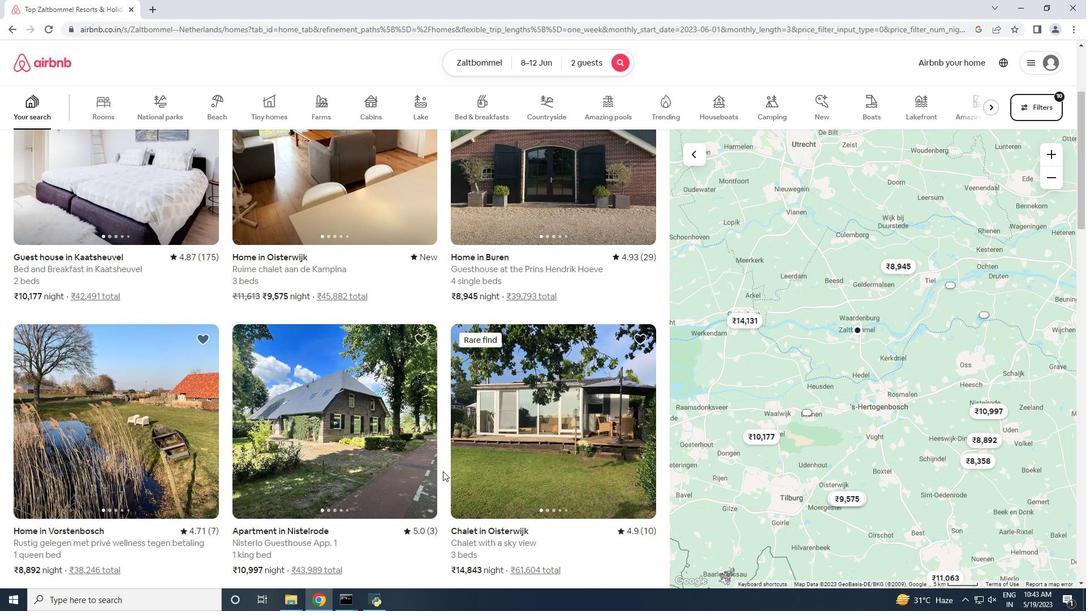 
Action: Mouse scrolled (443, 471) with delta (0, 0)
Screenshot: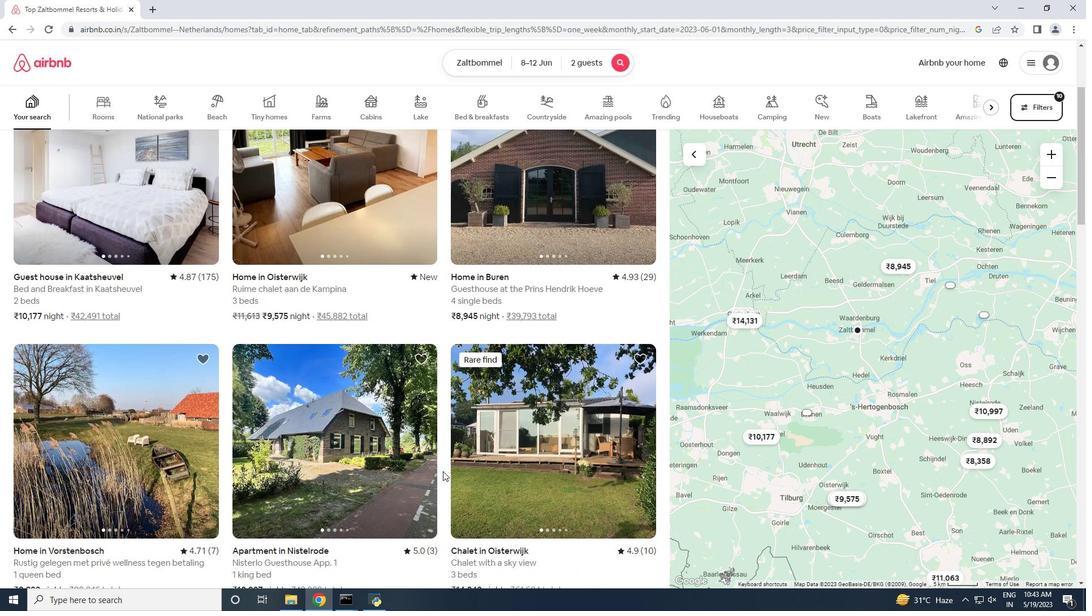 
Action: Mouse scrolled (443, 471) with delta (0, 0)
Screenshot: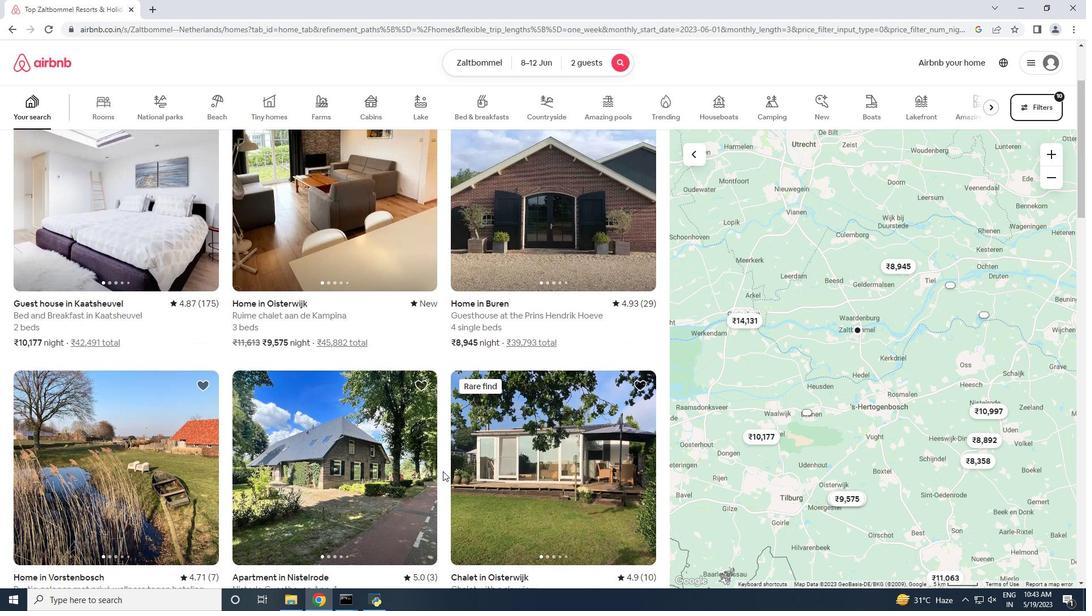 
Action: Mouse moved to (443, 470)
Screenshot: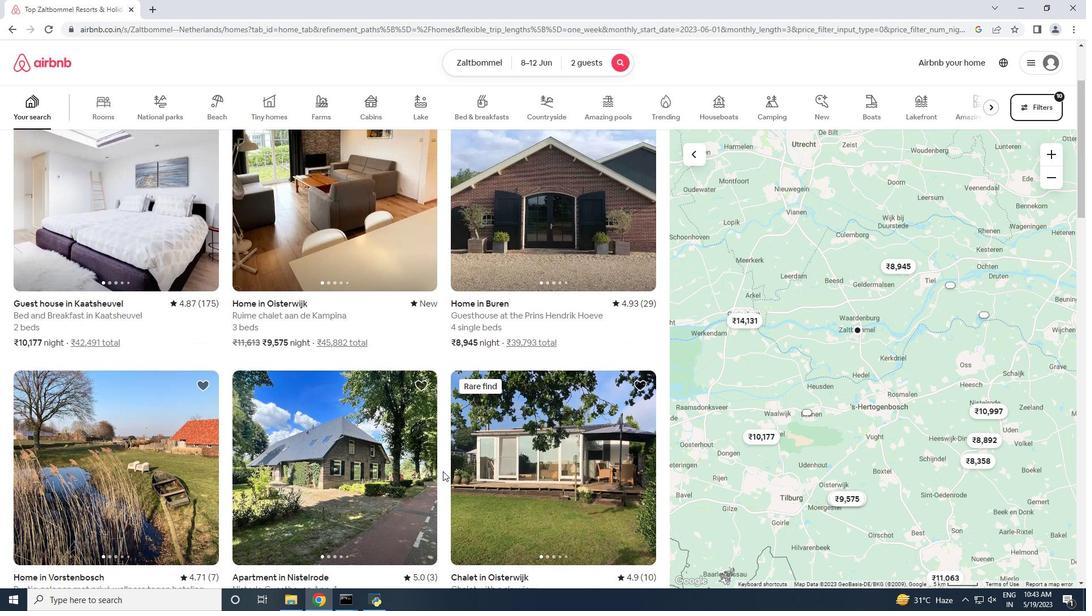 
Action: Mouse scrolled (443, 471) with delta (0, 0)
Screenshot: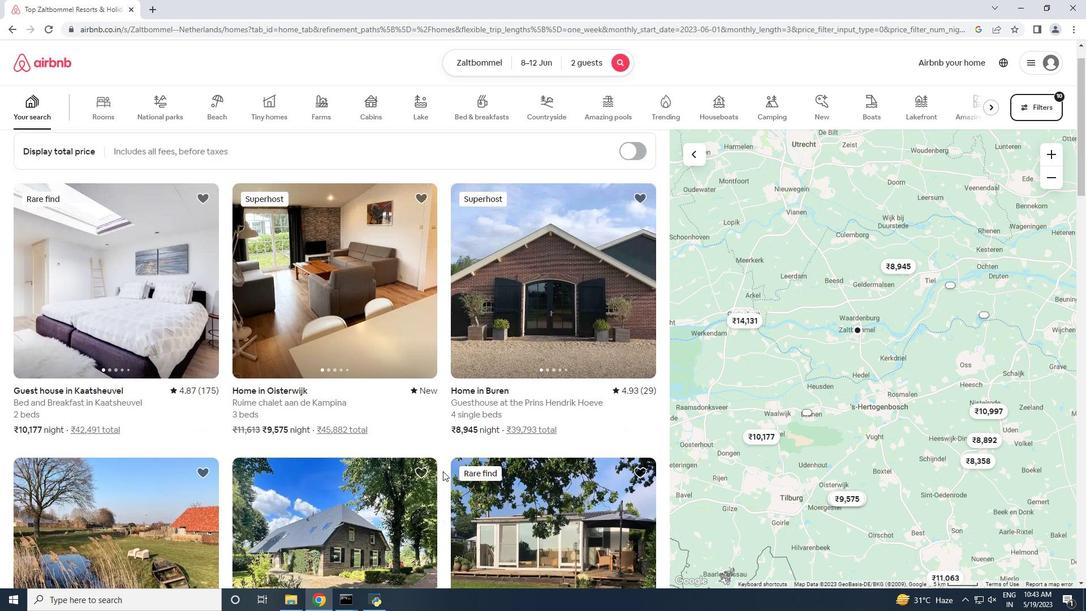
